 Task: Find connections with filter location Kotma with filter topic #property with filter profile language German with filter current company IFFCO Tokio General Insurance Co. Ltd. with filter school The National Institute Of Engineering, Mysore with filter industry Cosmetology and Barber Schools with filter service category Telecommunications with filter keywords title Risk Manager
Action: Mouse moved to (388, 279)
Screenshot: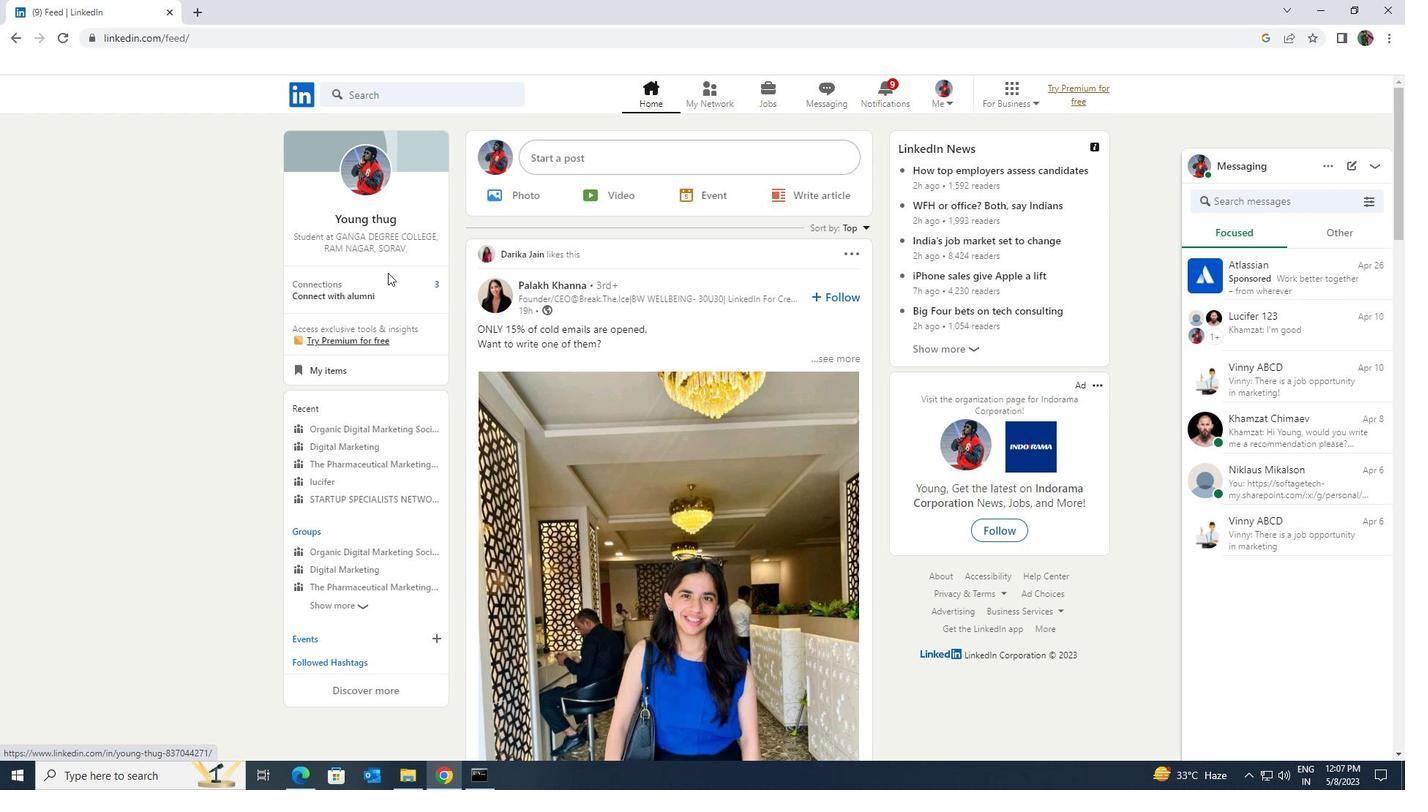 
Action: Mouse pressed left at (388, 279)
Screenshot: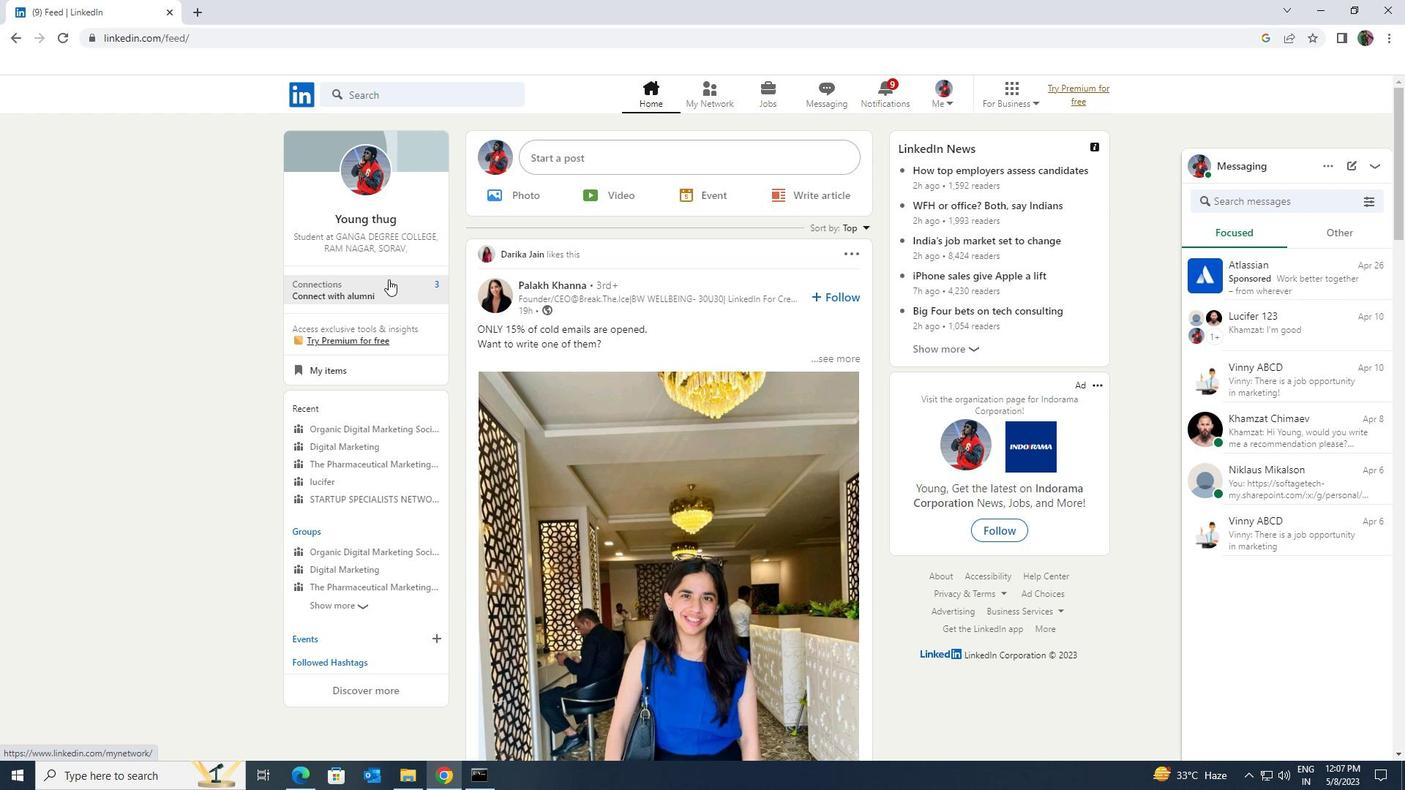 
Action: Mouse moved to (381, 184)
Screenshot: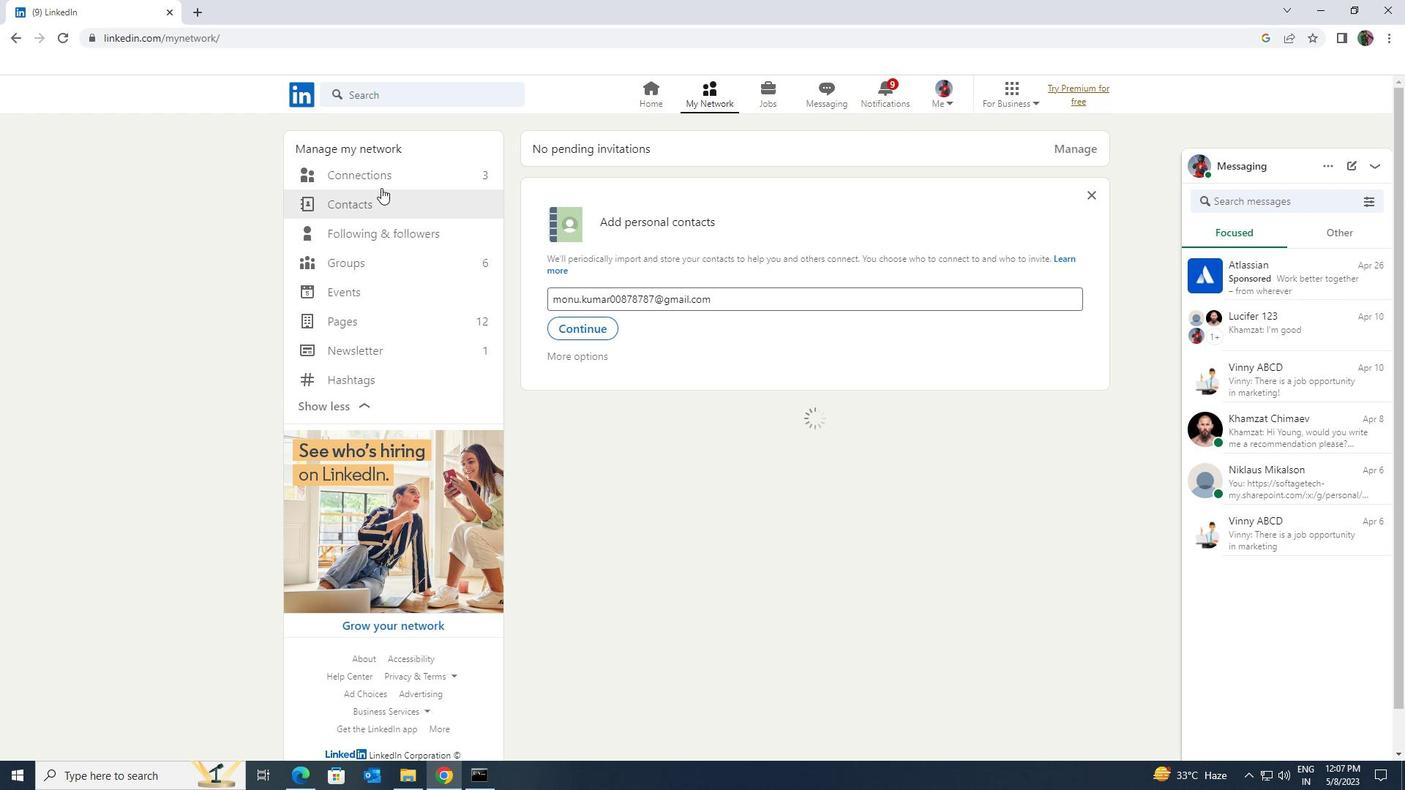 
Action: Mouse pressed left at (381, 184)
Screenshot: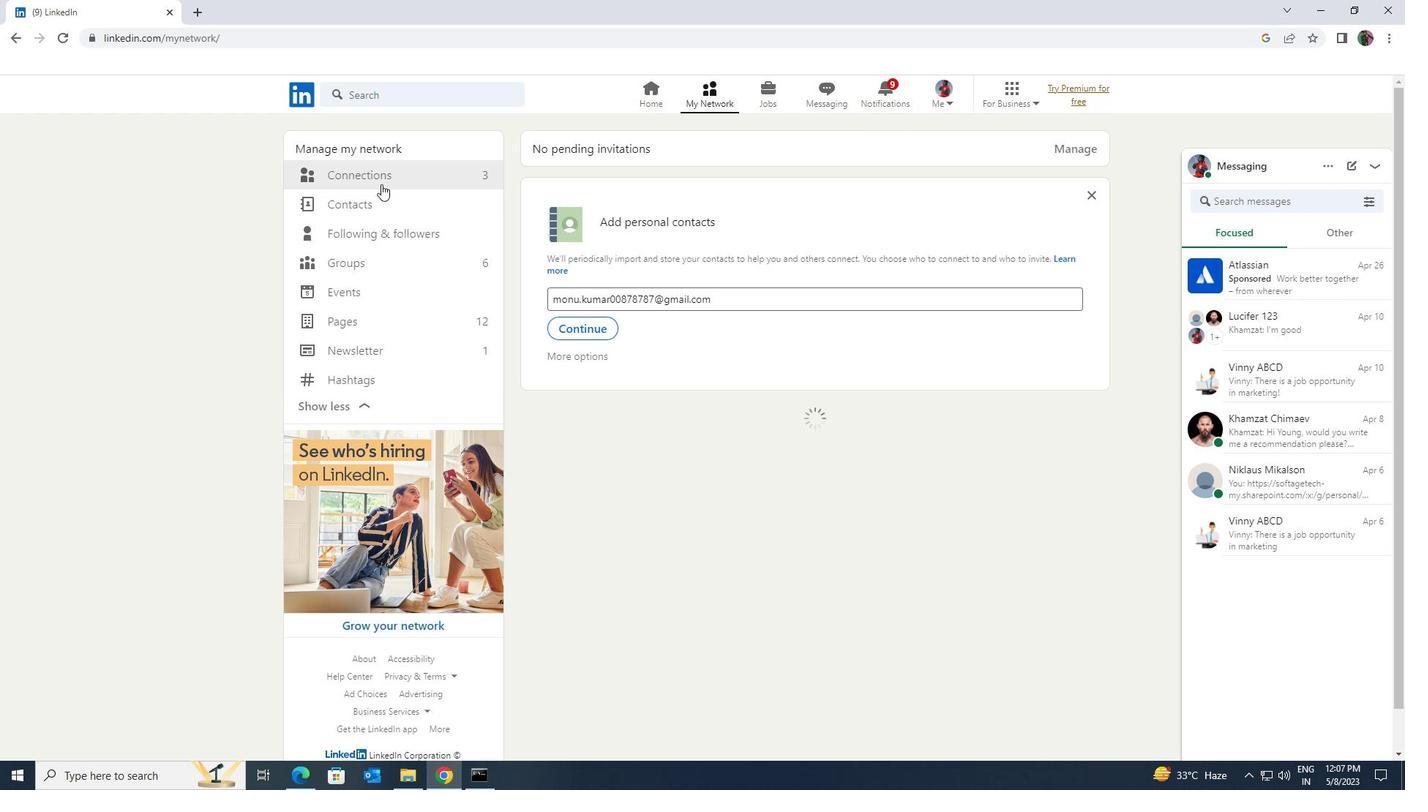 
Action: Mouse moved to (382, 176)
Screenshot: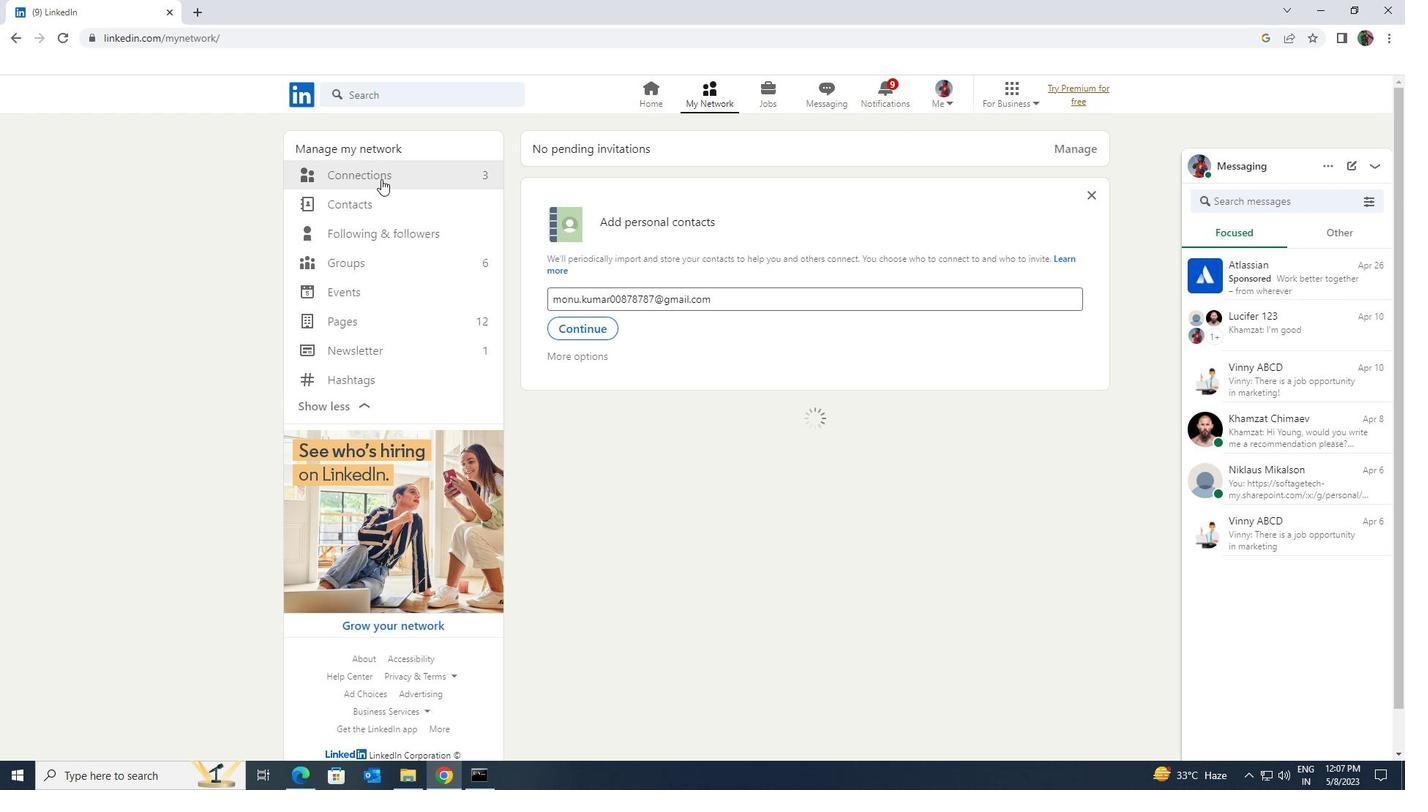 
Action: Mouse pressed left at (382, 176)
Screenshot: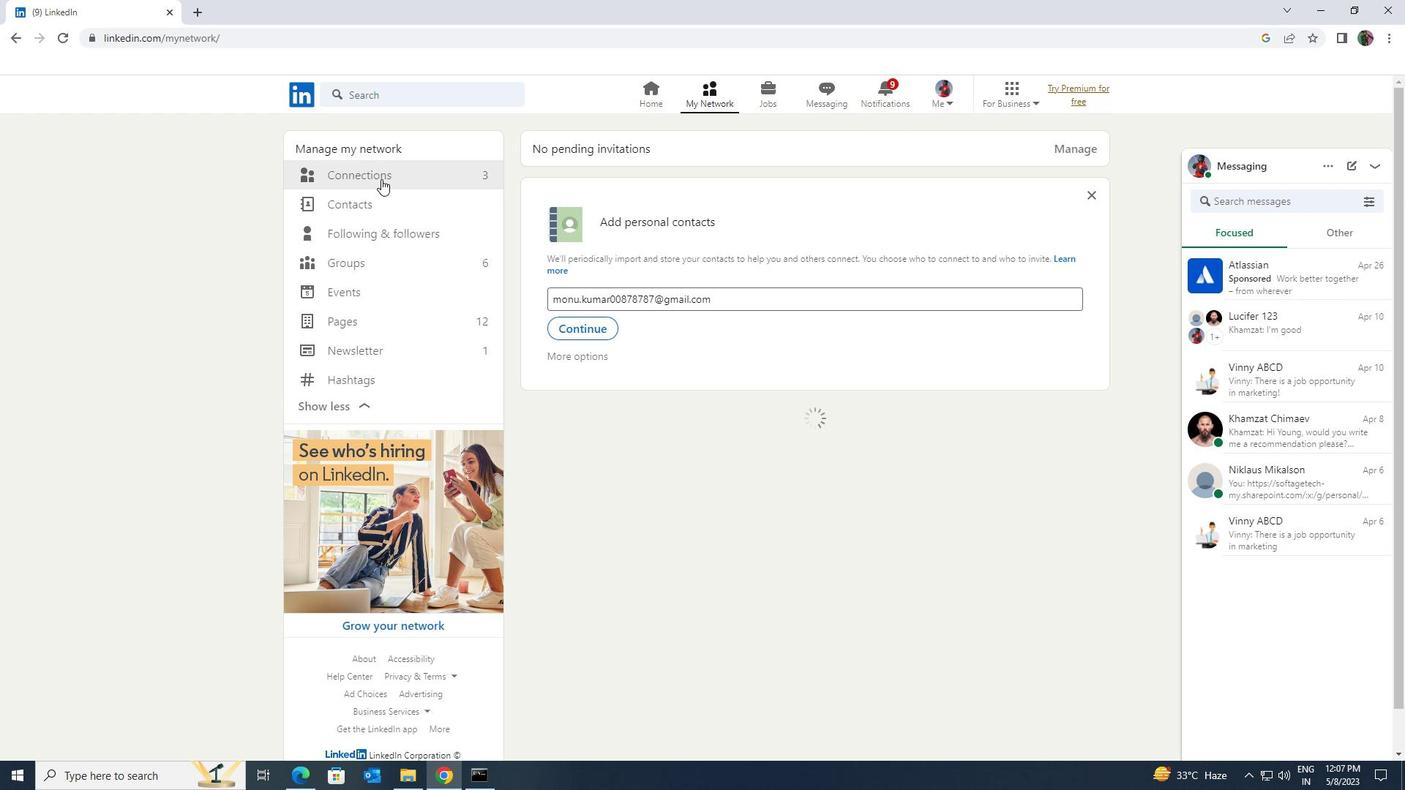 
Action: Mouse moved to (785, 174)
Screenshot: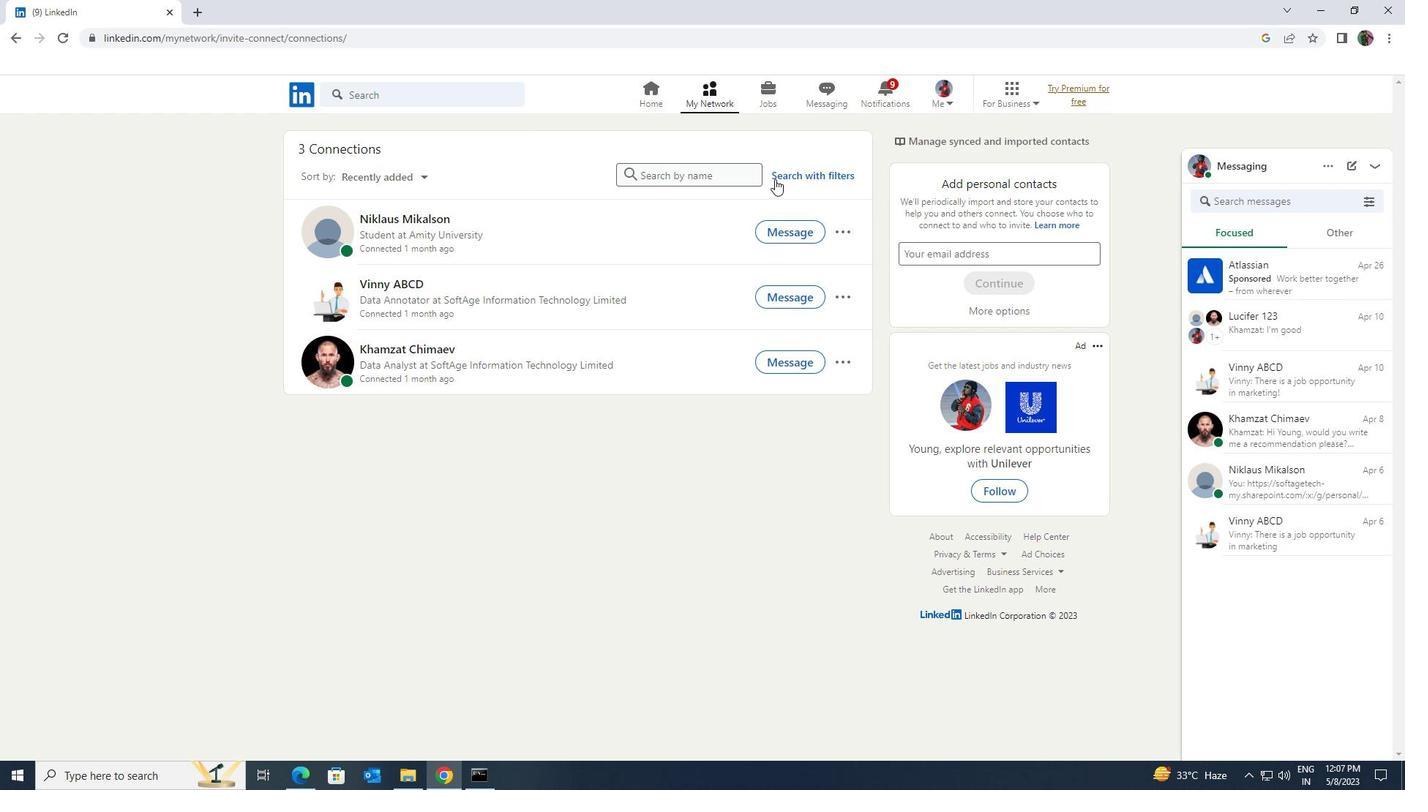 
Action: Mouse pressed left at (785, 174)
Screenshot: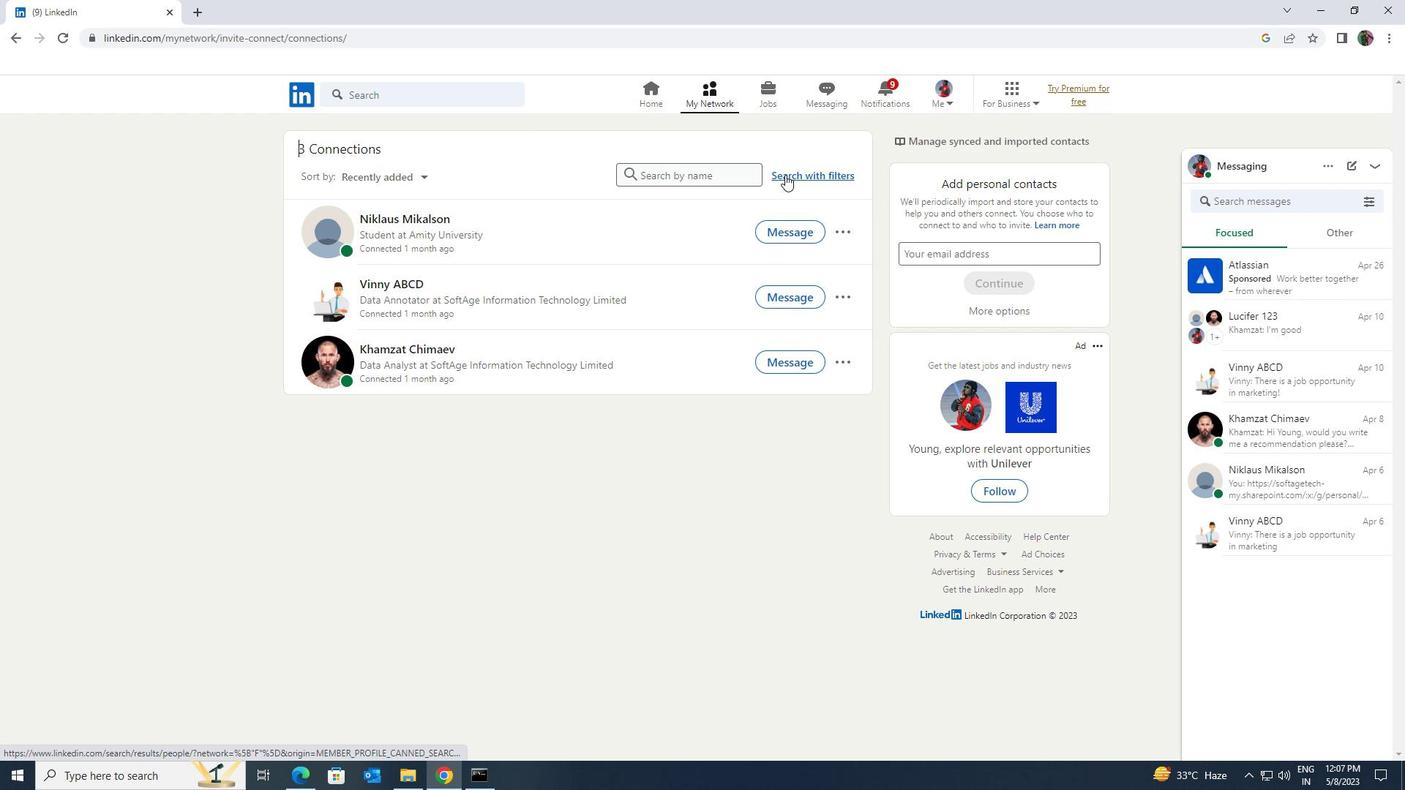
Action: Mouse moved to (756, 138)
Screenshot: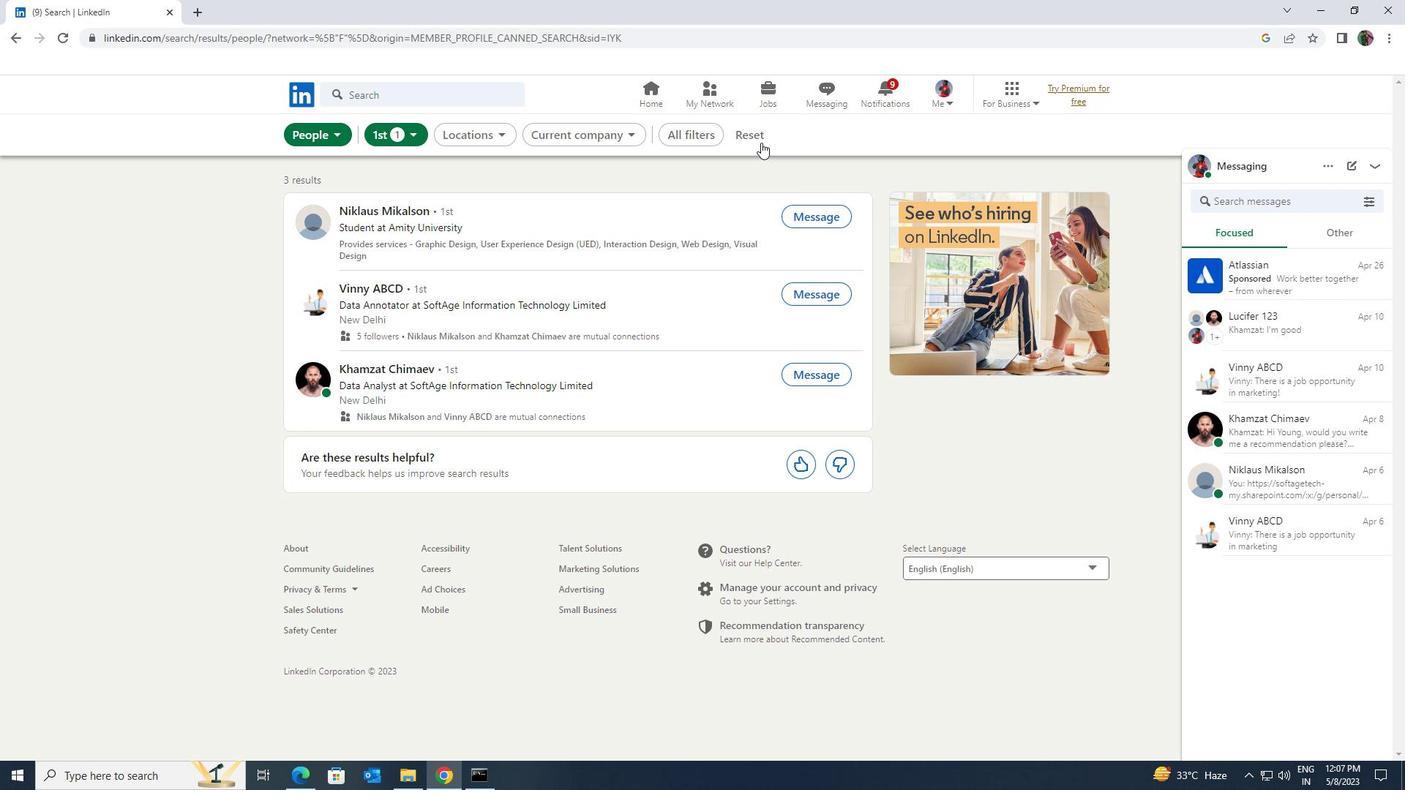 
Action: Mouse pressed left at (756, 138)
Screenshot: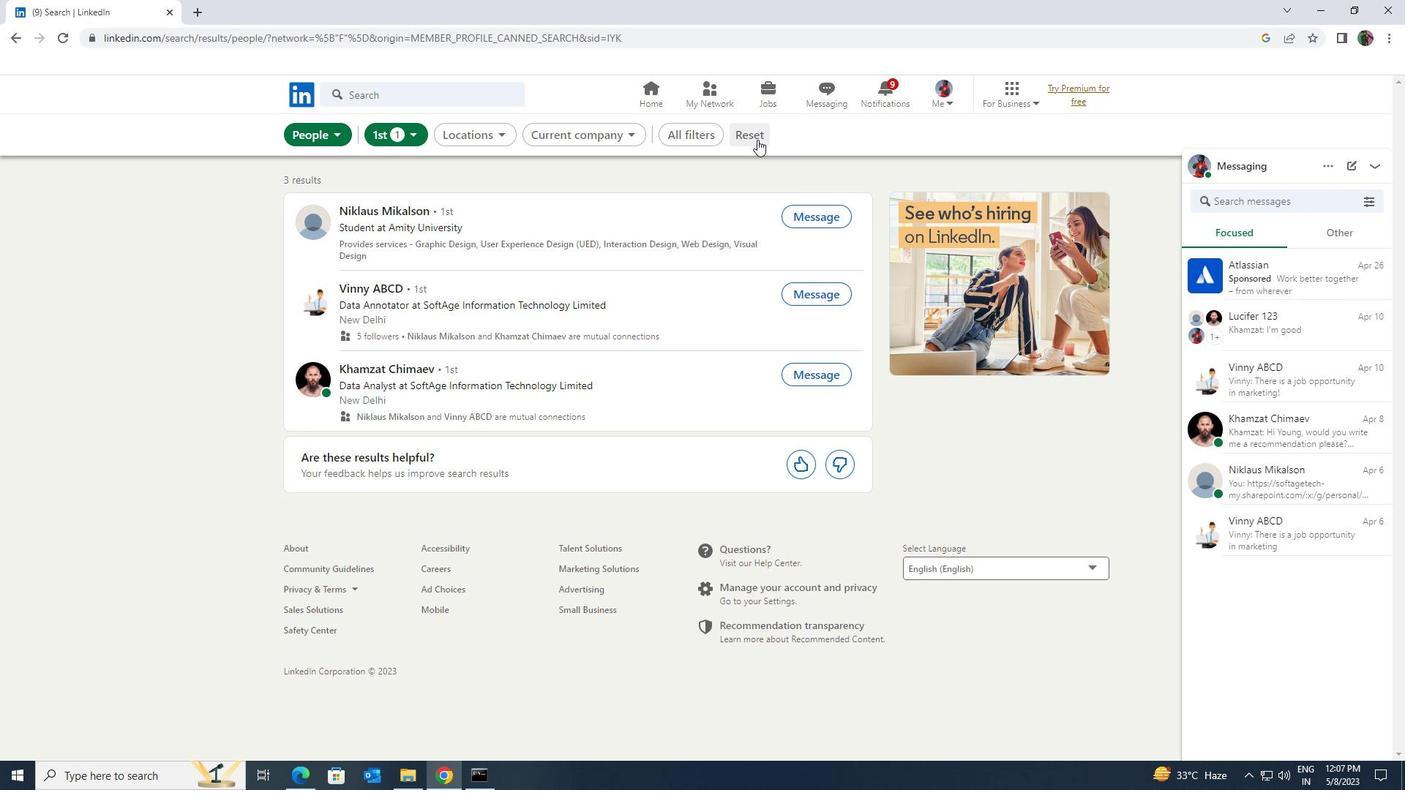 
Action: Mouse moved to (743, 136)
Screenshot: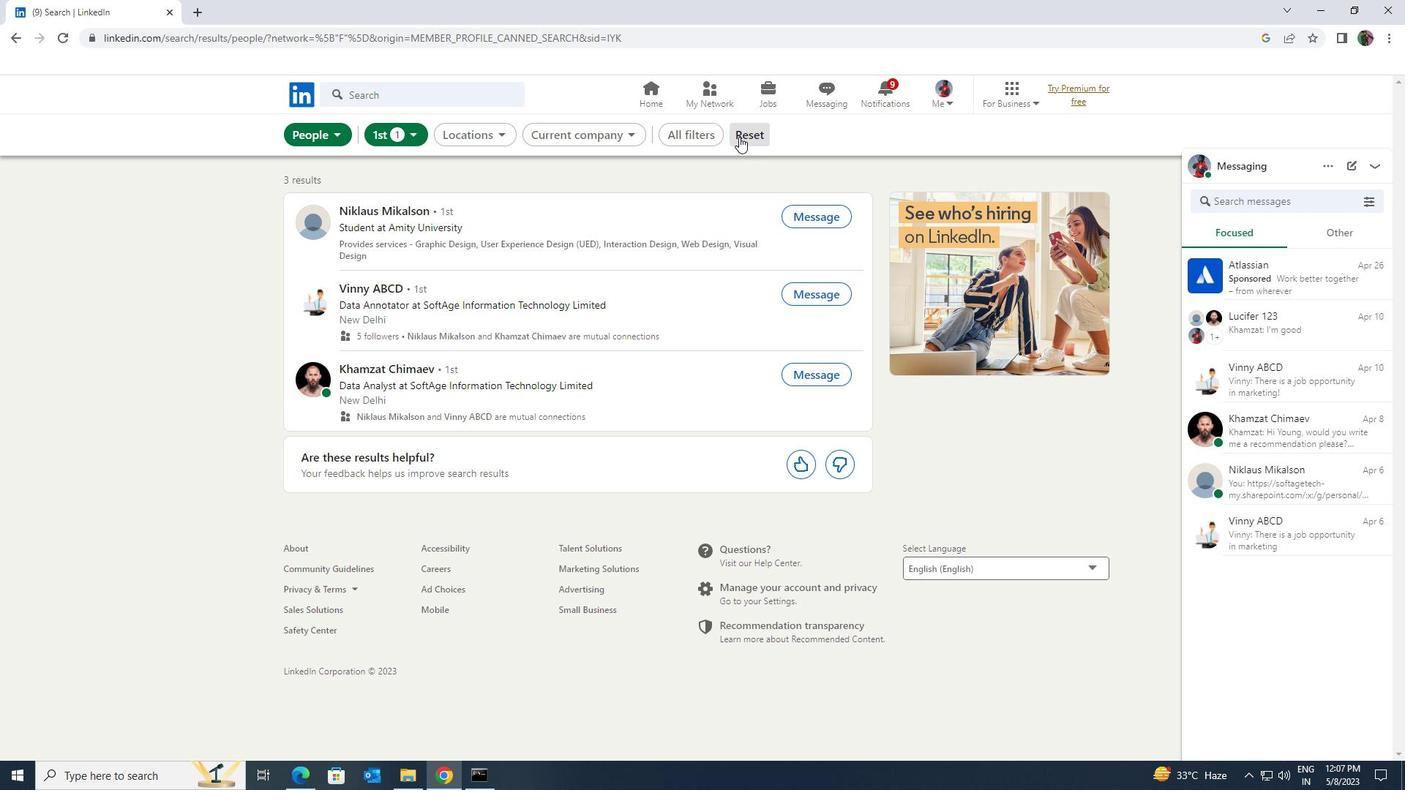 
Action: Mouse pressed left at (743, 136)
Screenshot: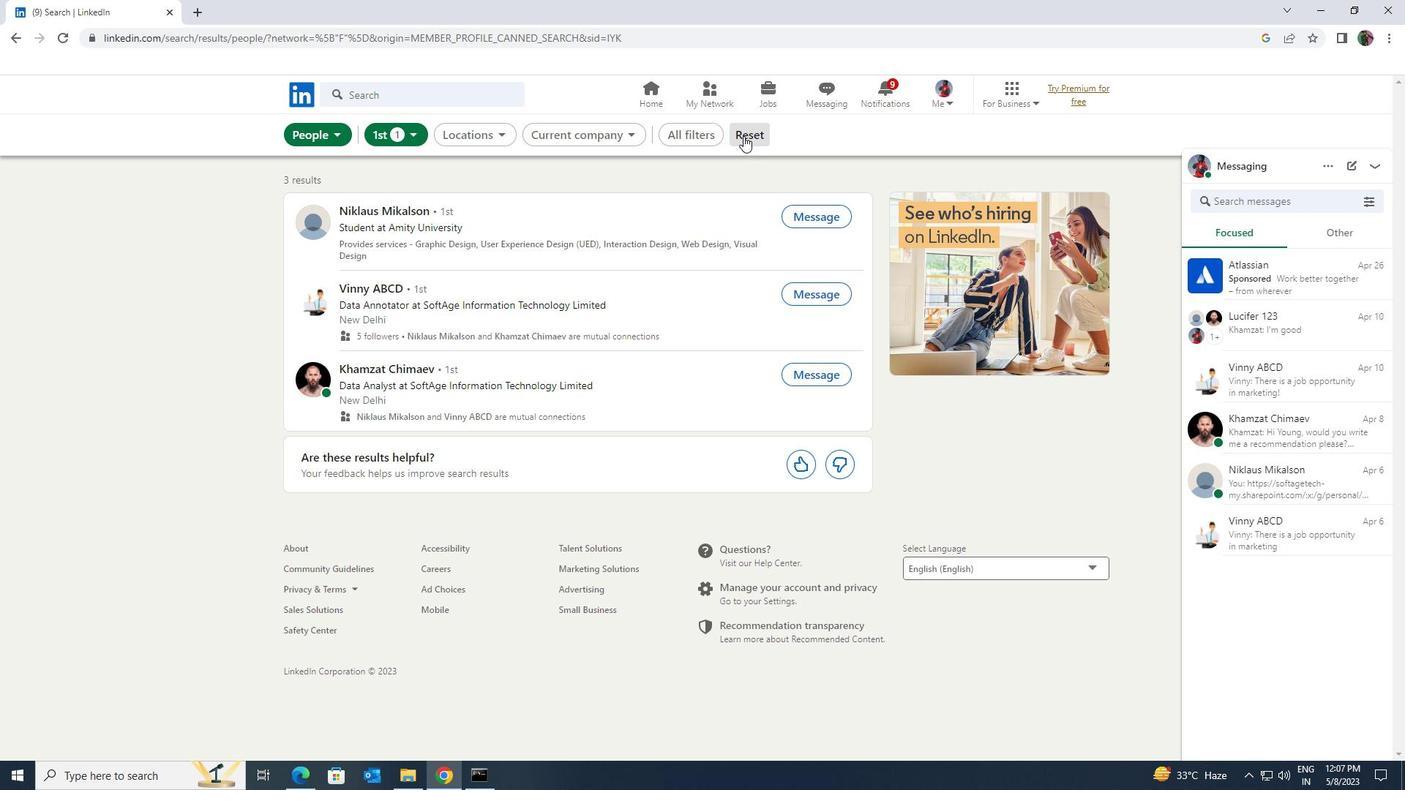 
Action: Mouse moved to (736, 136)
Screenshot: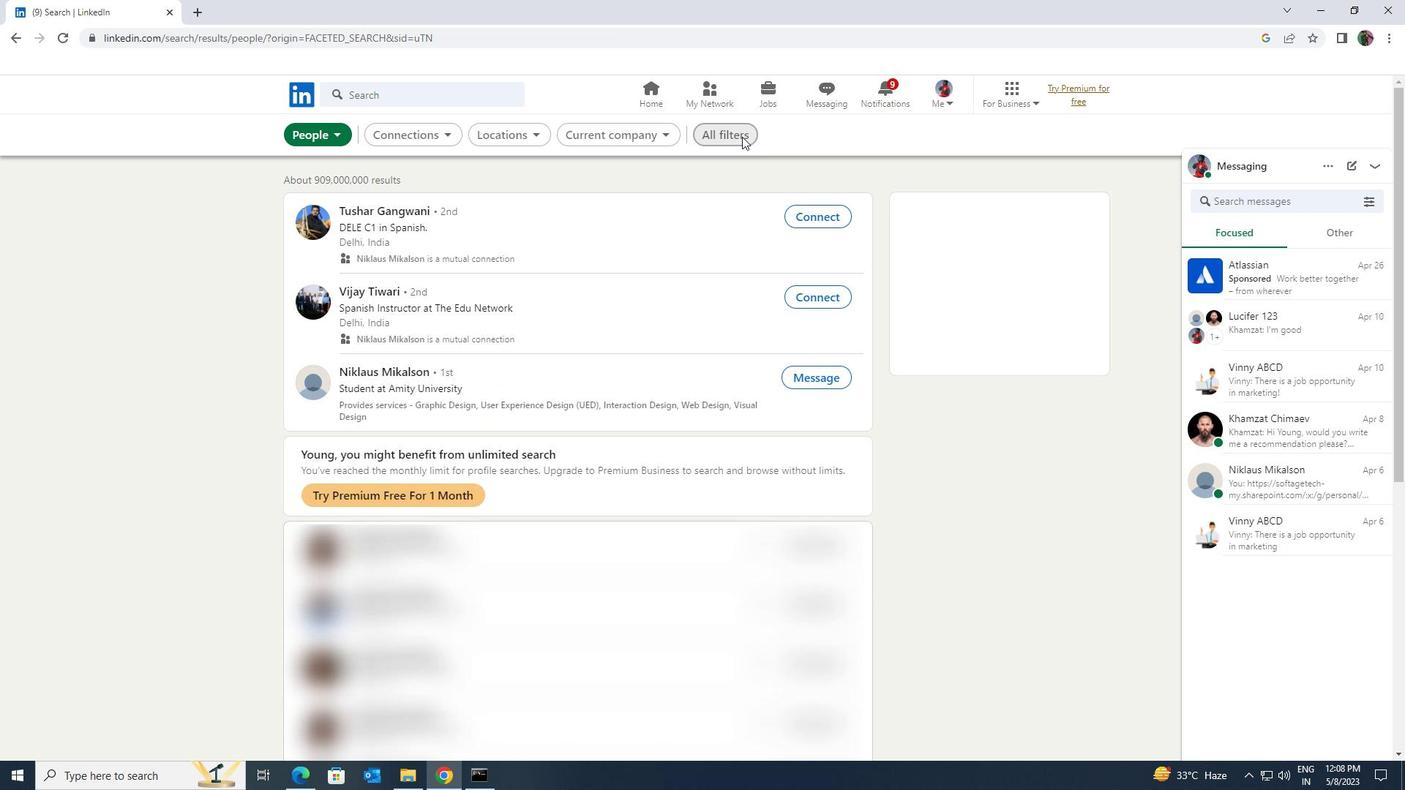
Action: Mouse pressed left at (736, 136)
Screenshot: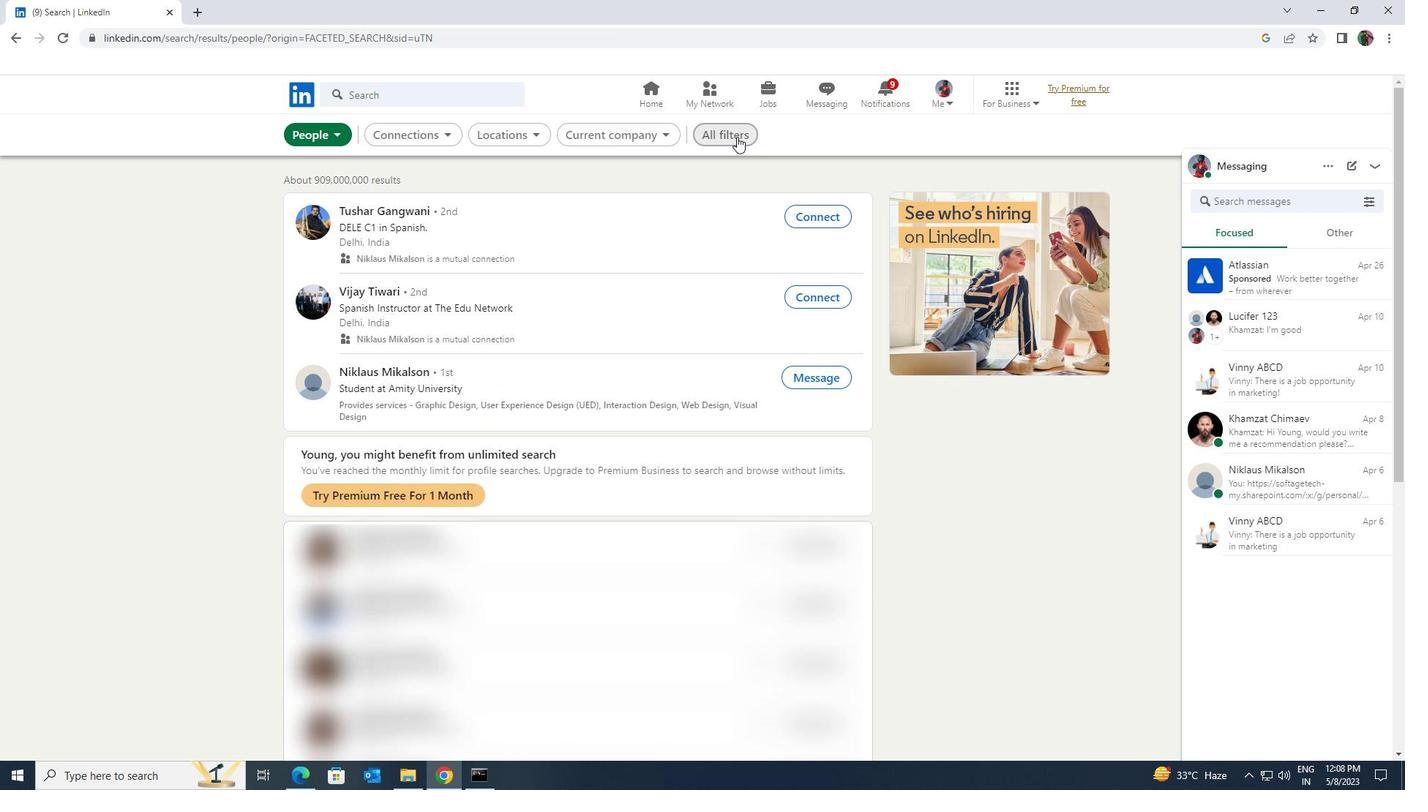 
Action: Mouse moved to (1220, 577)
Screenshot: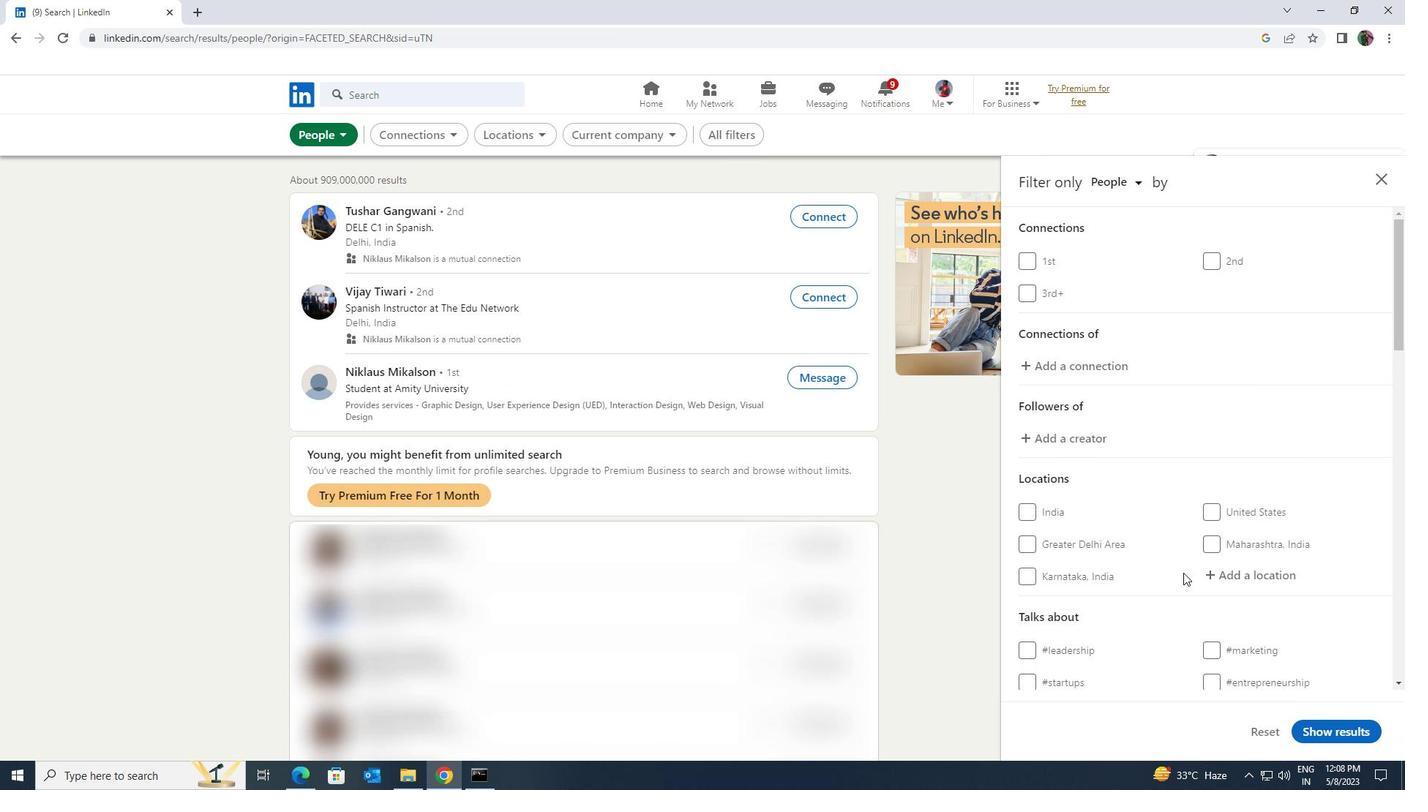 
Action: Mouse pressed left at (1220, 577)
Screenshot: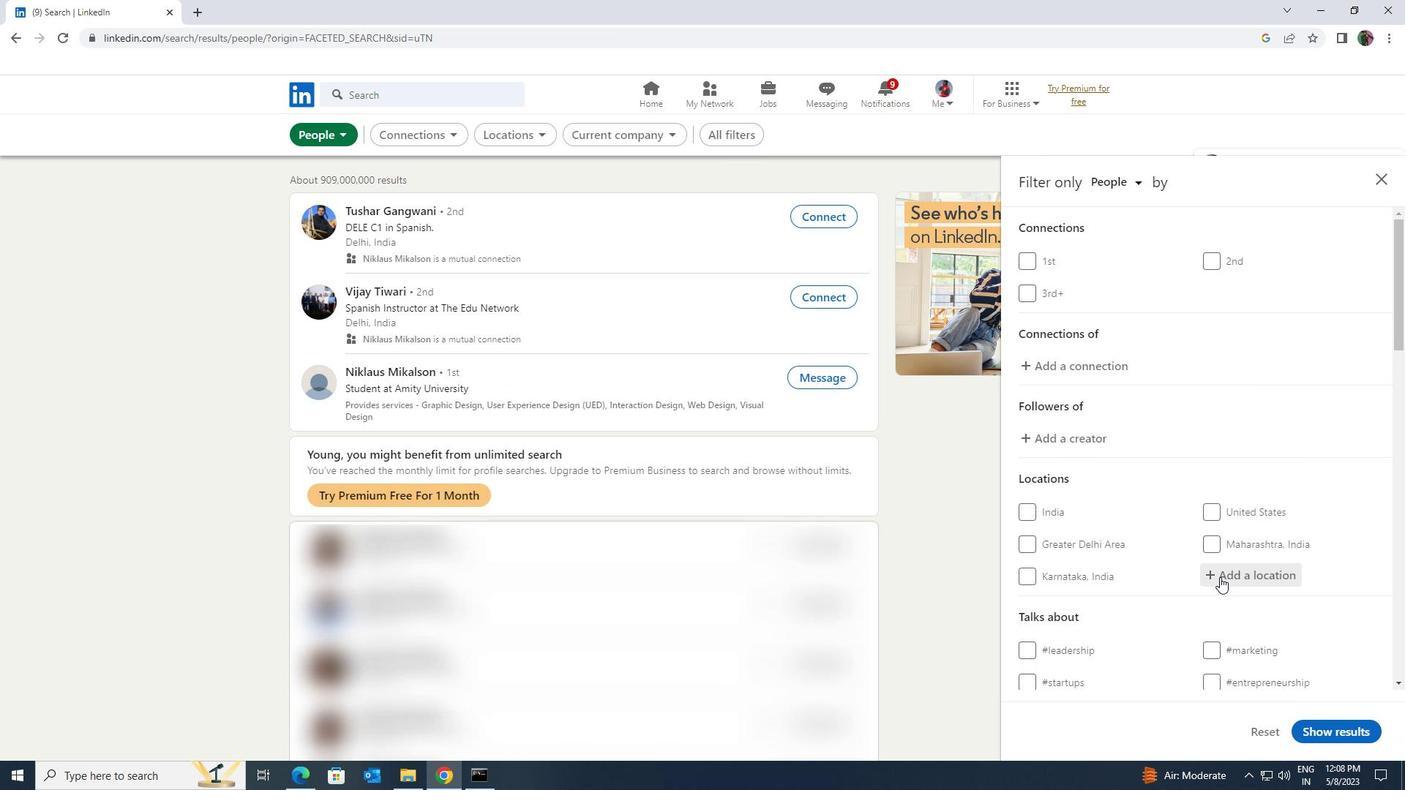 
Action: Key pressed <Key.shift><Key.shift><Key.shift><Key.shift><Key.shift><Key.shift><Key.shift><Key.shift>KOTMA
Screenshot: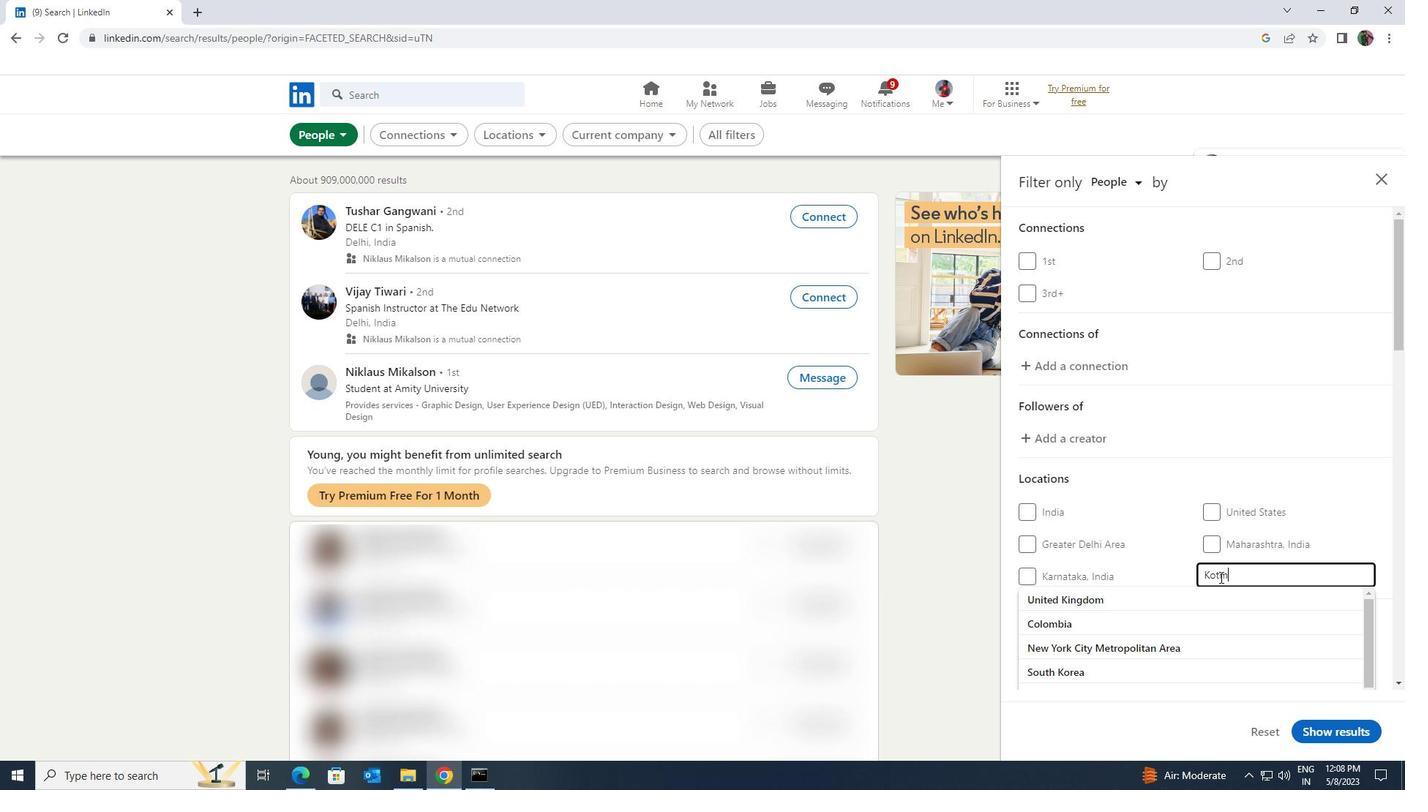 
Action: Mouse moved to (1221, 590)
Screenshot: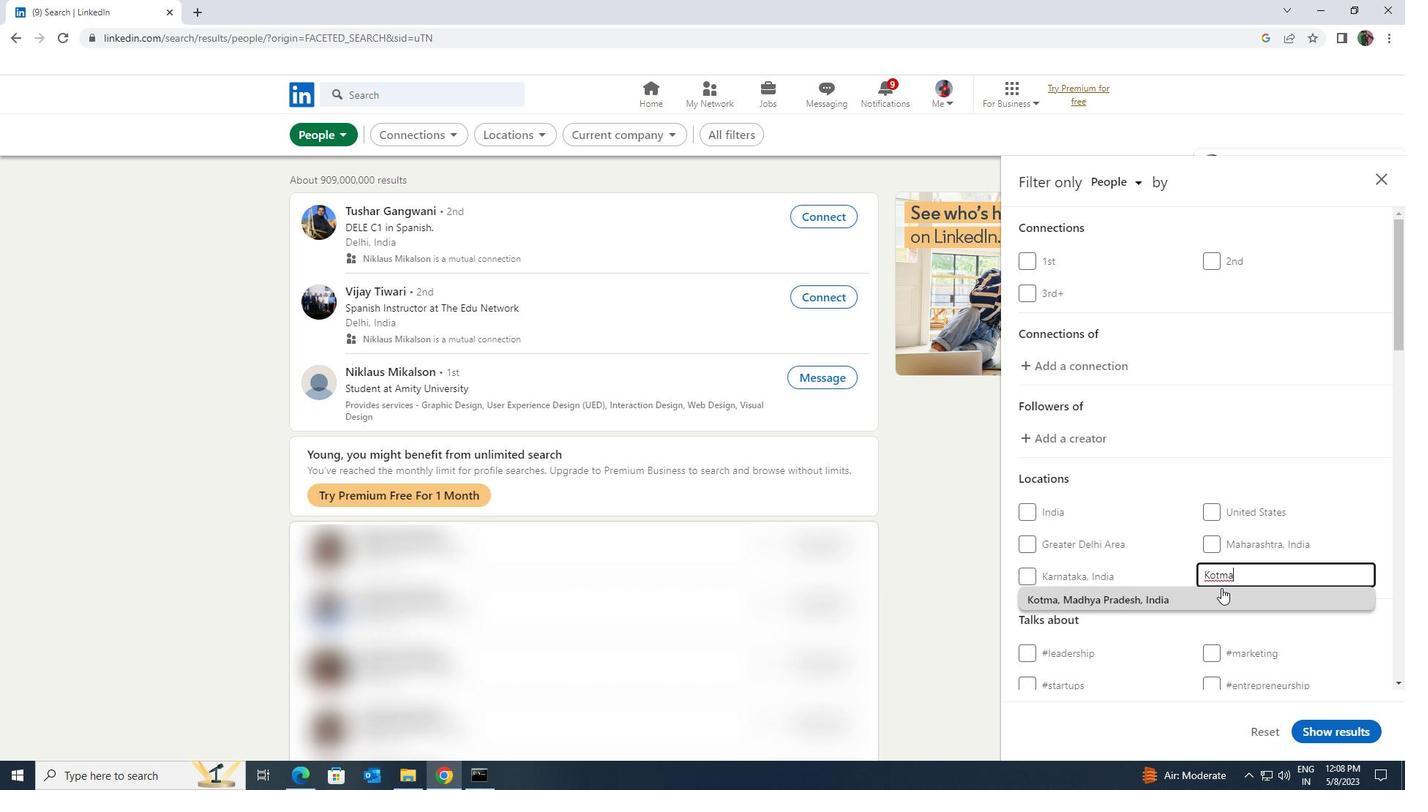 
Action: Mouse pressed left at (1221, 590)
Screenshot: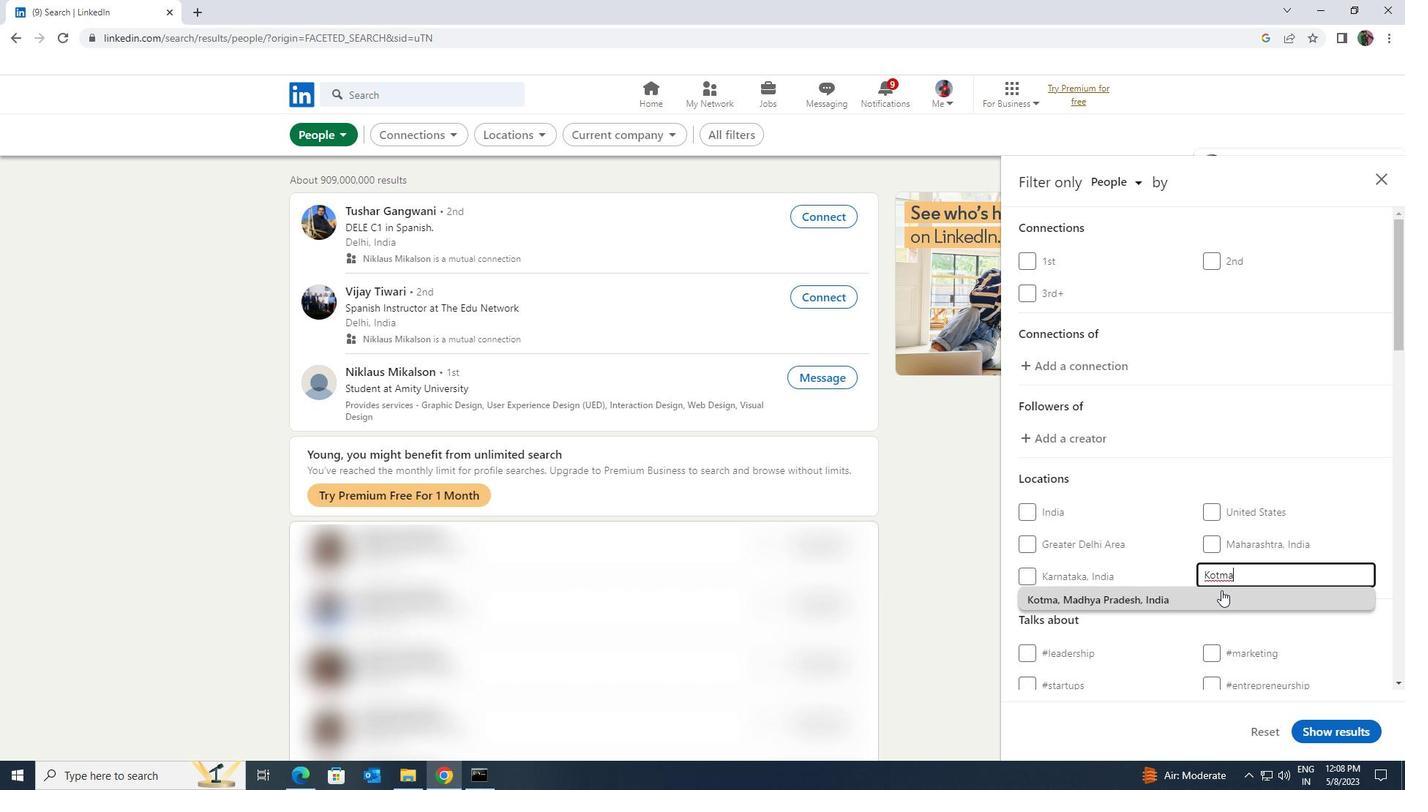 
Action: Mouse scrolled (1221, 590) with delta (0, 0)
Screenshot: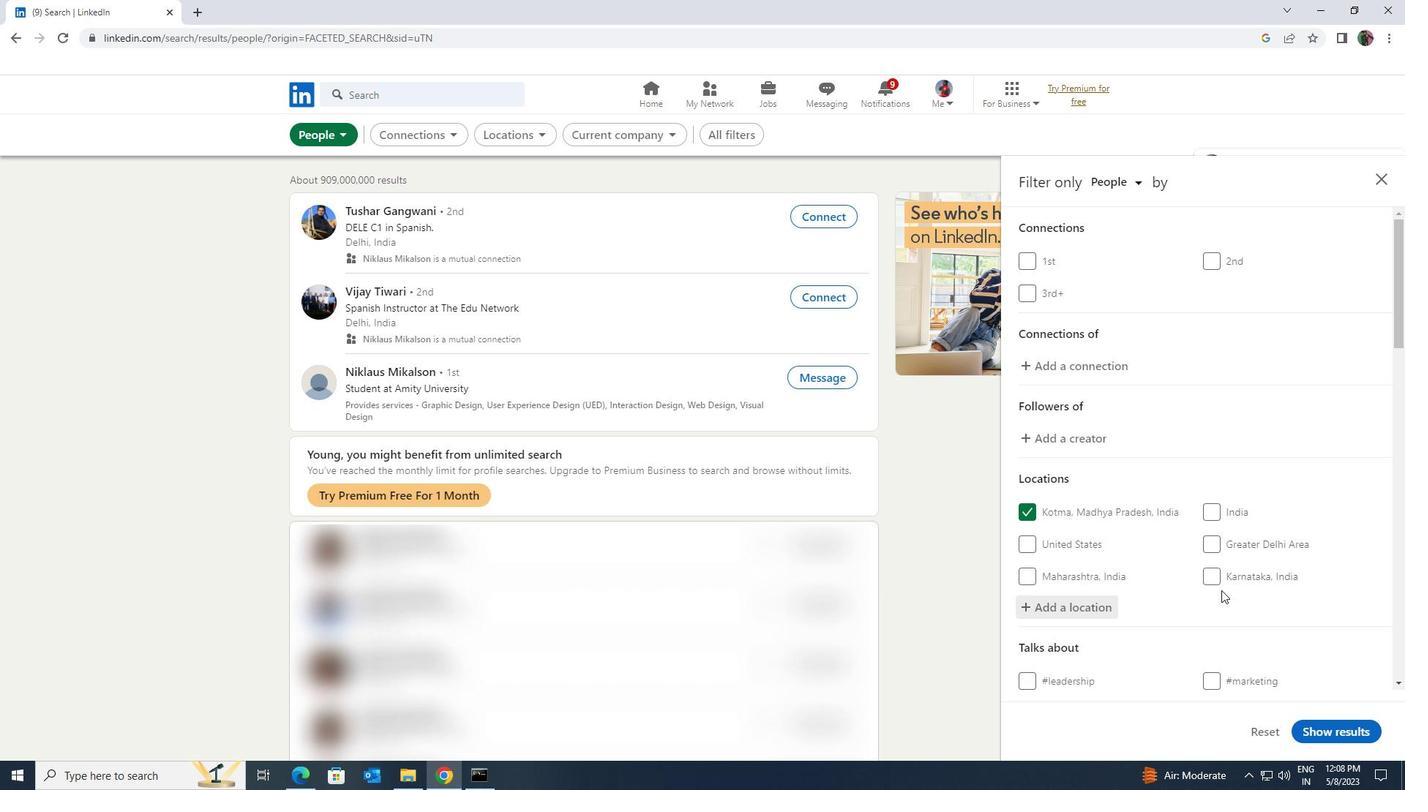 
Action: Mouse scrolled (1221, 590) with delta (0, 0)
Screenshot: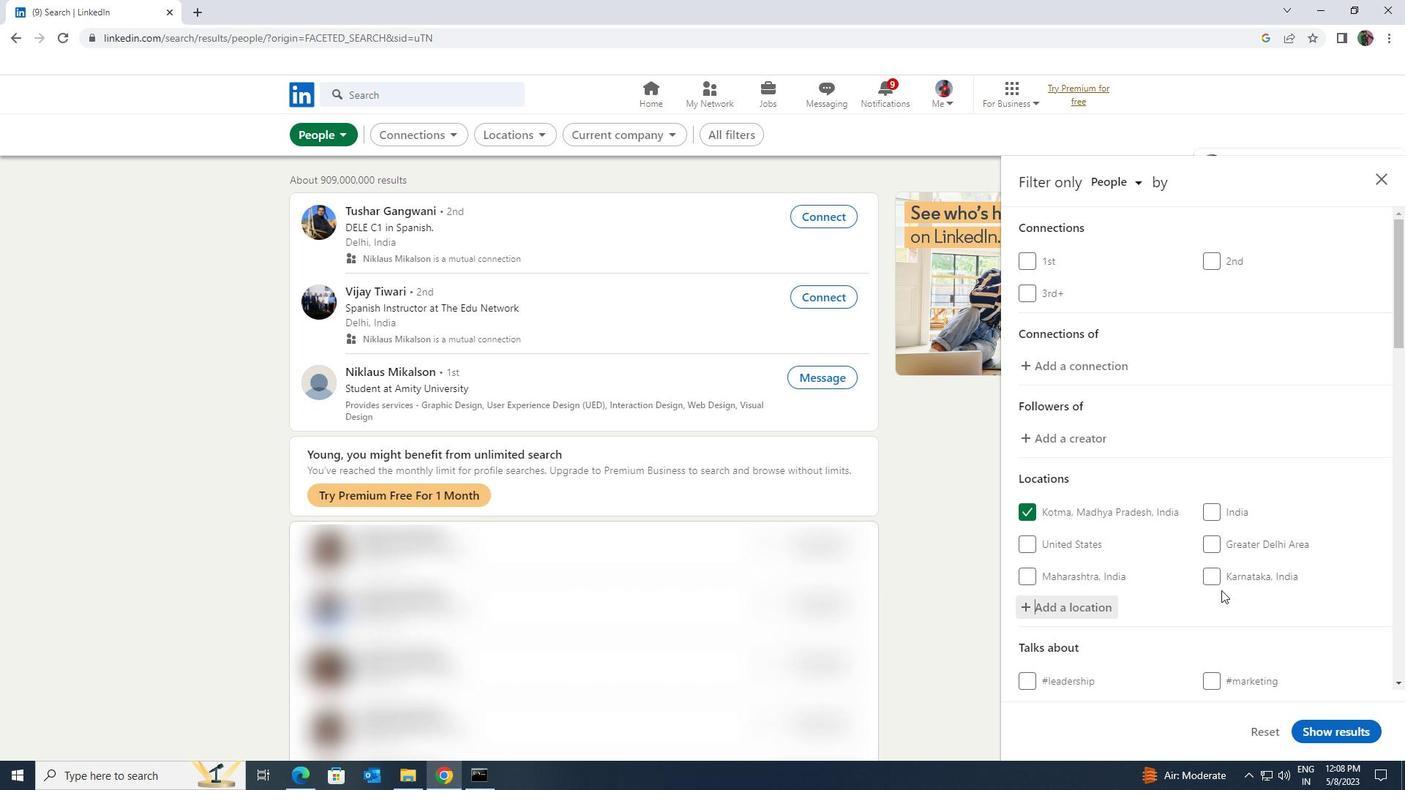 
Action: Mouse moved to (1223, 592)
Screenshot: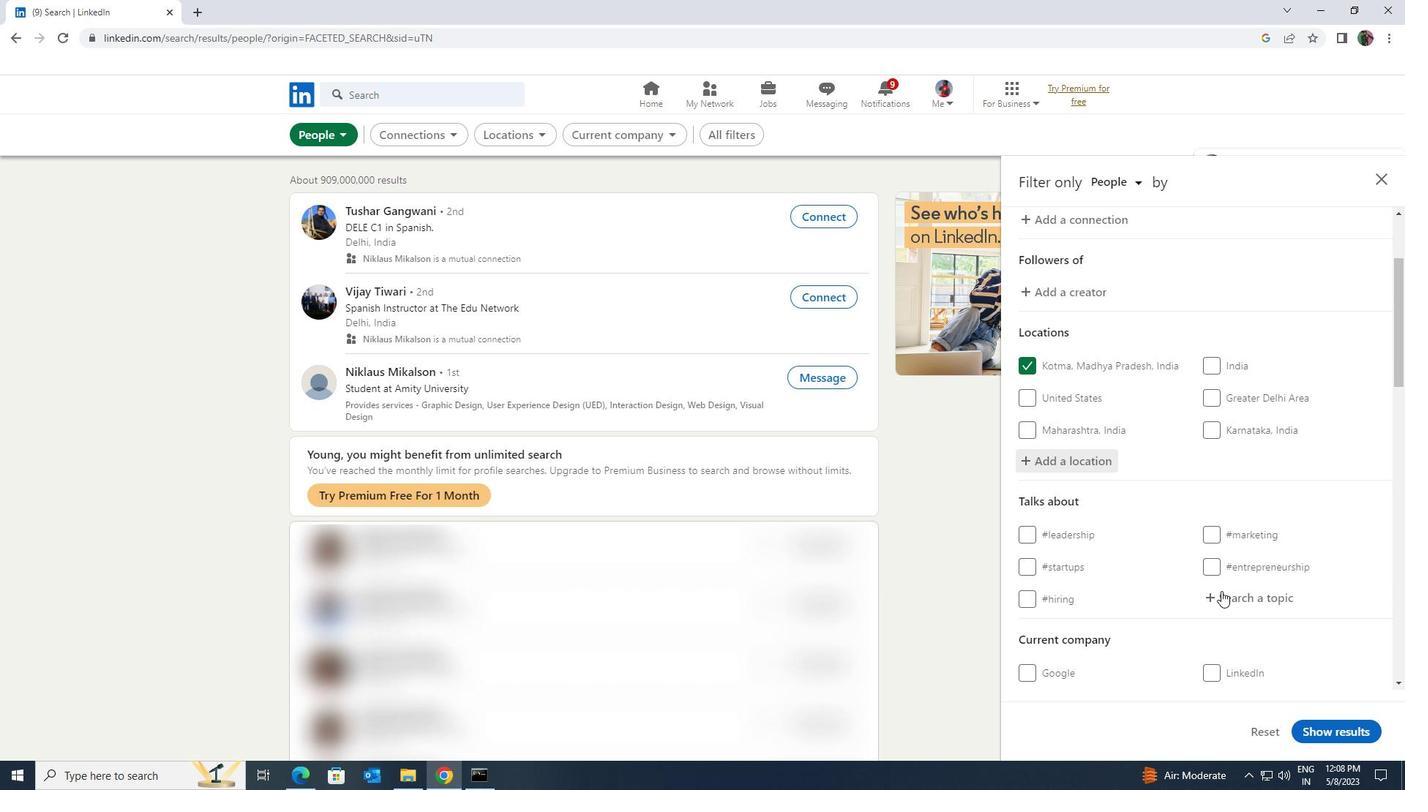 
Action: Mouse pressed left at (1223, 592)
Screenshot: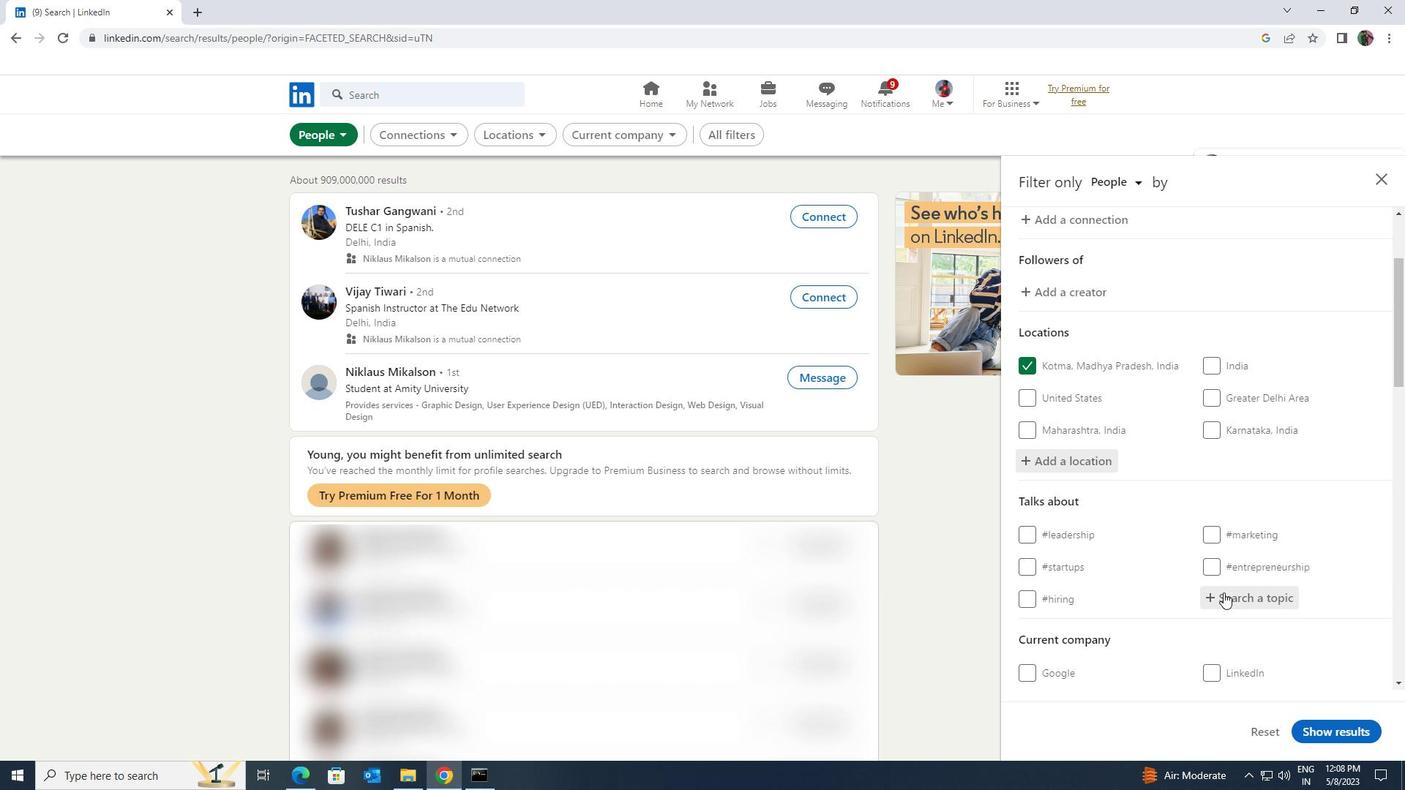 
Action: Key pressed <Key.shift><Key.shift><Key.shift><Key.shift><Key.shift><Key.shift><Key.shift><Key.shift>PROPERTY
Screenshot: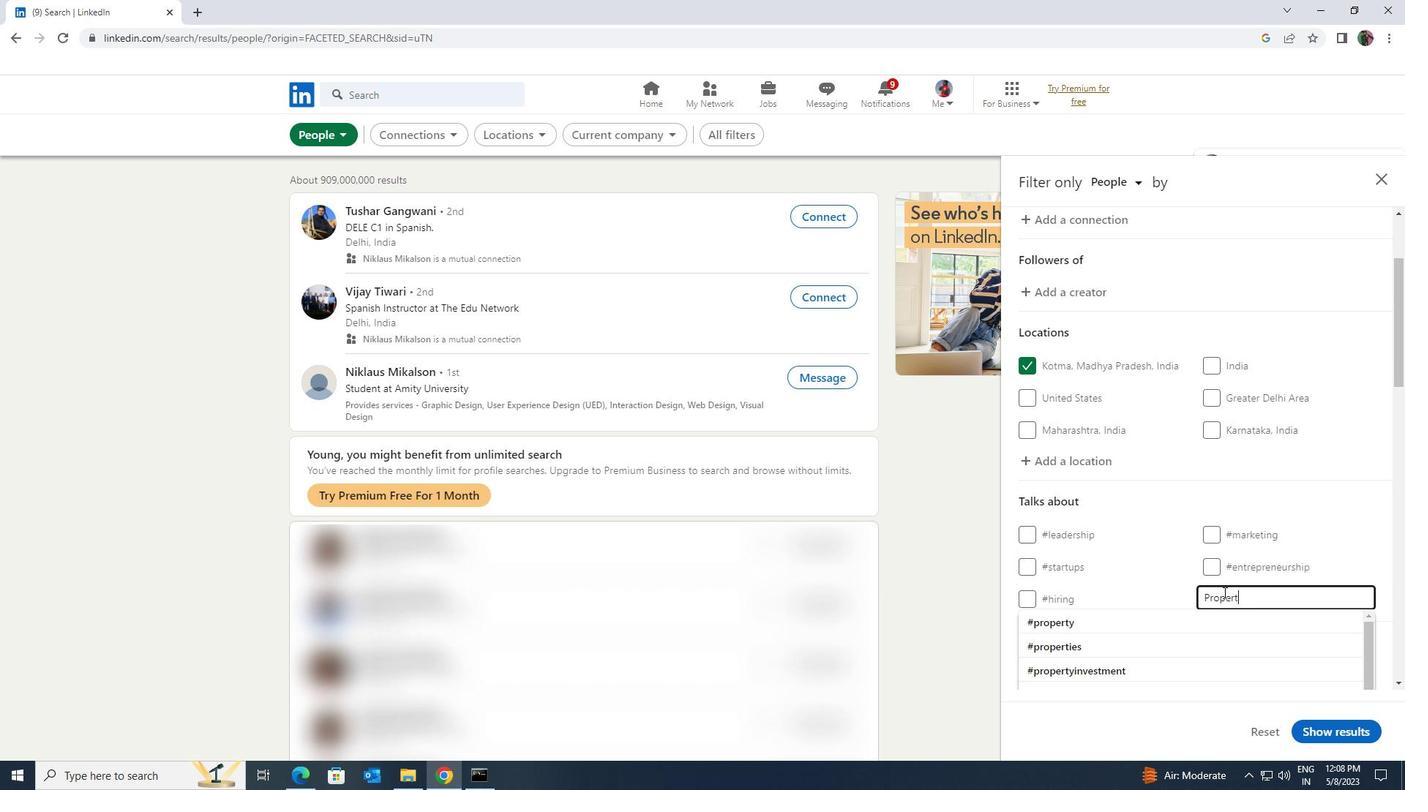 
Action: Mouse moved to (1199, 646)
Screenshot: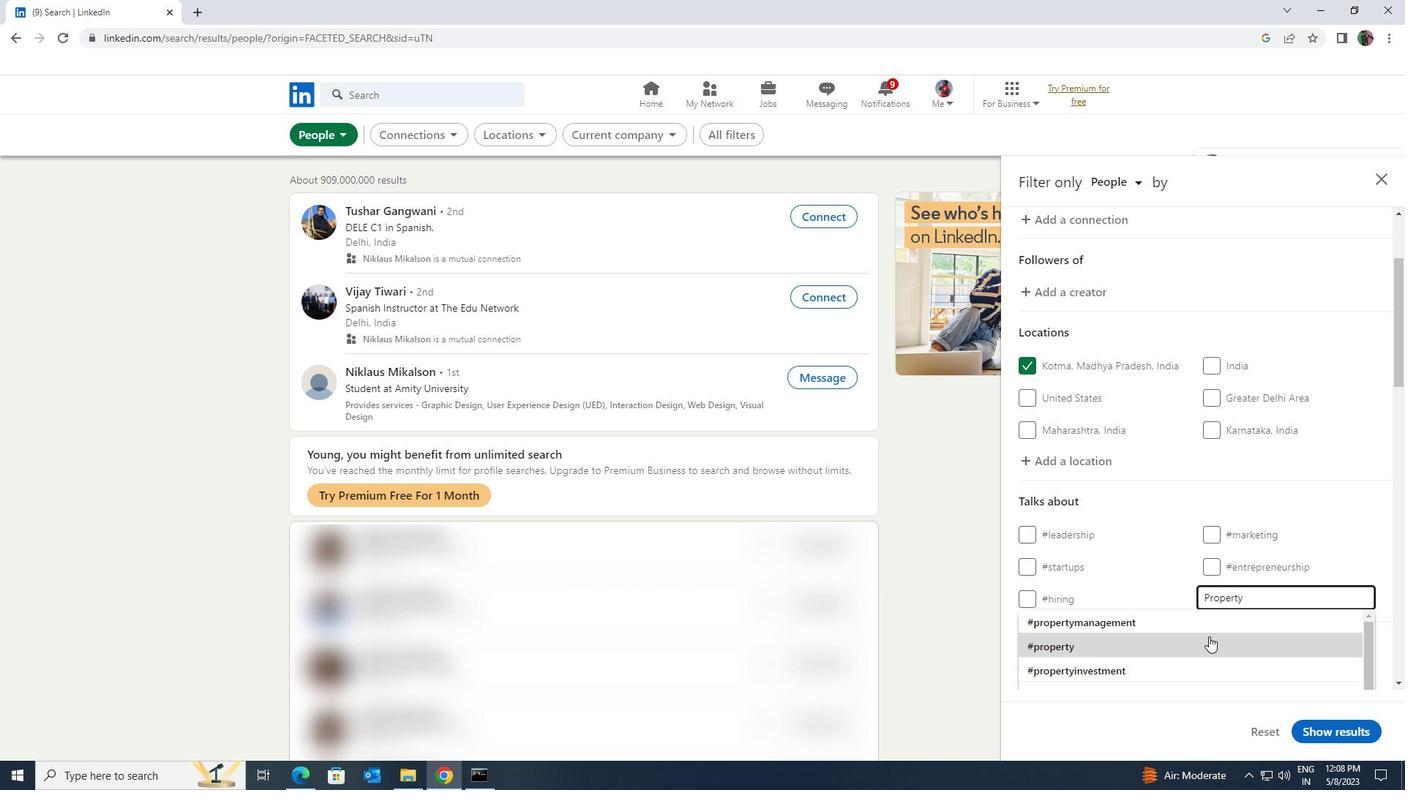 
Action: Mouse pressed left at (1199, 646)
Screenshot: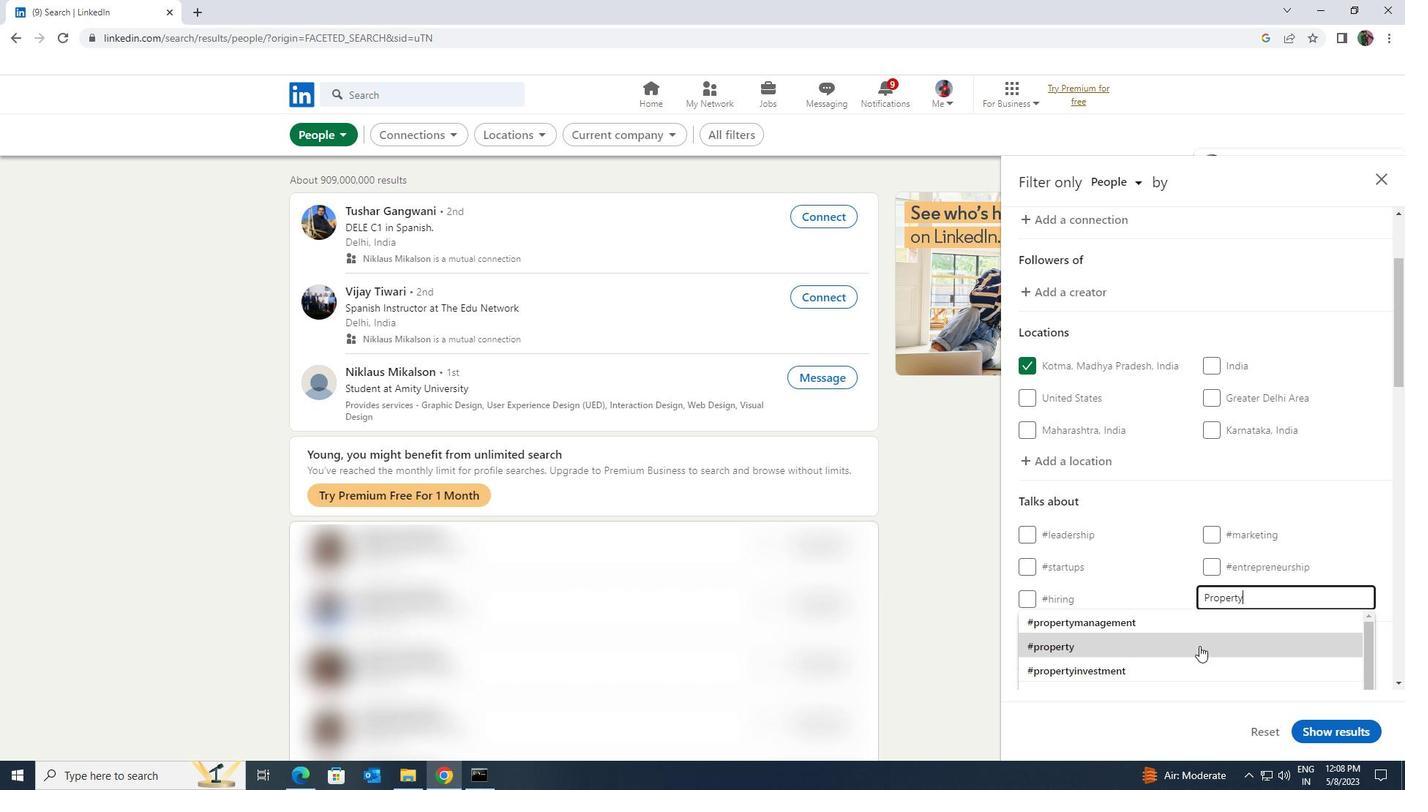 
Action: Mouse scrolled (1199, 645) with delta (0, 0)
Screenshot: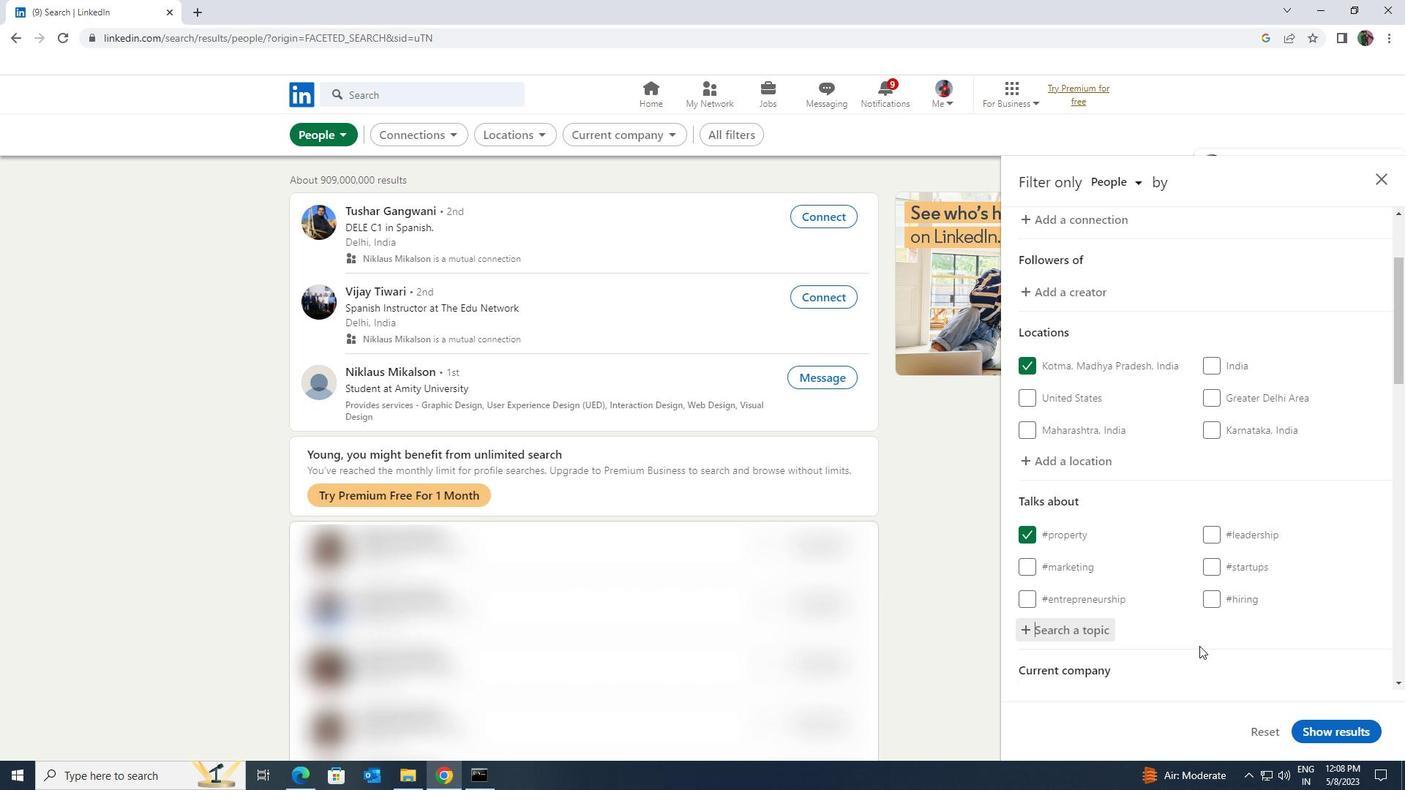 
Action: Mouse scrolled (1199, 645) with delta (0, 0)
Screenshot: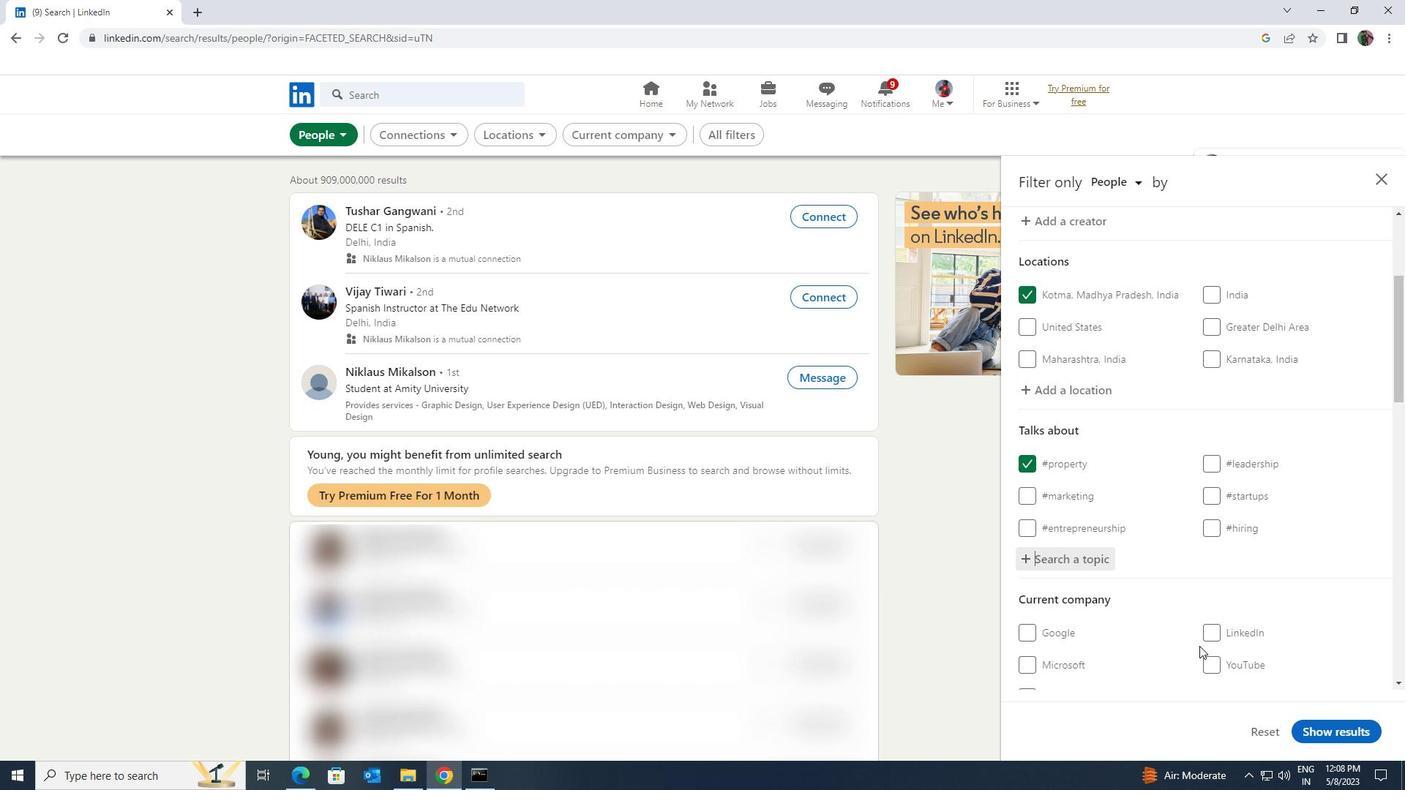 
Action: Mouse scrolled (1199, 645) with delta (0, 0)
Screenshot: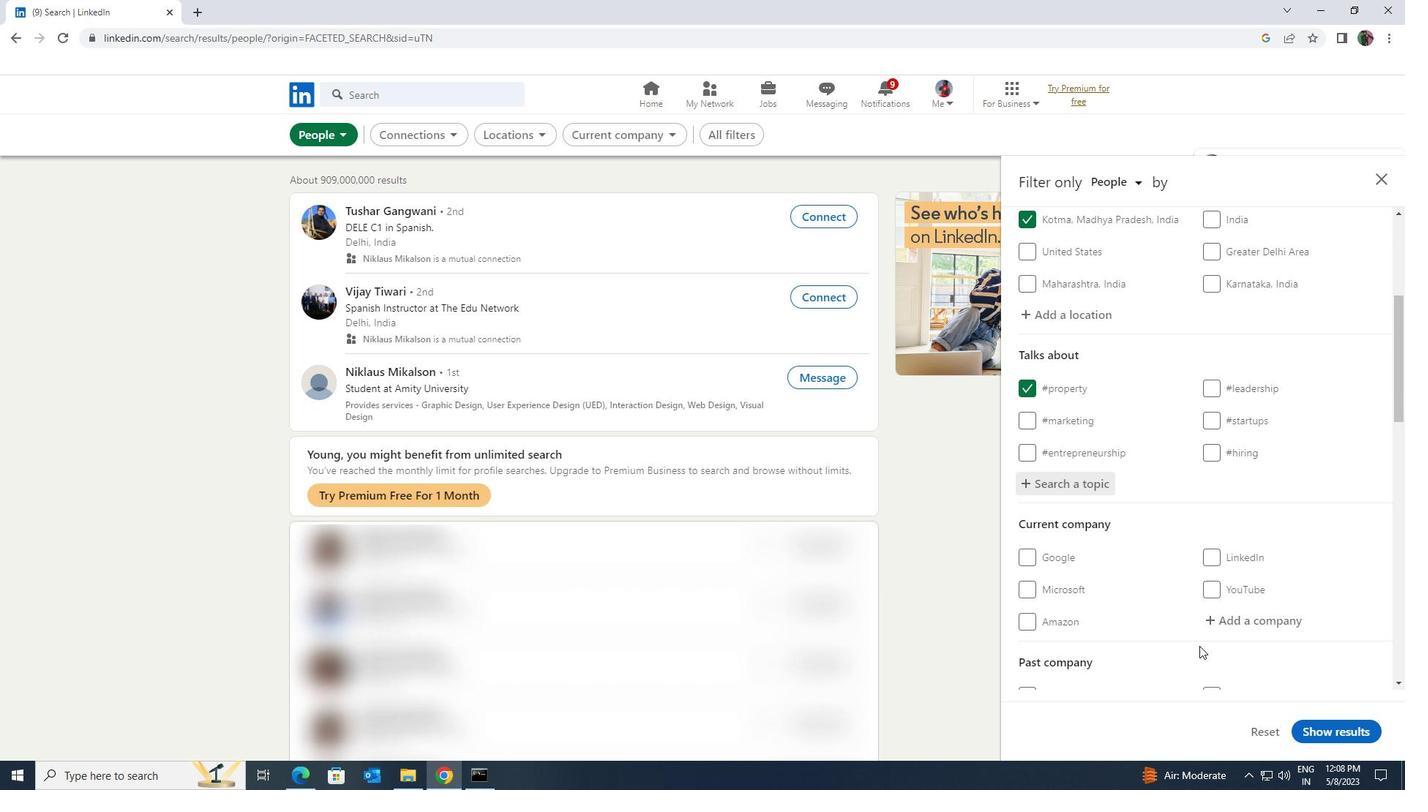
Action: Mouse scrolled (1199, 645) with delta (0, 0)
Screenshot: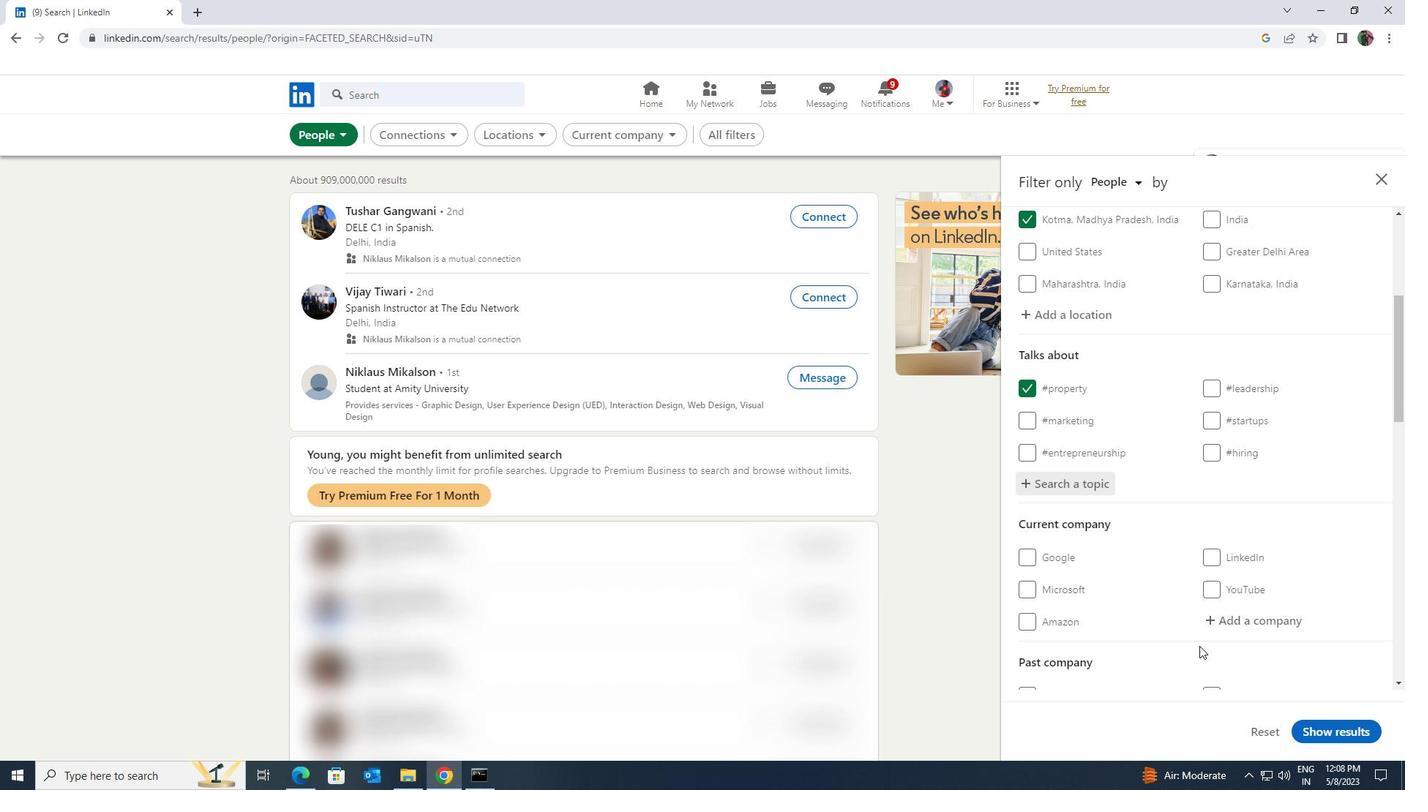 
Action: Mouse scrolled (1199, 645) with delta (0, 0)
Screenshot: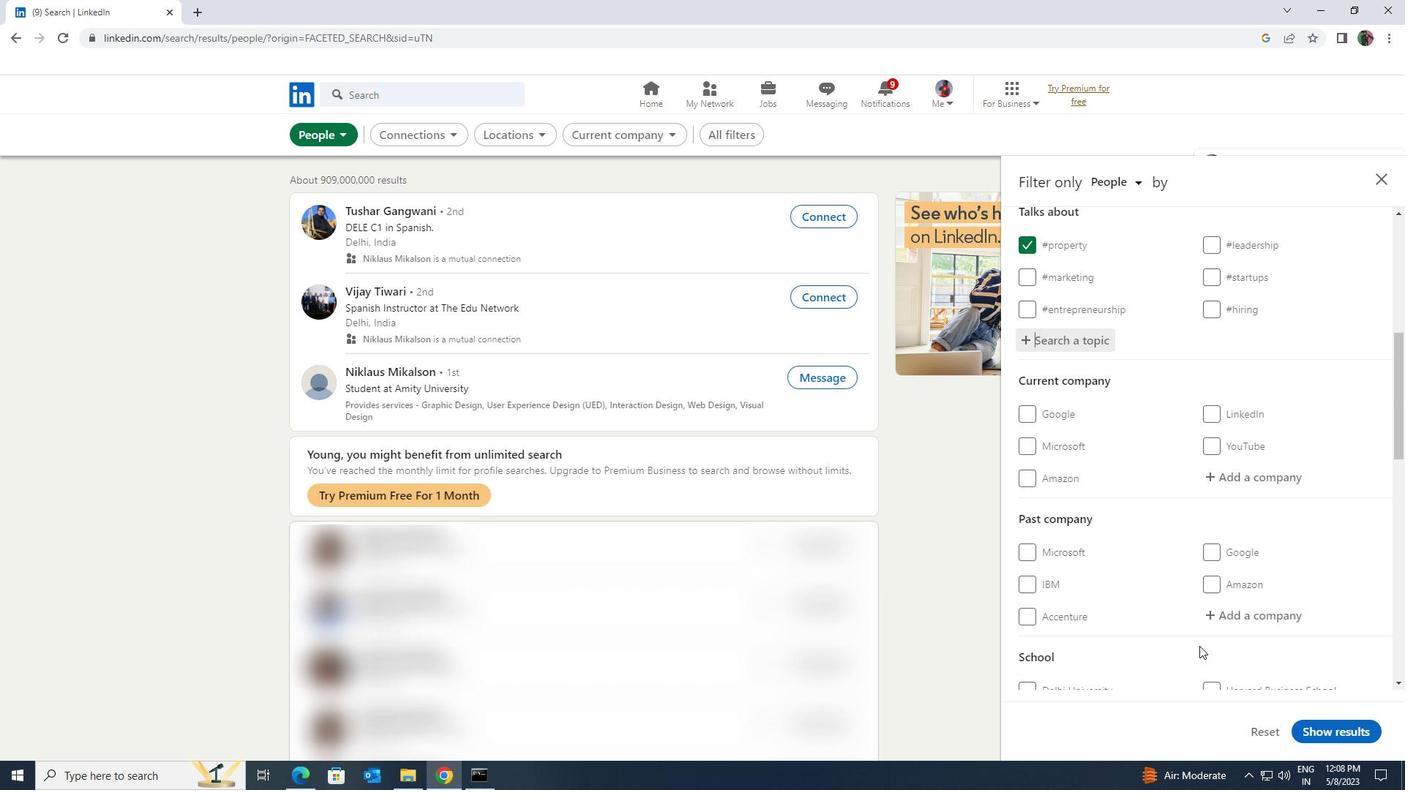 
Action: Mouse scrolled (1199, 645) with delta (0, 0)
Screenshot: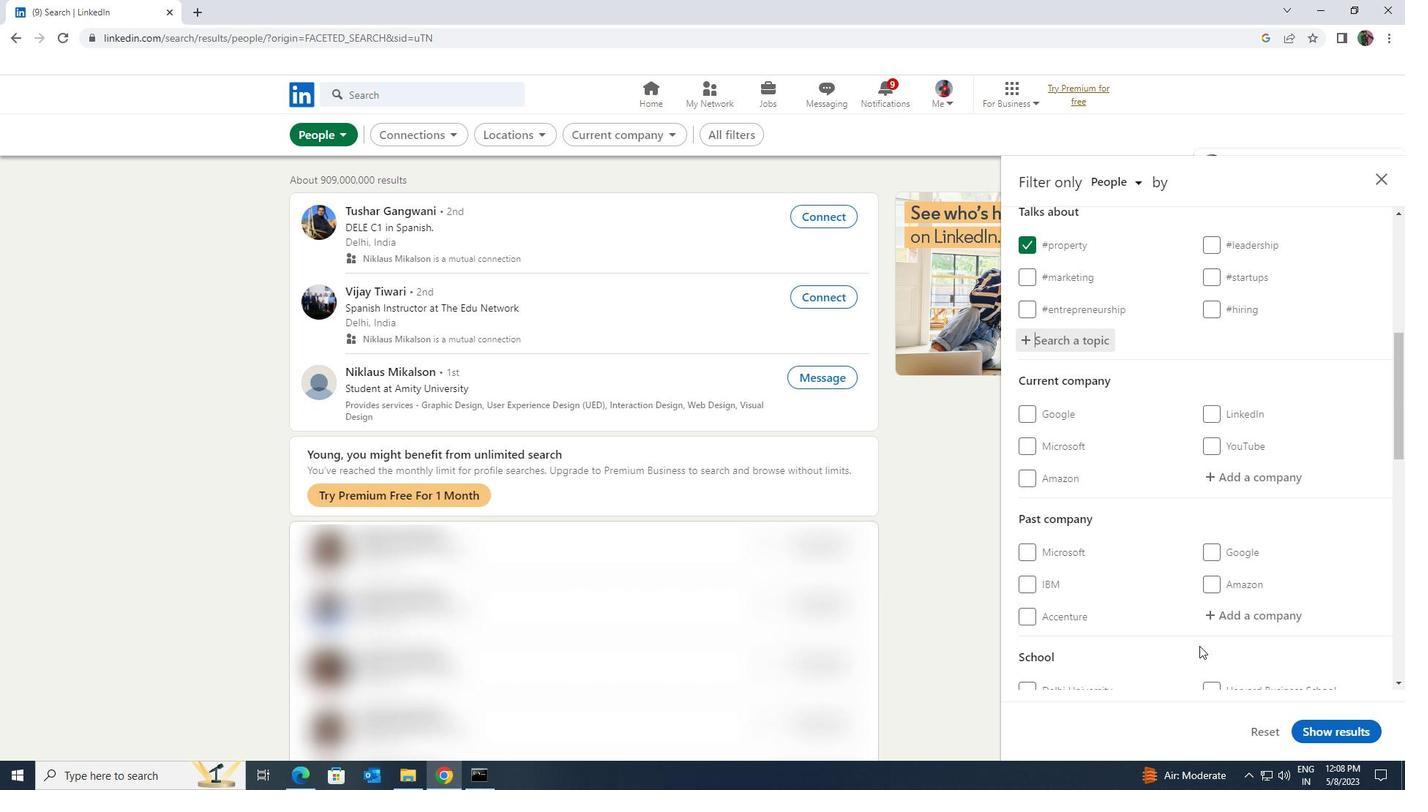 
Action: Mouse moved to (1199, 646)
Screenshot: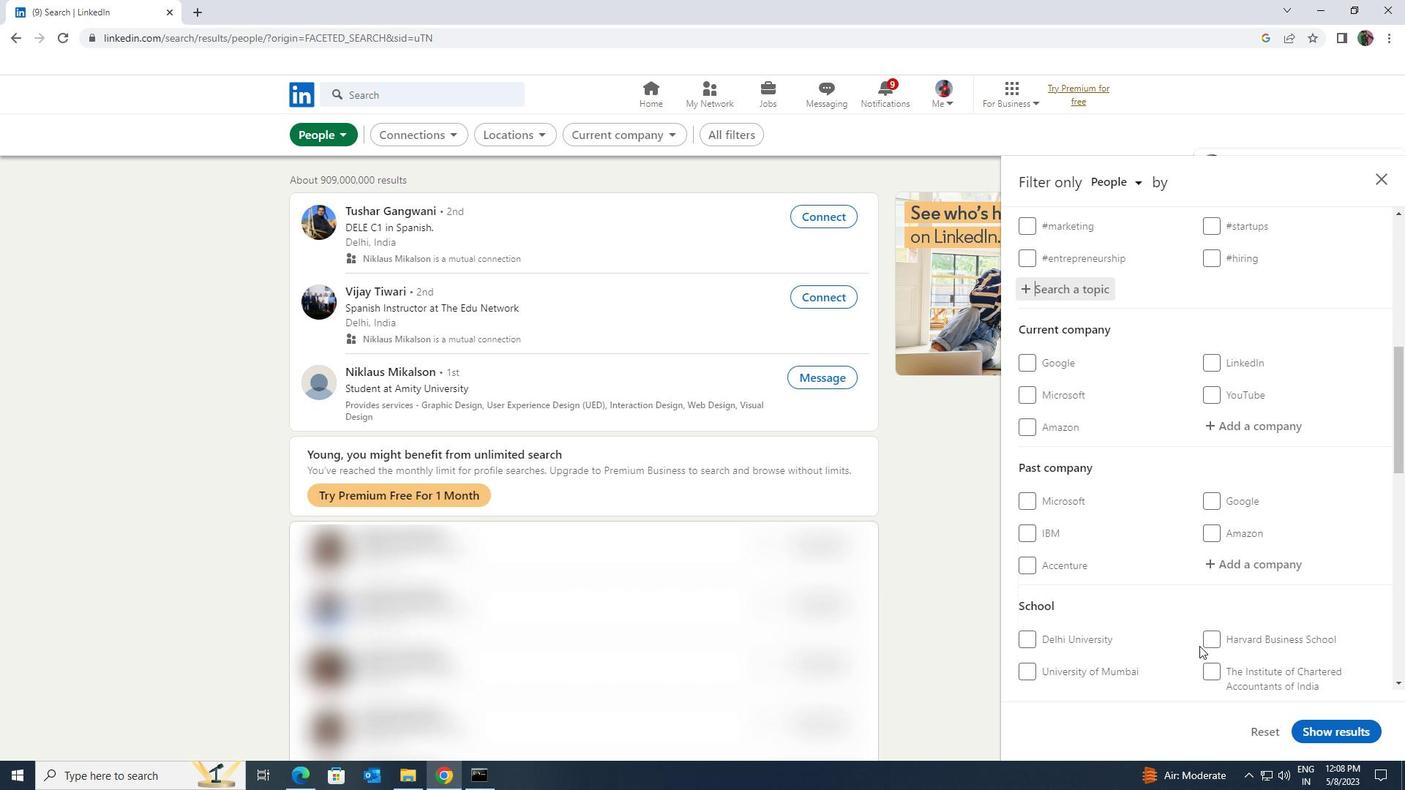 
Action: Mouse scrolled (1199, 645) with delta (0, 0)
Screenshot: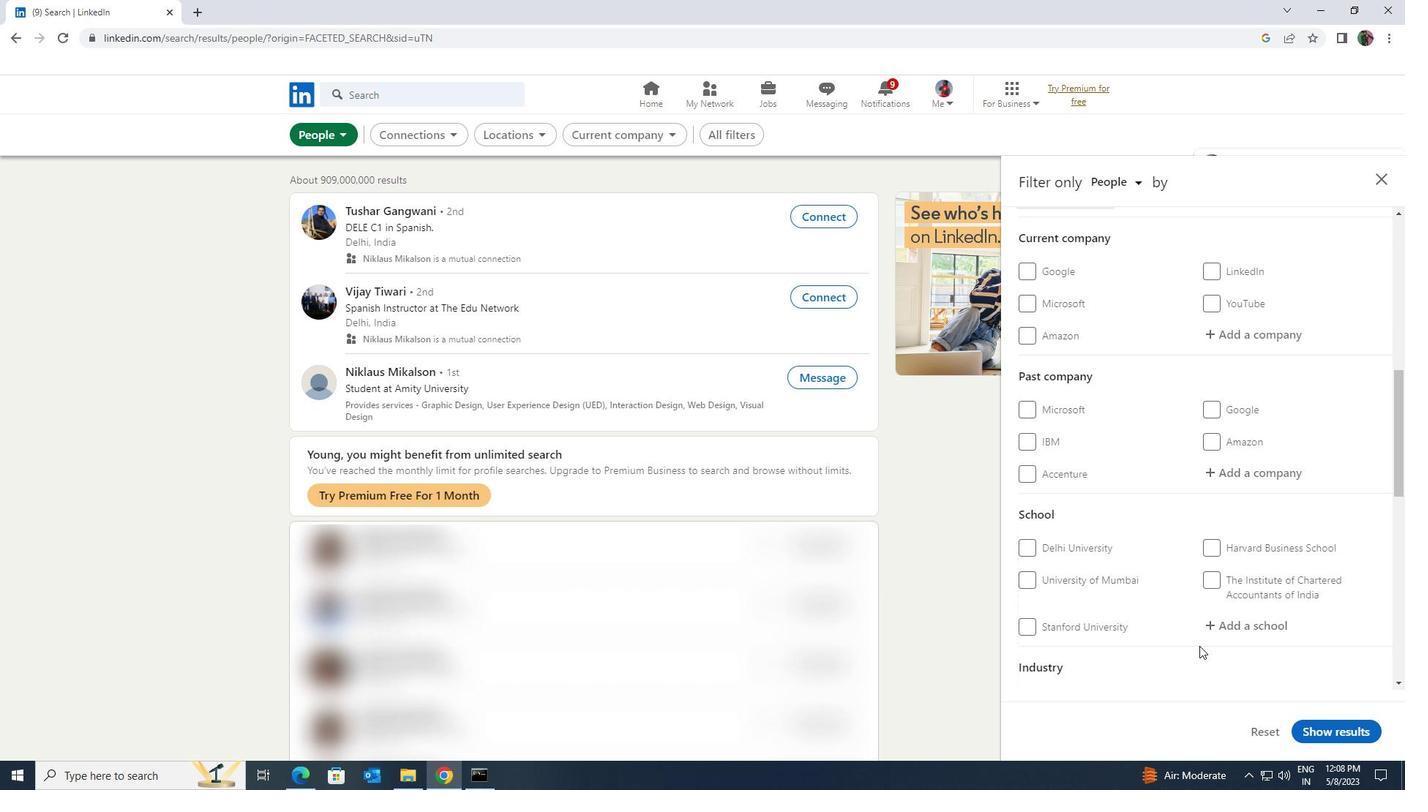 
Action: Mouse scrolled (1199, 645) with delta (0, 0)
Screenshot: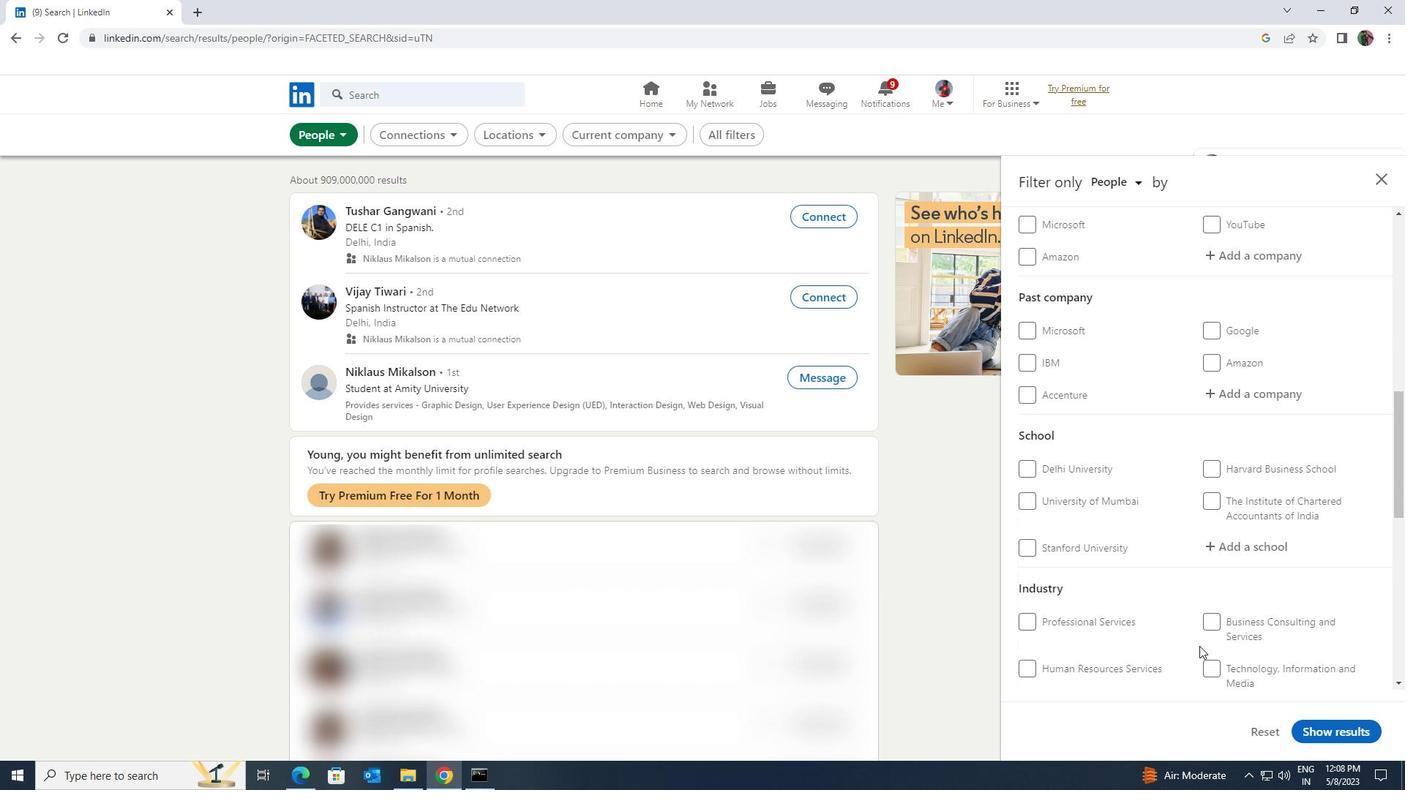 
Action: Mouse scrolled (1199, 645) with delta (0, 0)
Screenshot: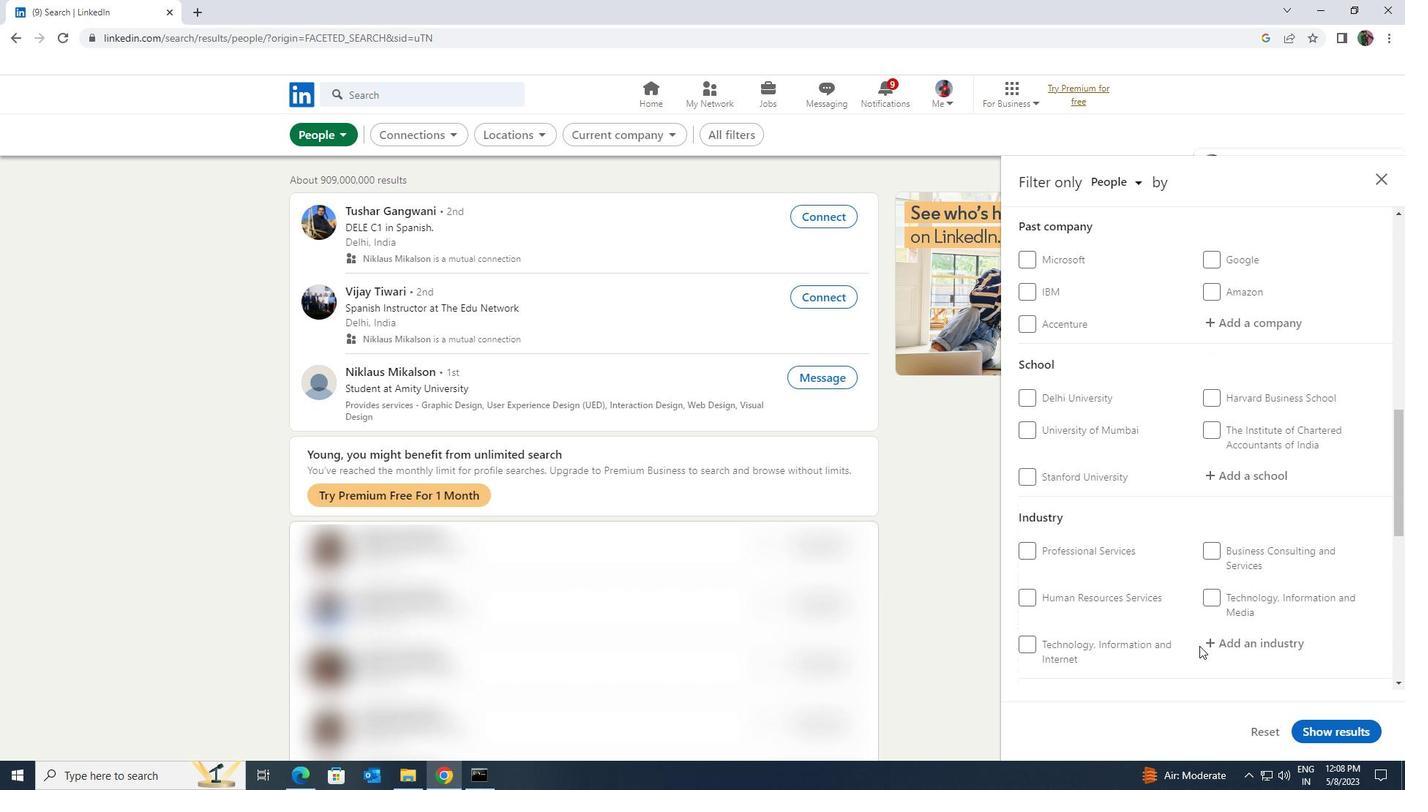 
Action: Mouse scrolled (1199, 645) with delta (0, 0)
Screenshot: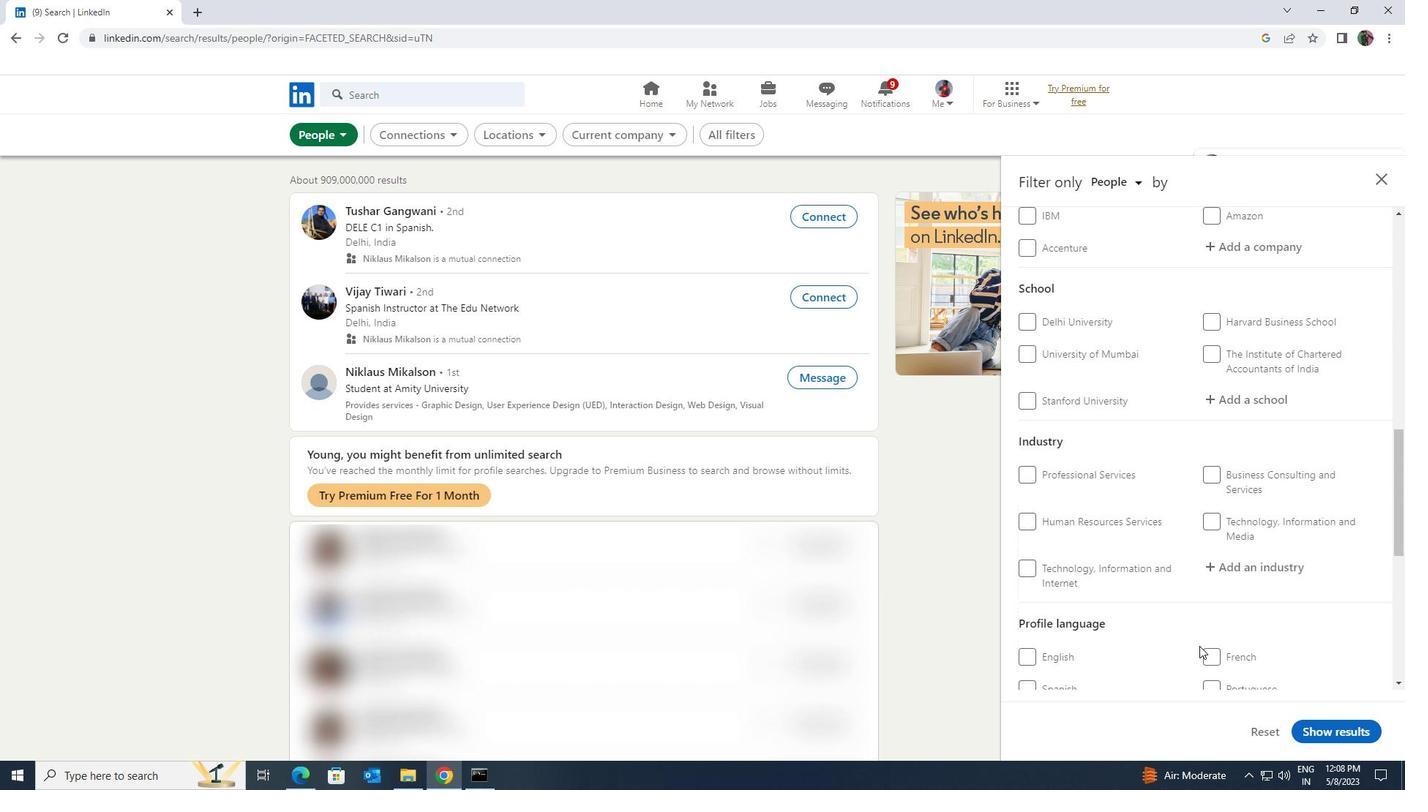 
Action: Mouse scrolled (1199, 645) with delta (0, 0)
Screenshot: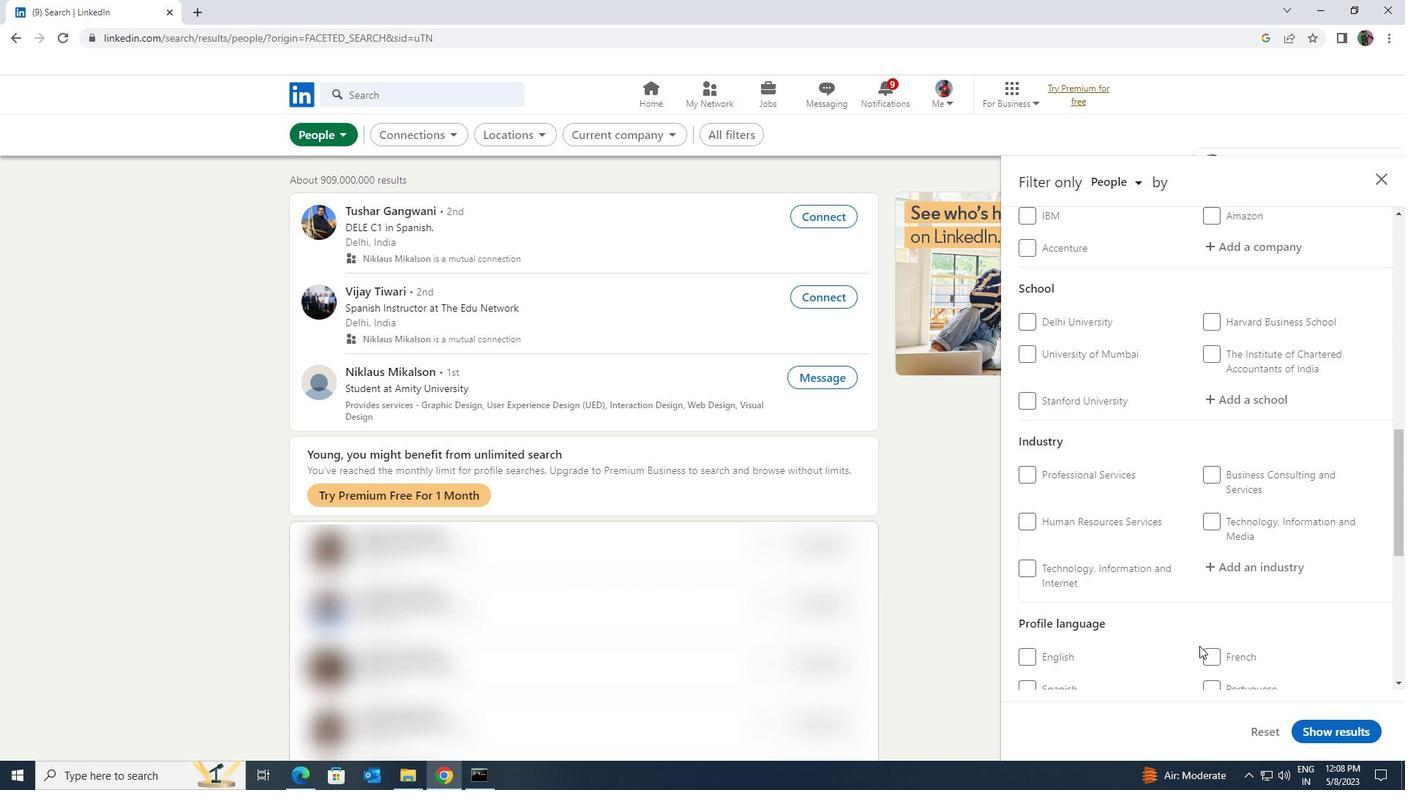 
Action: Mouse moved to (1047, 579)
Screenshot: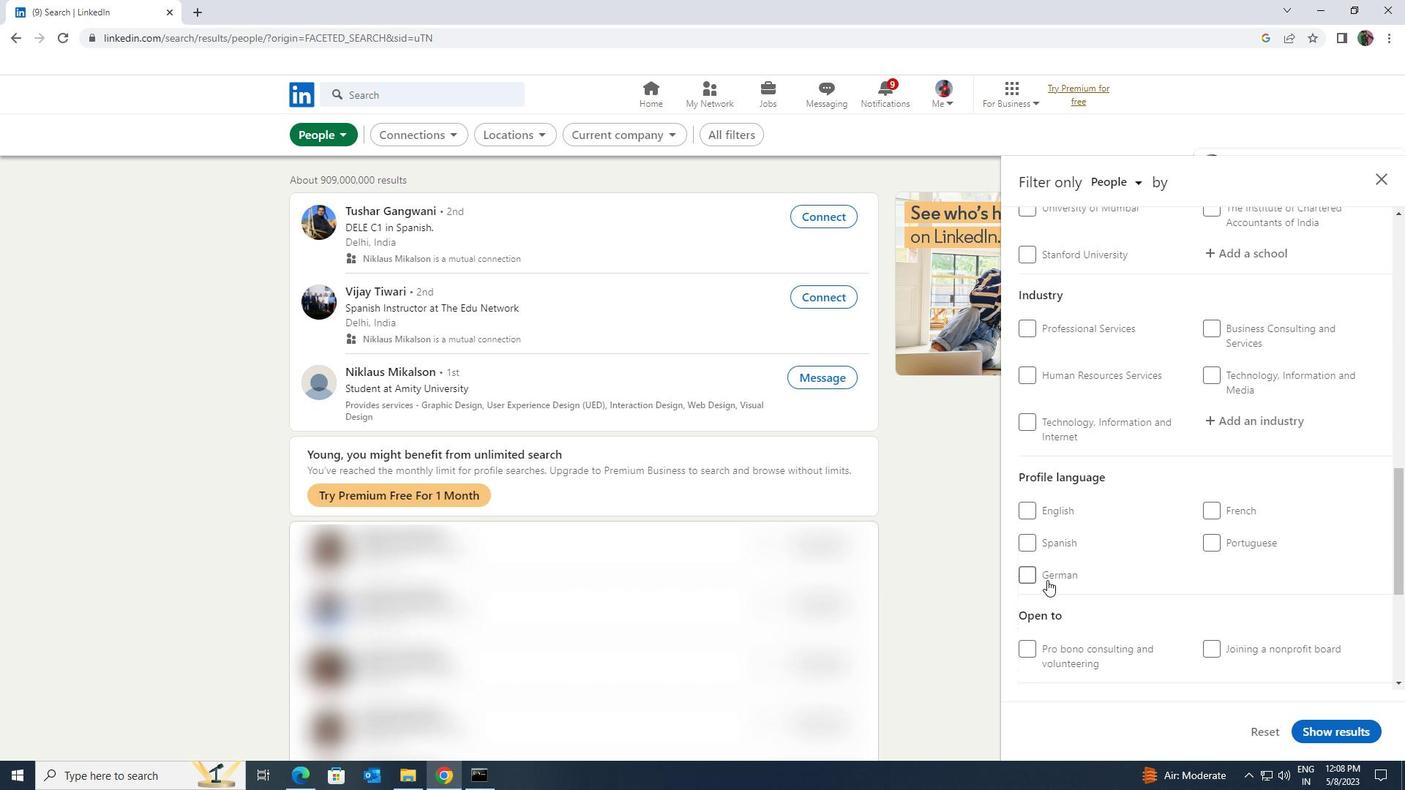 
Action: Mouse pressed left at (1047, 579)
Screenshot: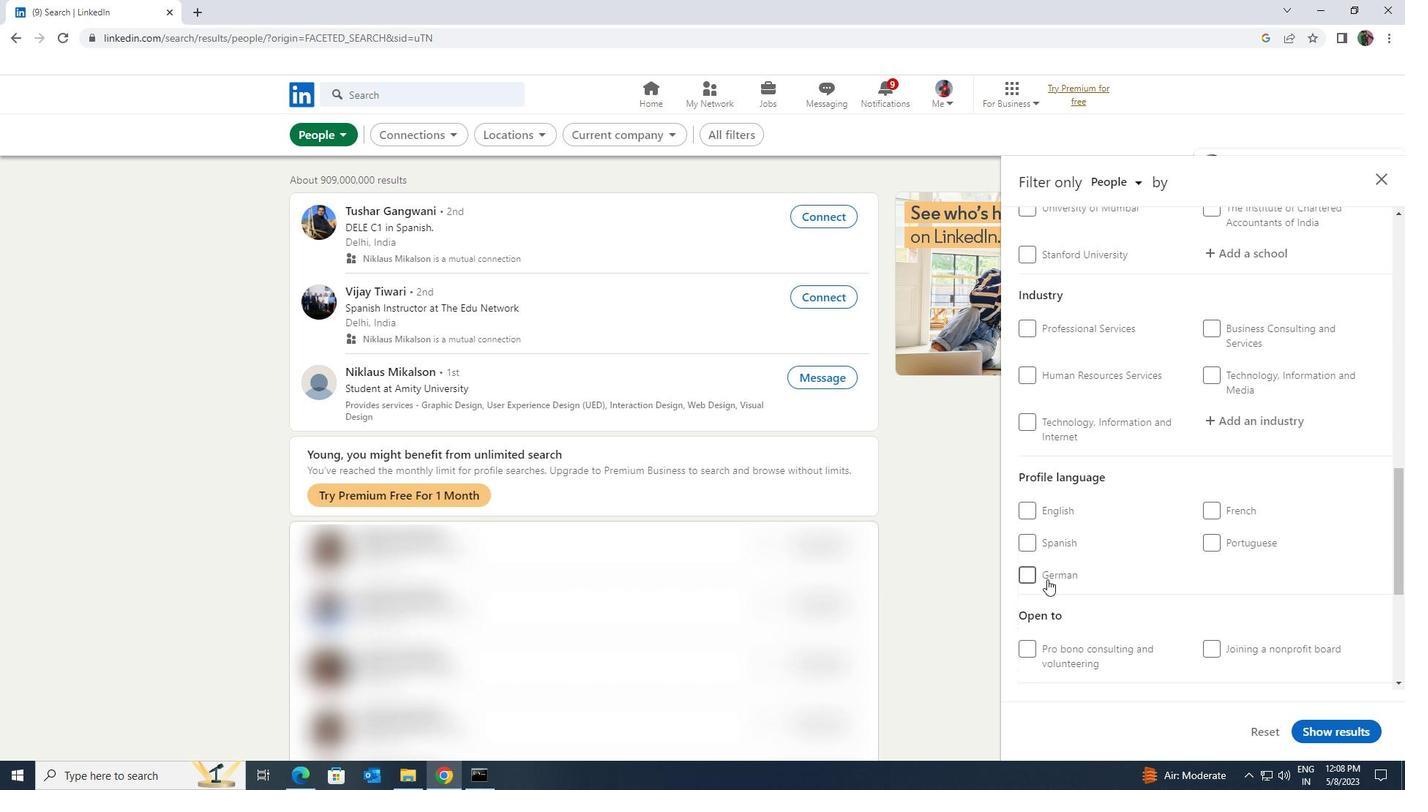 
Action: Mouse moved to (1155, 565)
Screenshot: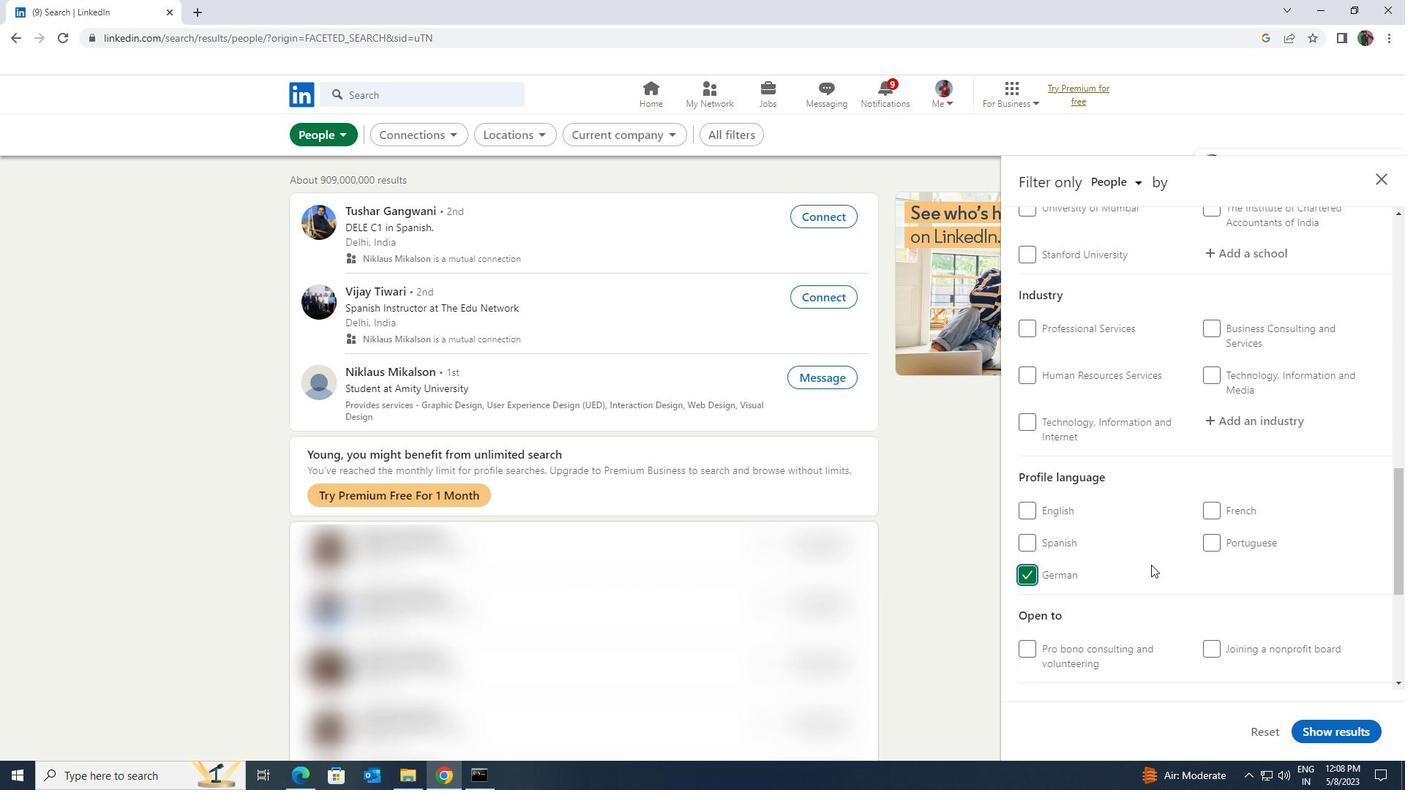 
Action: Mouse scrolled (1155, 565) with delta (0, 0)
Screenshot: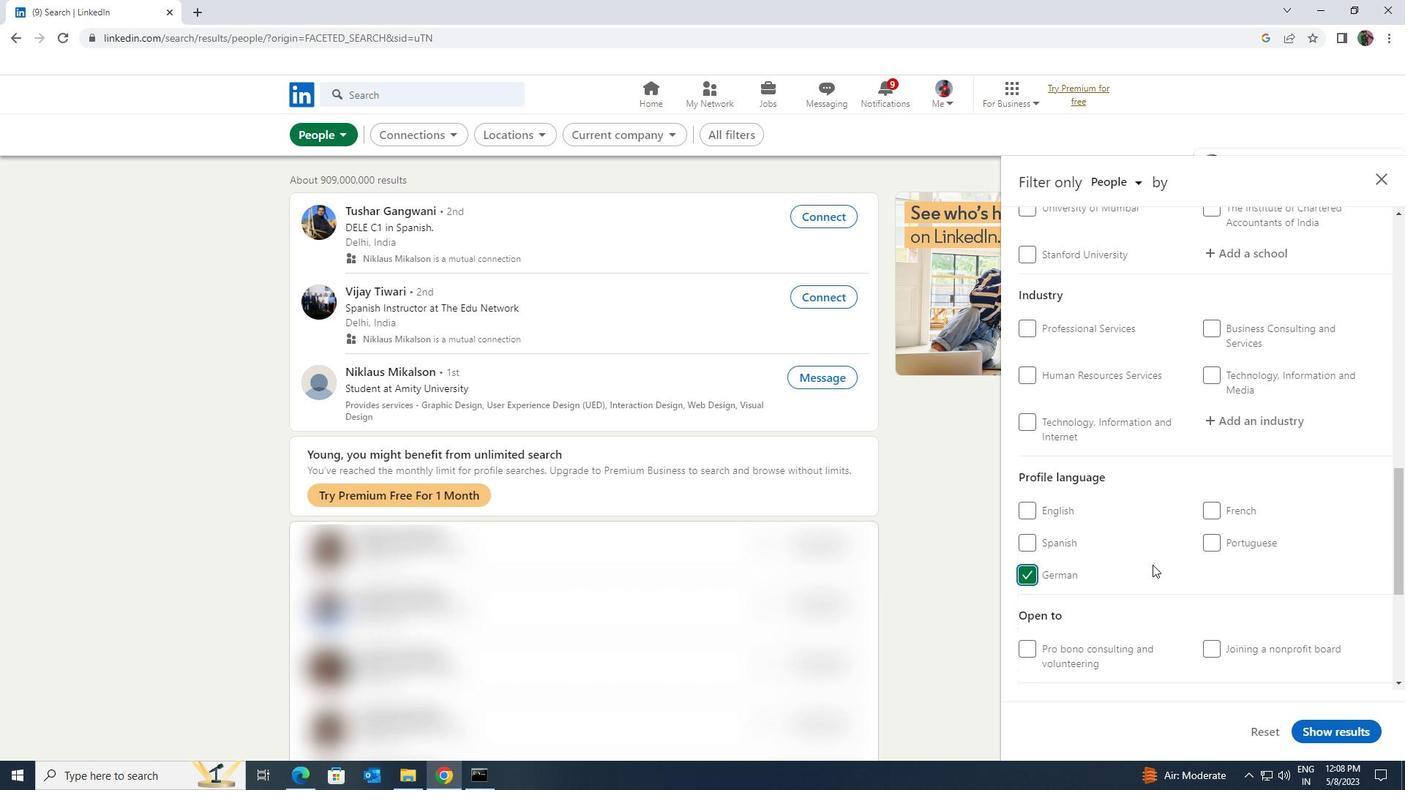 
Action: Mouse scrolled (1155, 565) with delta (0, 0)
Screenshot: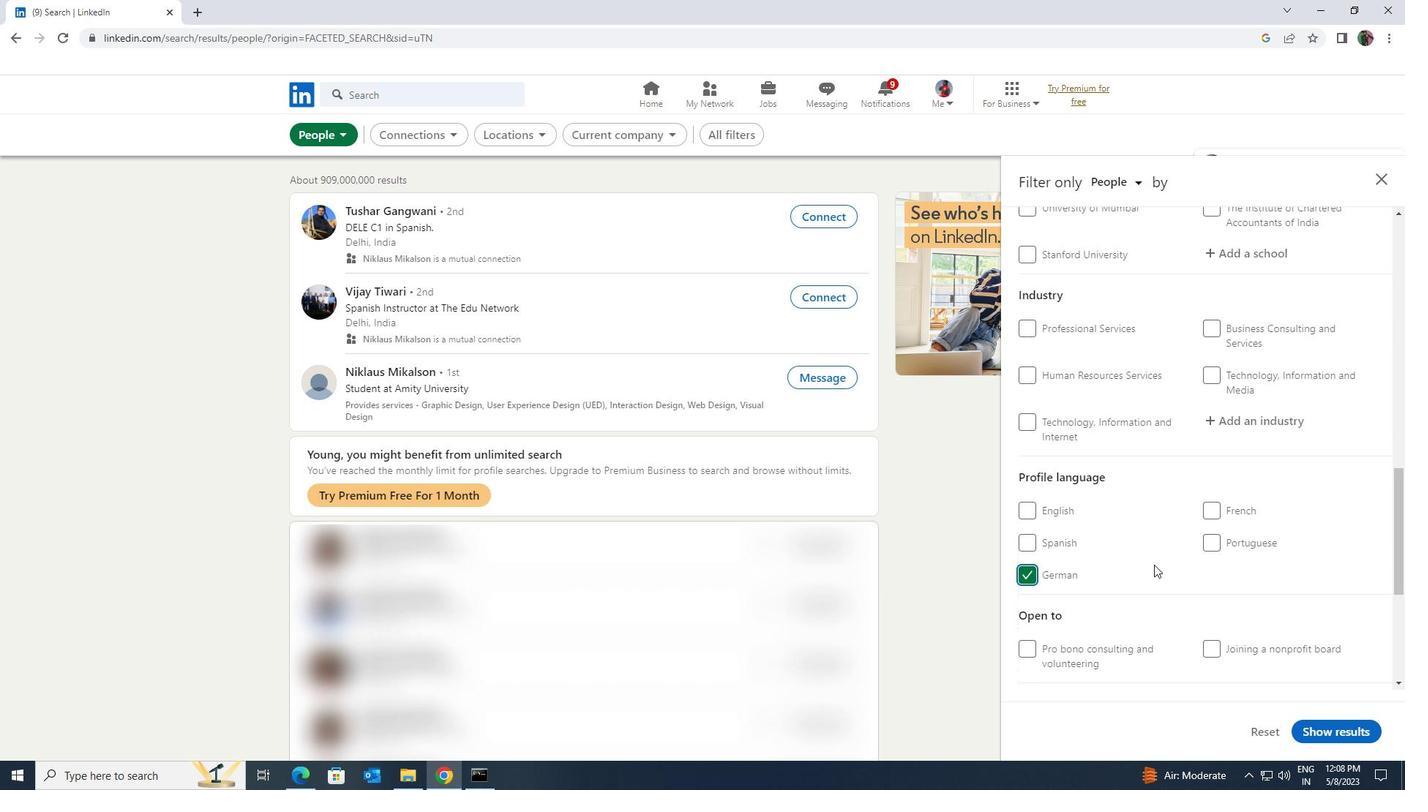 
Action: Mouse scrolled (1155, 565) with delta (0, 0)
Screenshot: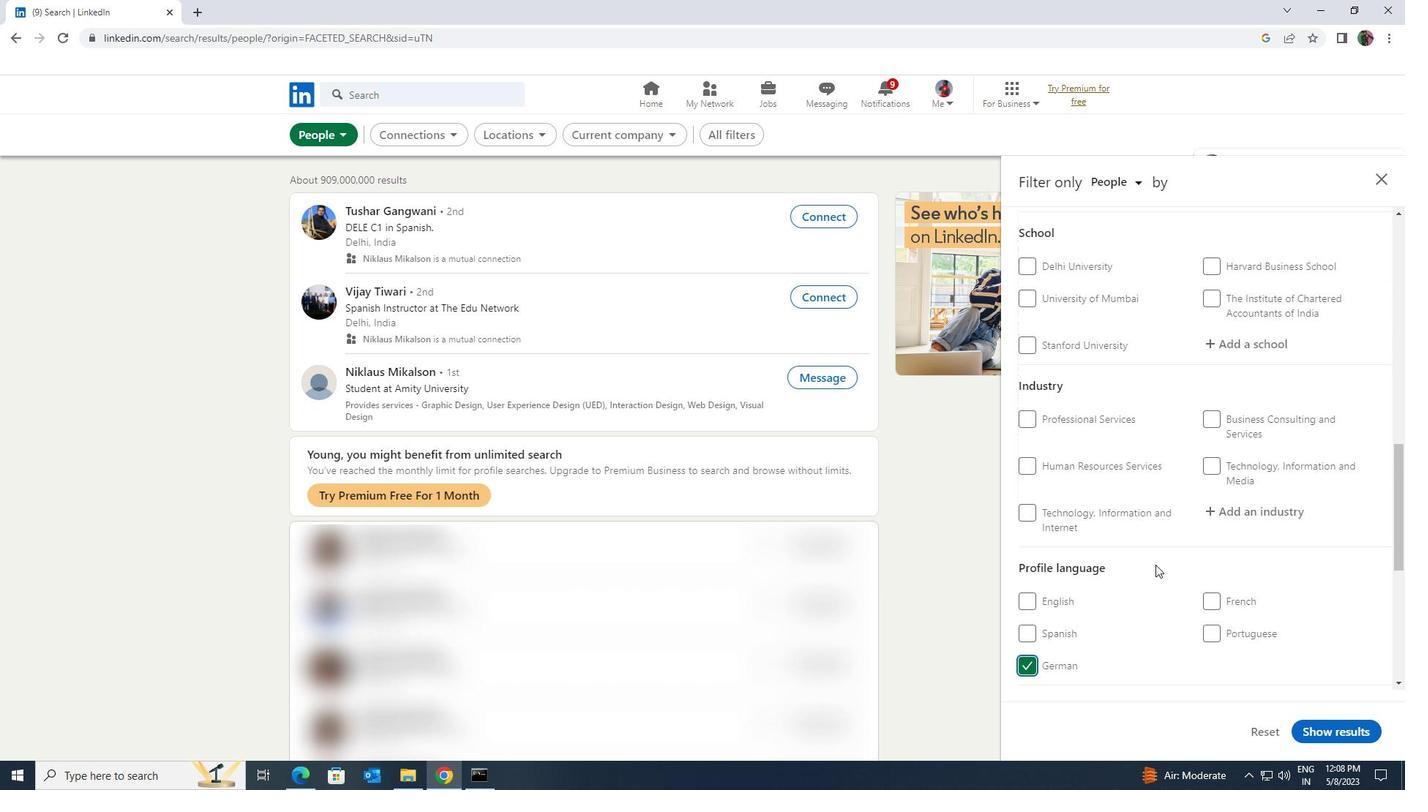 
Action: Mouse scrolled (1155, 565) with delta (0, 0)
Screenshot: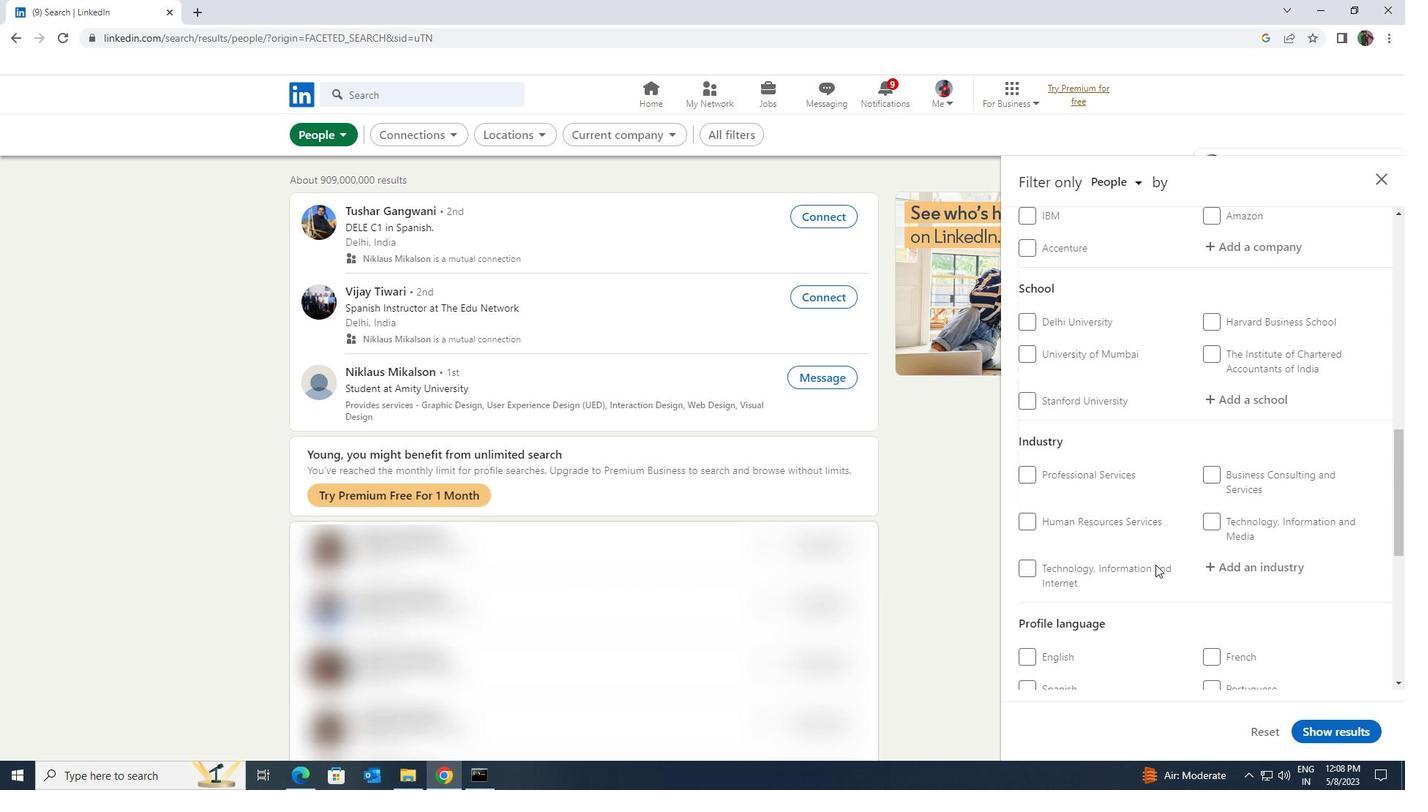 
Action: Mouse scrolled (1155, 565) with delta (0, 0)
Screenshot: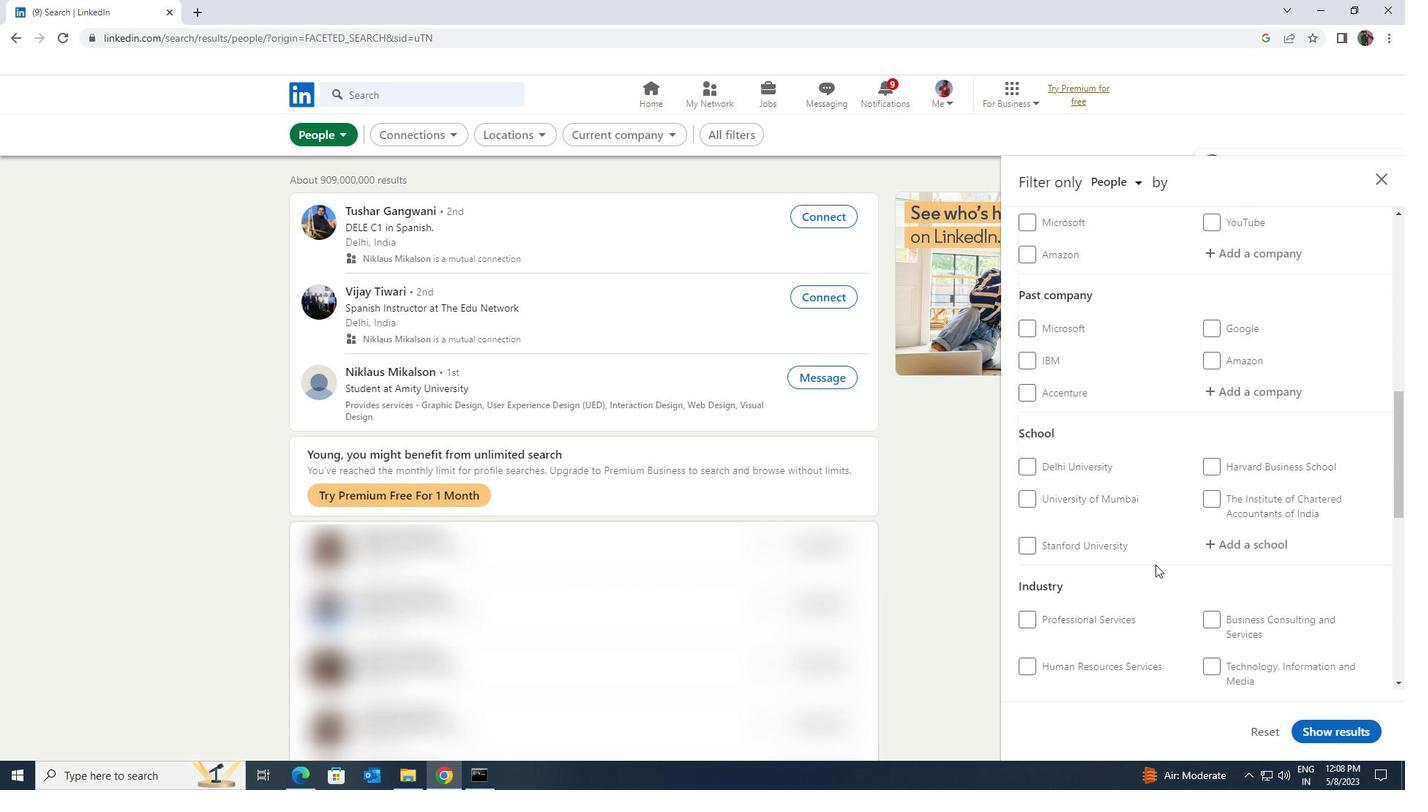 
Action: Mouse scrolled (1155, 565) with delta (0, 0)
Screenshot: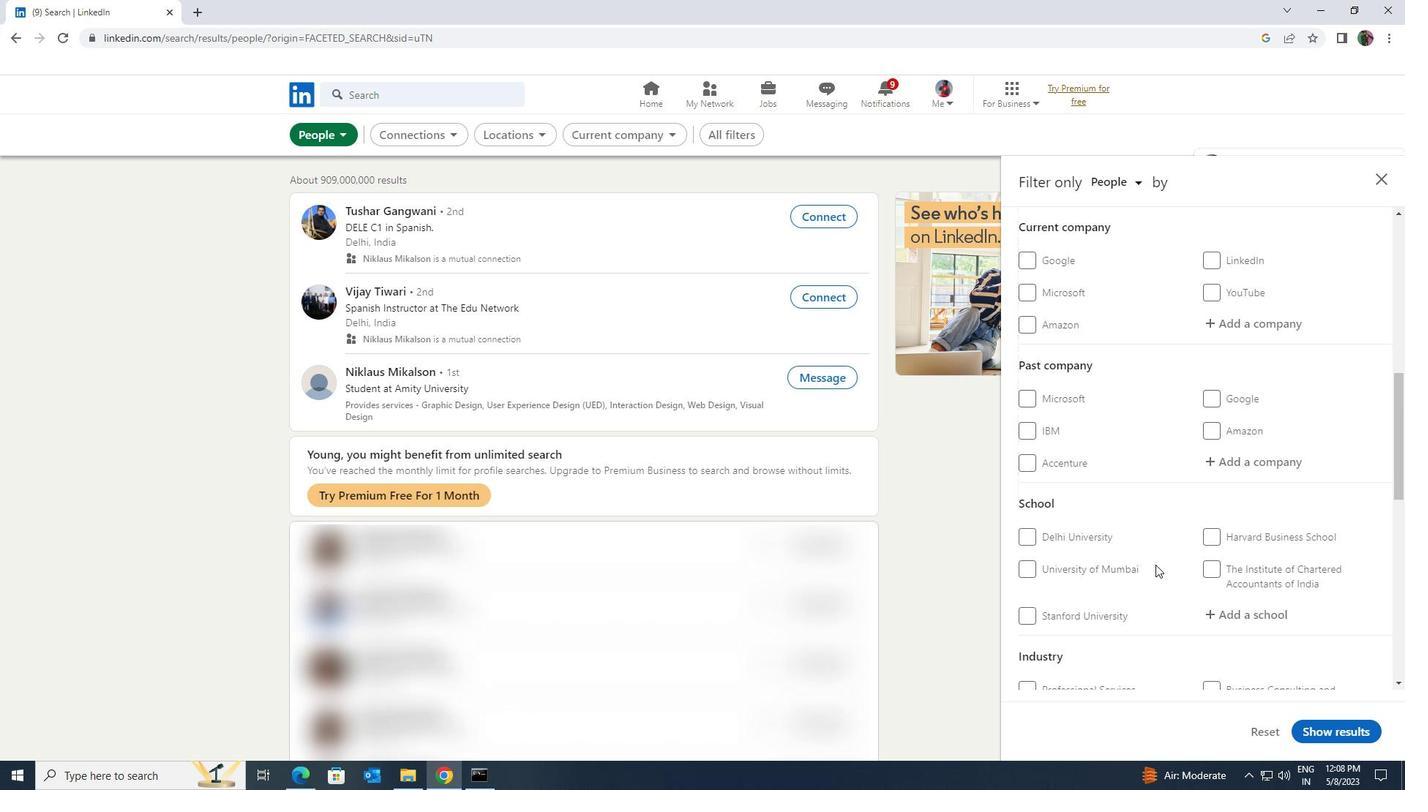 
Action: Mouse scrolled (1155, 565) with delta (0, 0)
Screenshot: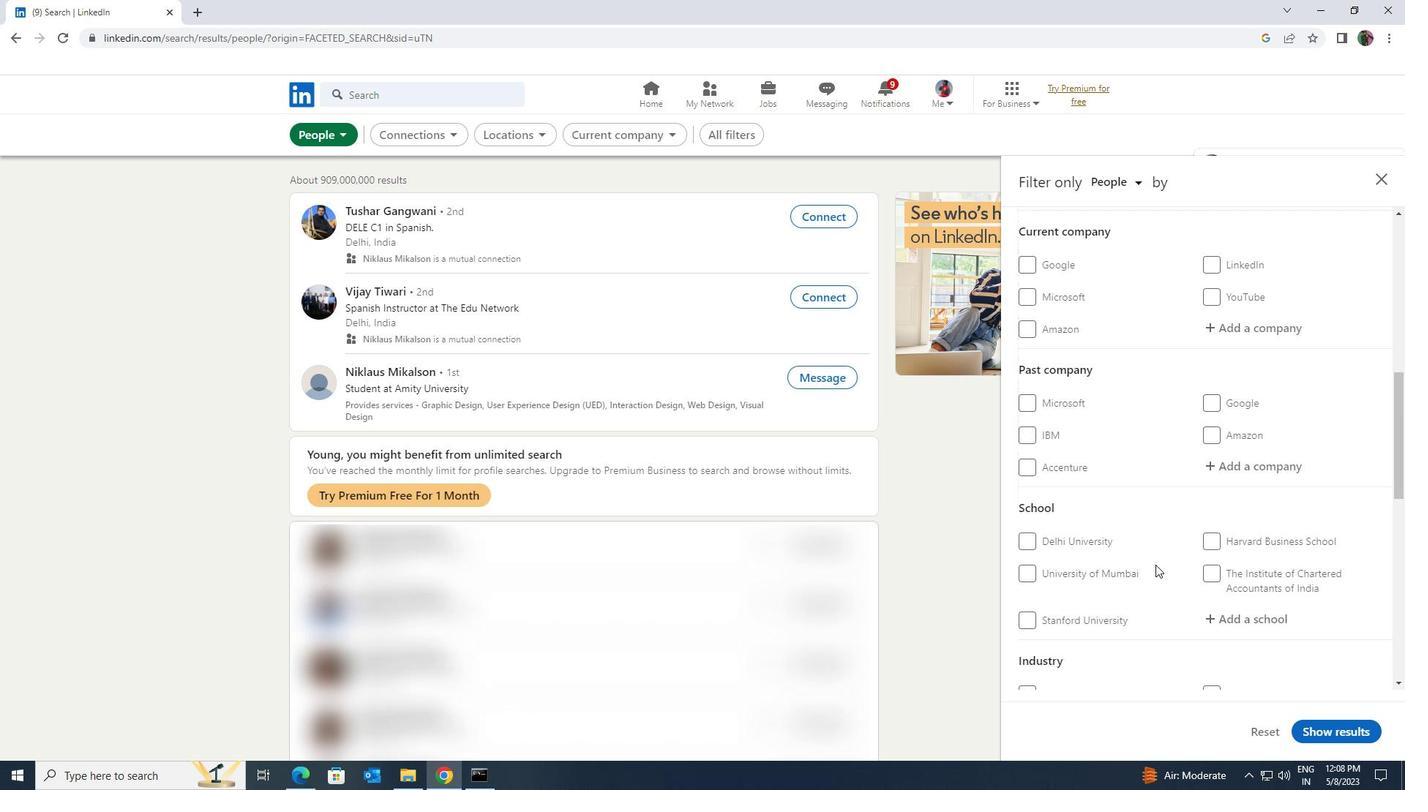 
Action: Mouse scrolled (1155, 565) with delta (0, 0)
Screenshot: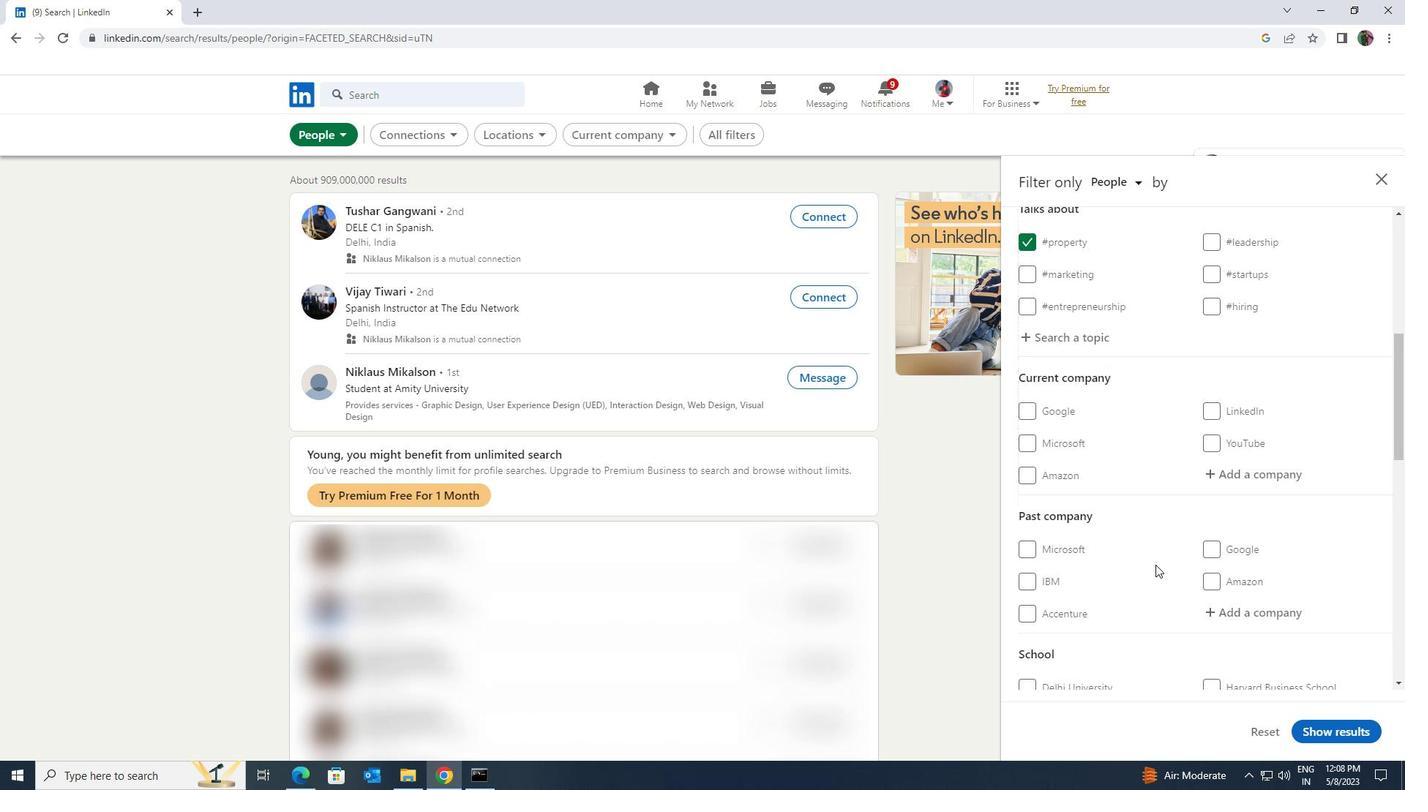 
Action: Mouse moved to (1239, 551)
Screenshot: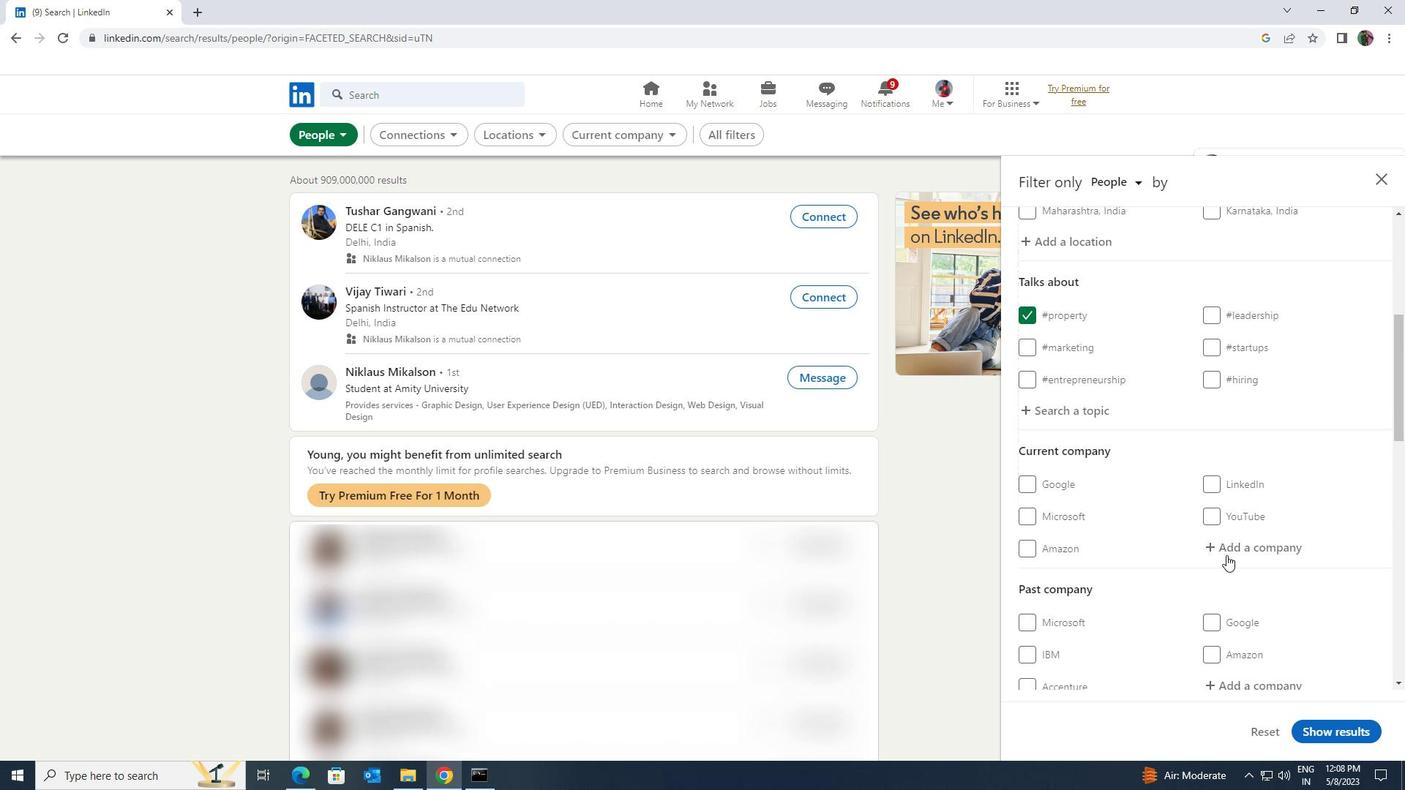 
Action: Mouse pressed left at (1239, 551)
Screenshot: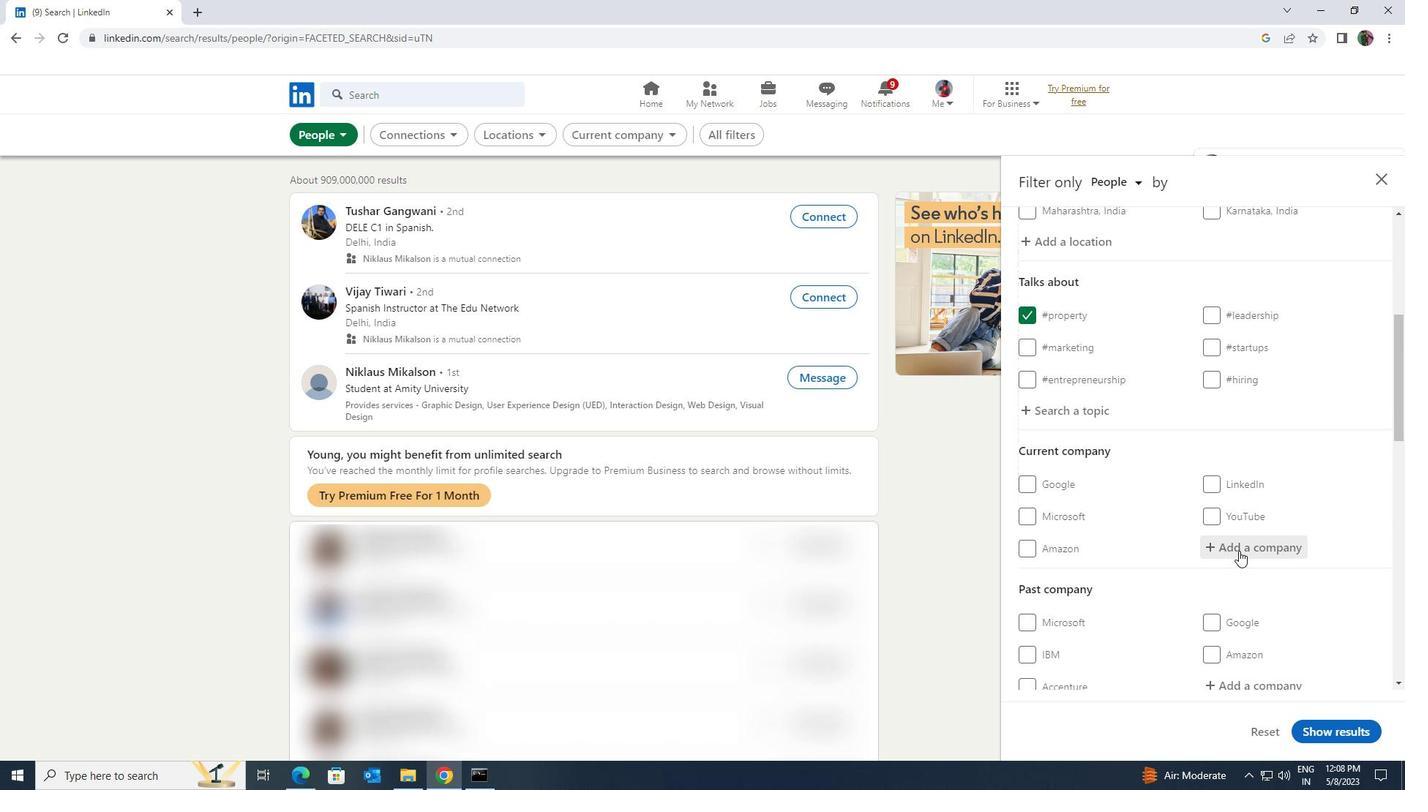 
Action: Key pressed <Key.shift><Key.shift><Key.shift><Key.shift><Key.shift><Key.shift><Key.shift><Key.shift><Key.shift><Key.shift>IFFCO<Key.space>TOKI
Screenshot: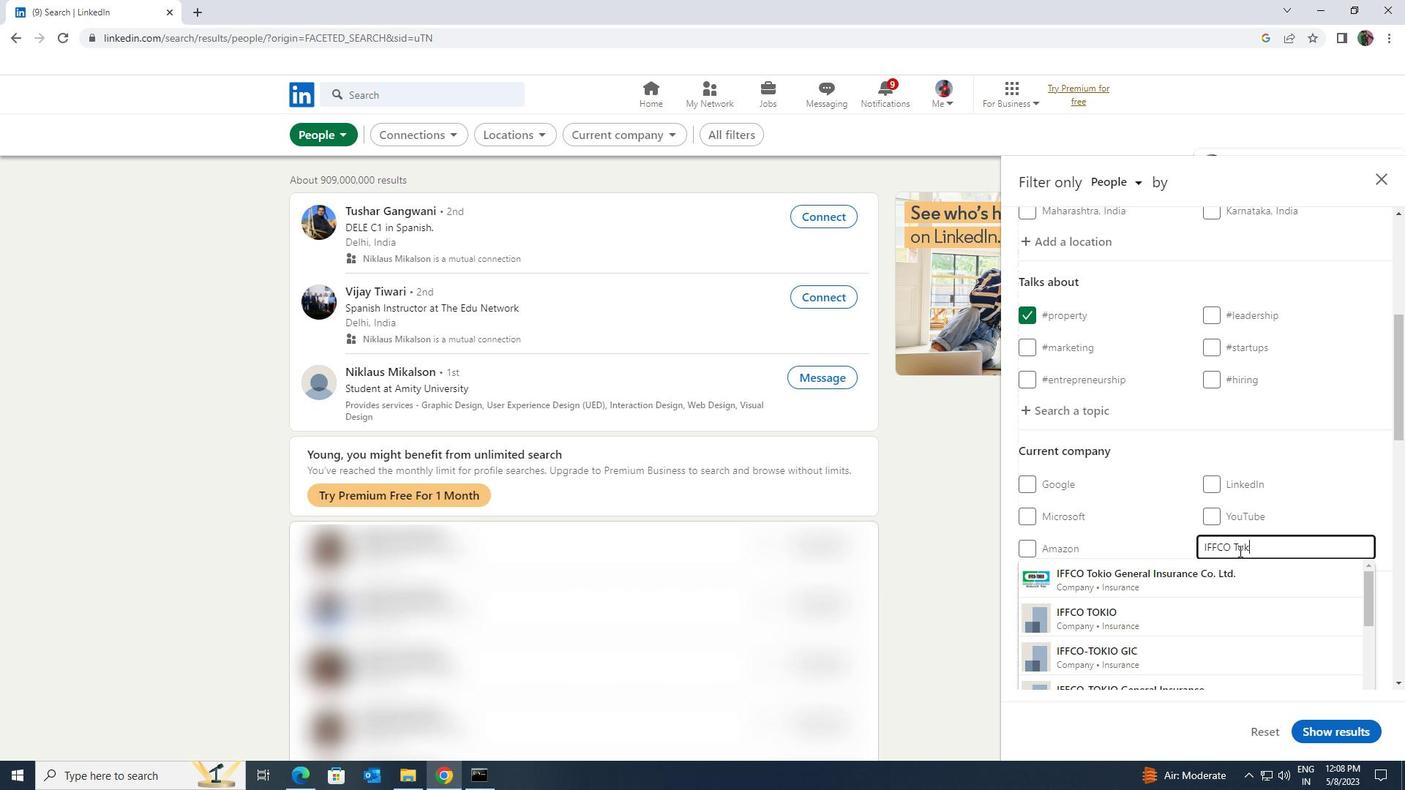 
Action: Mouse moved to (1238, 564)
Screenshot: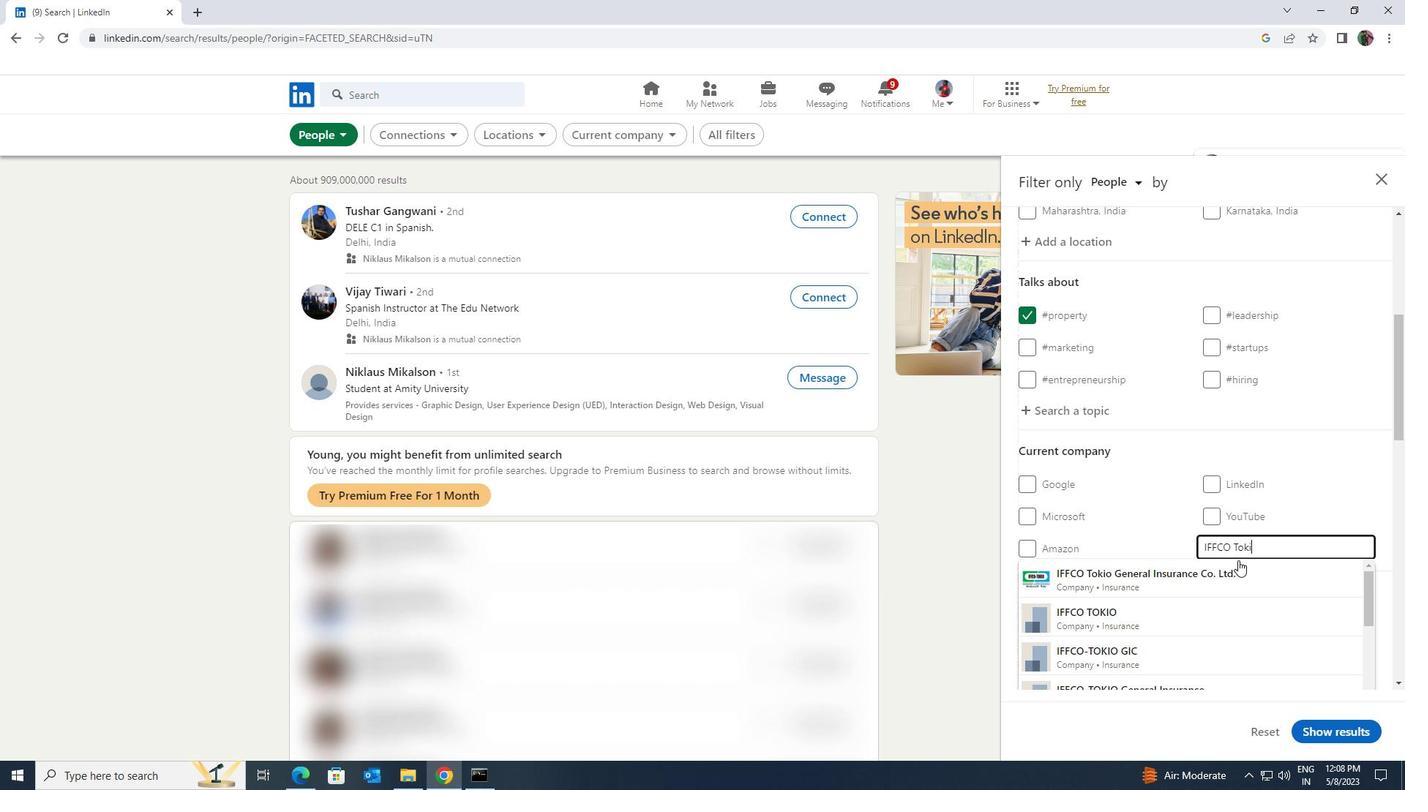 
Action: Mouse pressed left at (1238, 564)
Screenshot: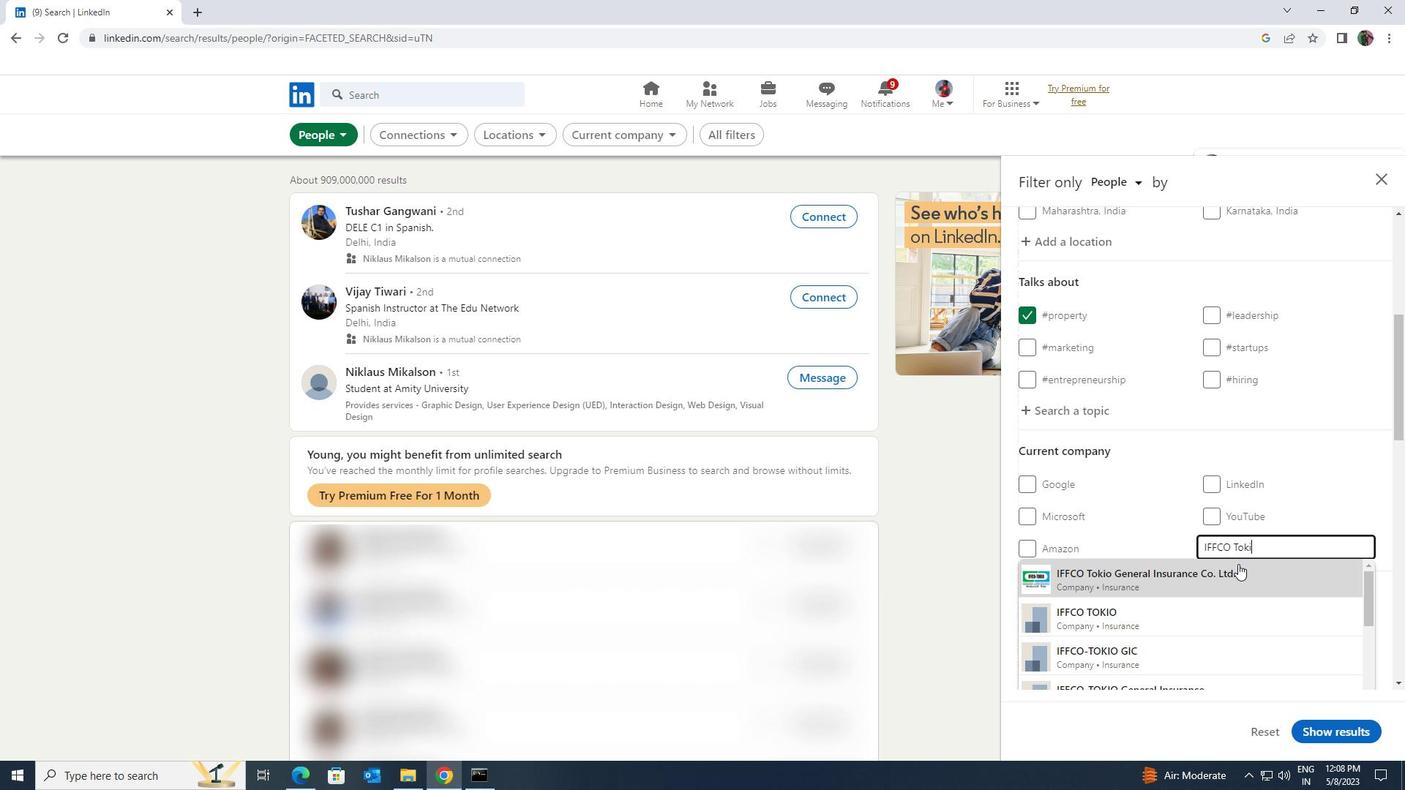 
Action: Mouse scrolled (1238, 563) with delta (0, 0)
Screenshot: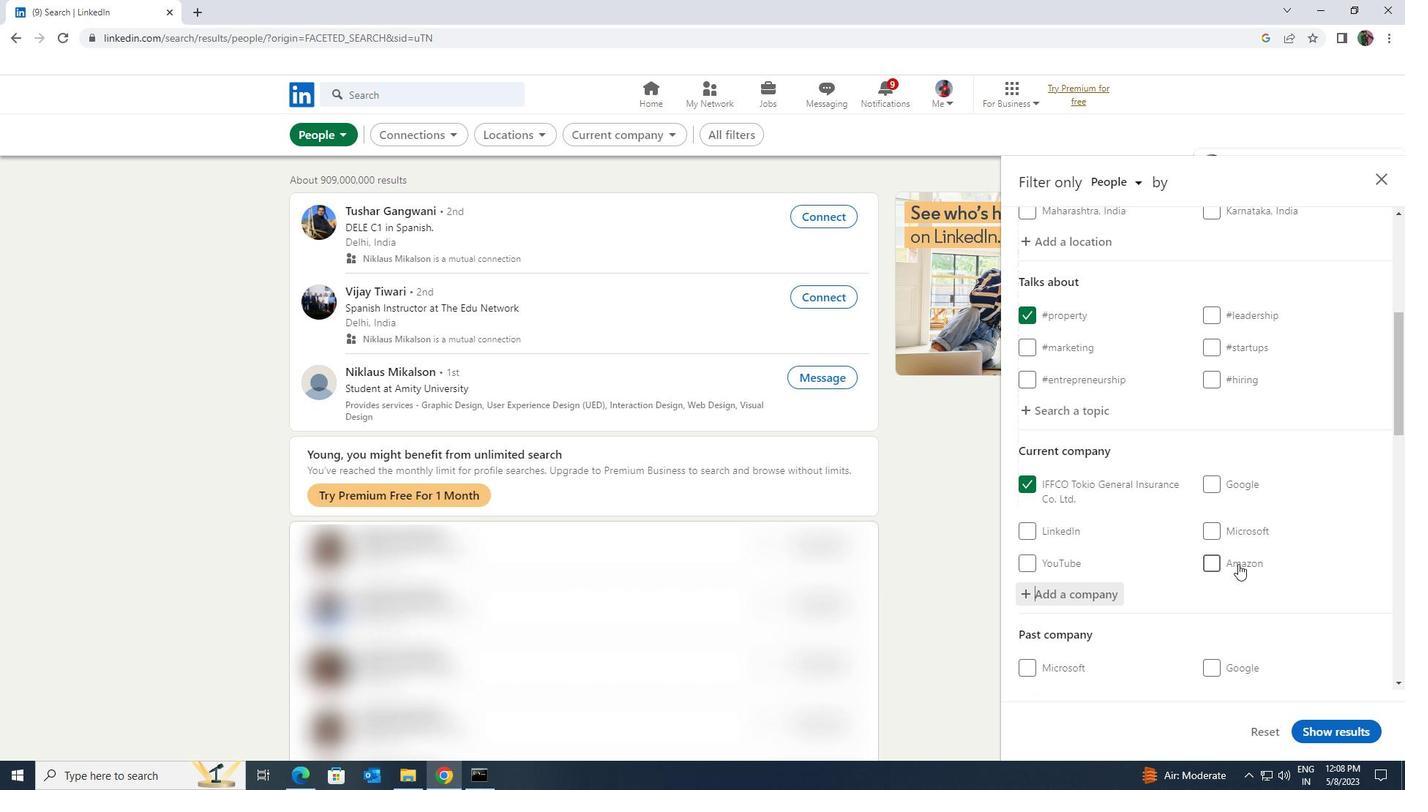 
Action: Mouse scrolled (1238, 563) with delta (0, 0)
Screenshot: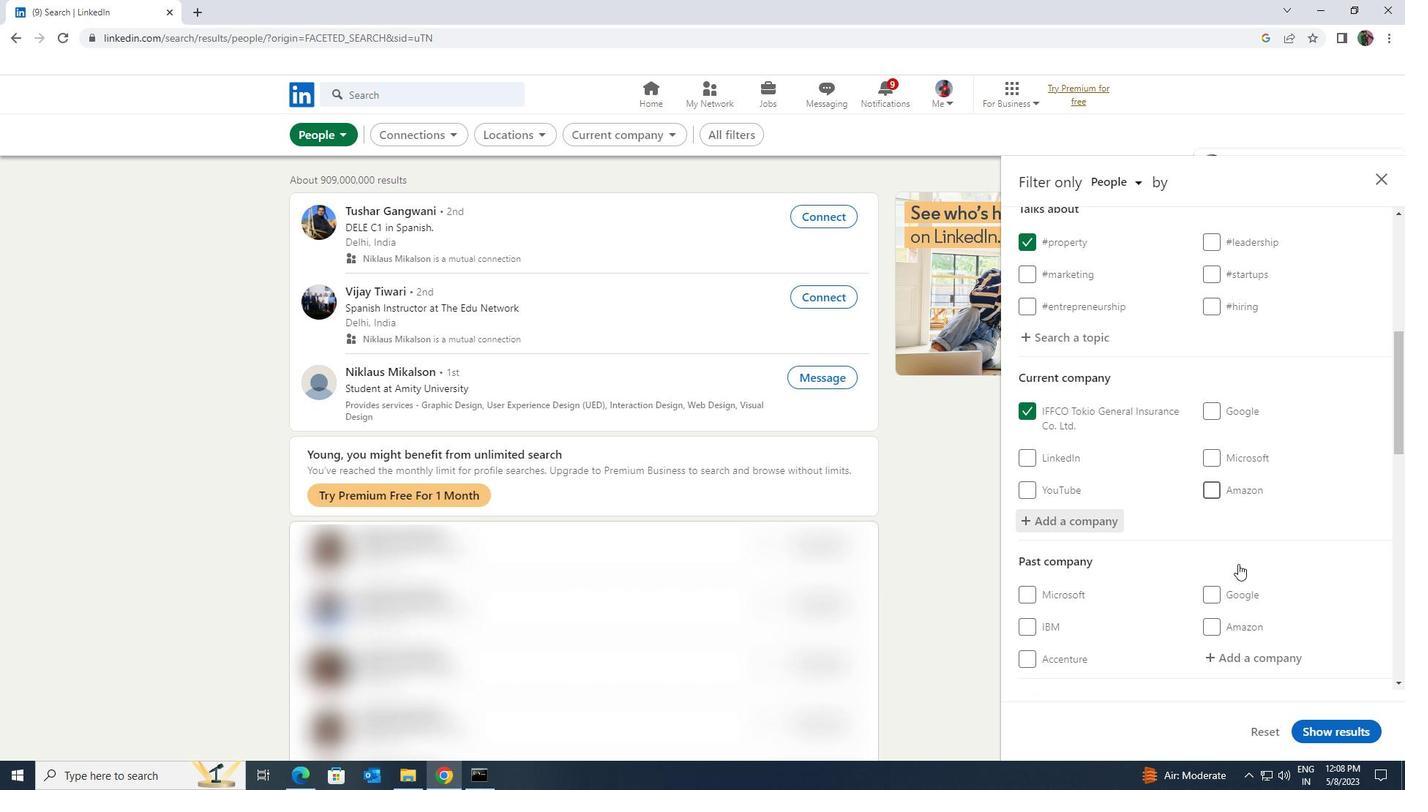 
Action: Mouse scrolled (1238, 563) with delta (0, 0)
Screenshot: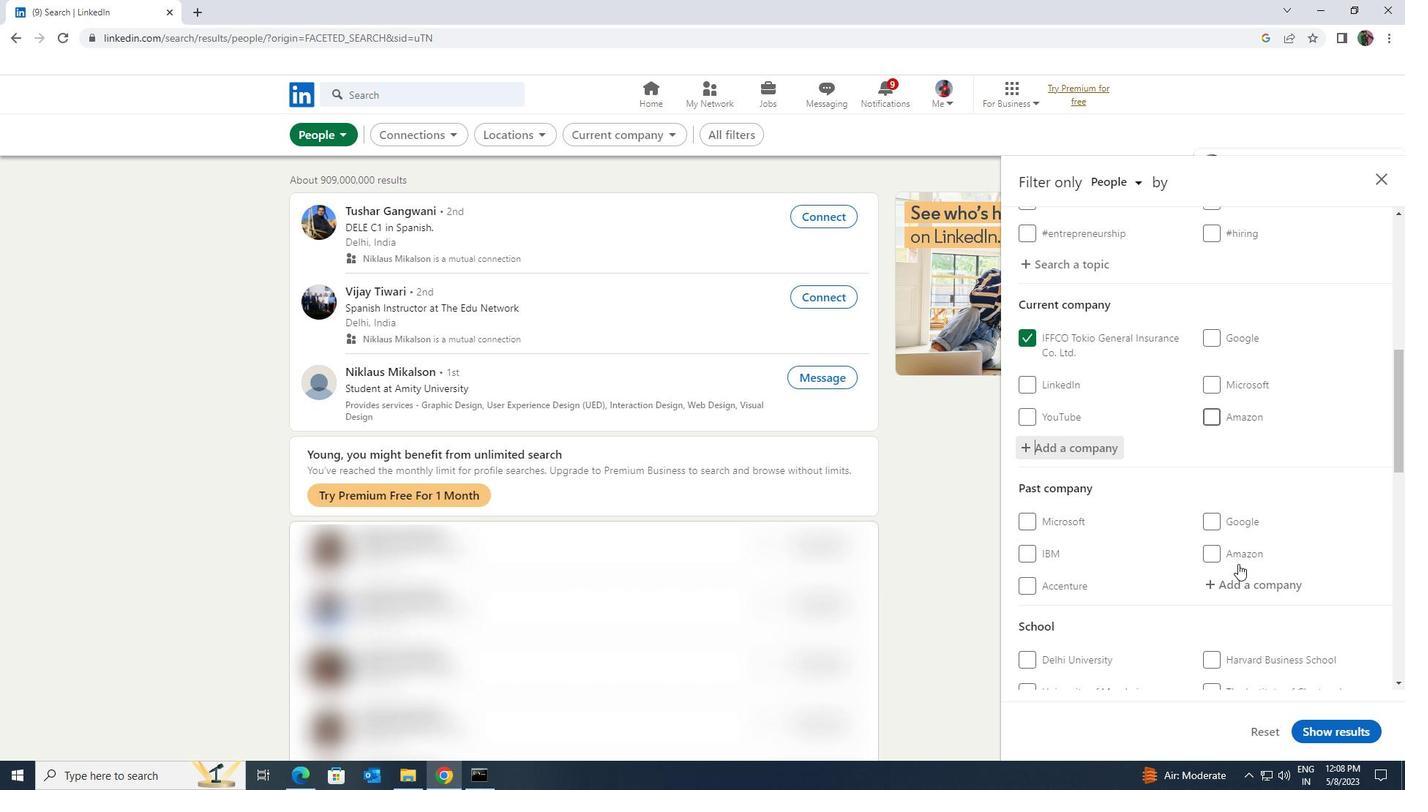 
Action: Mouse scrolled (1238, 563) with delta (0, 0)
Screenshot: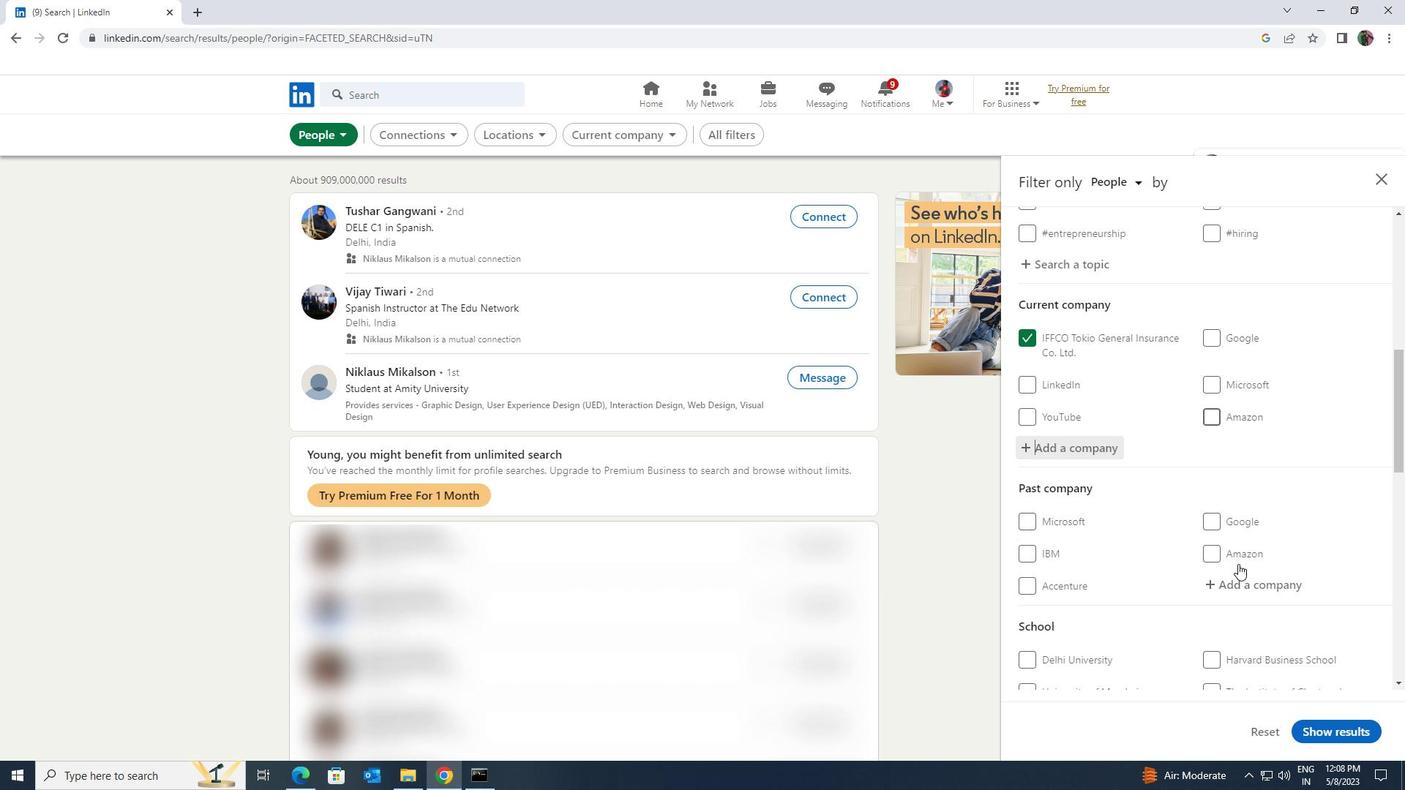 
Action: Mouse scrolled (1238, 563) with delta (0, 0)
Screenshot: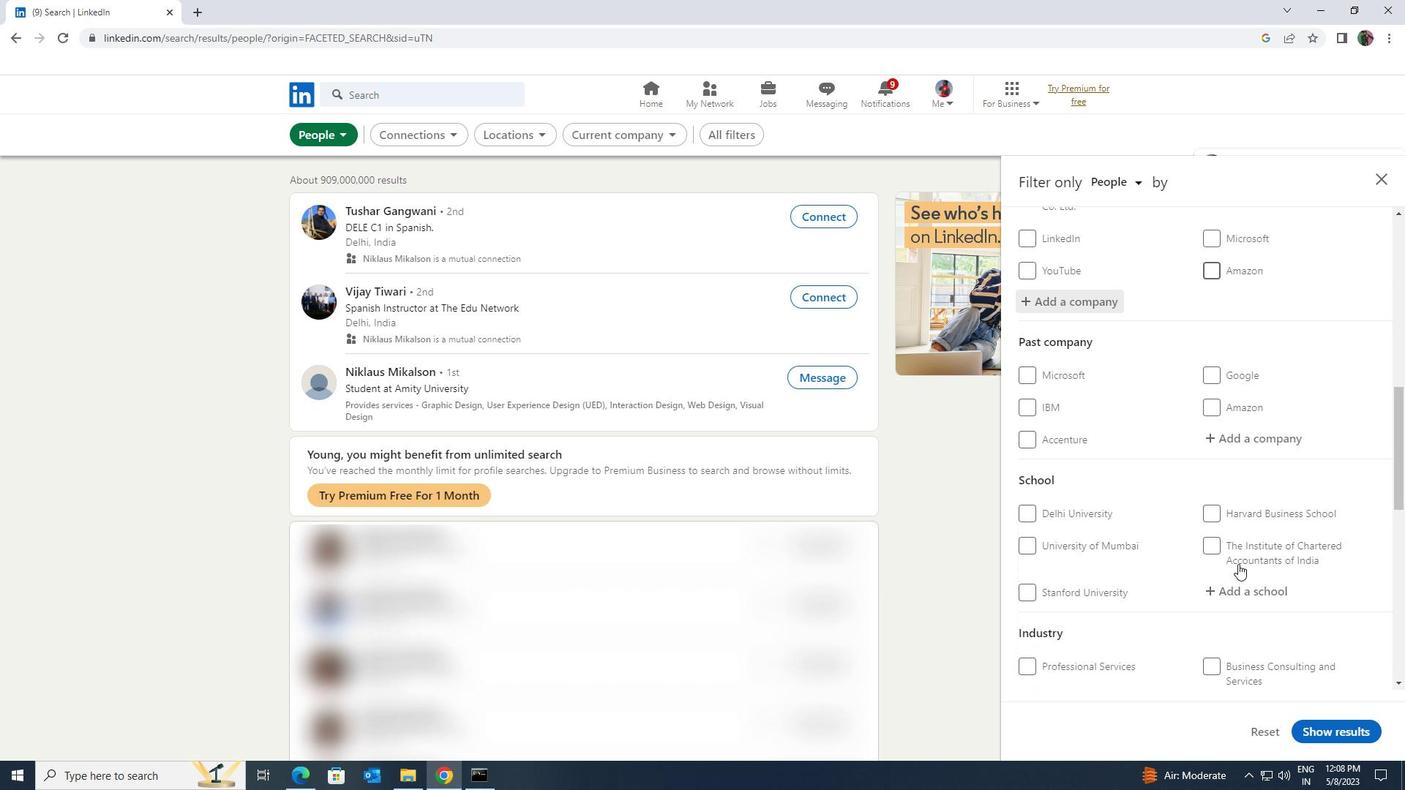 
Action: Mouse moved to (1232, 525)
Screenshot: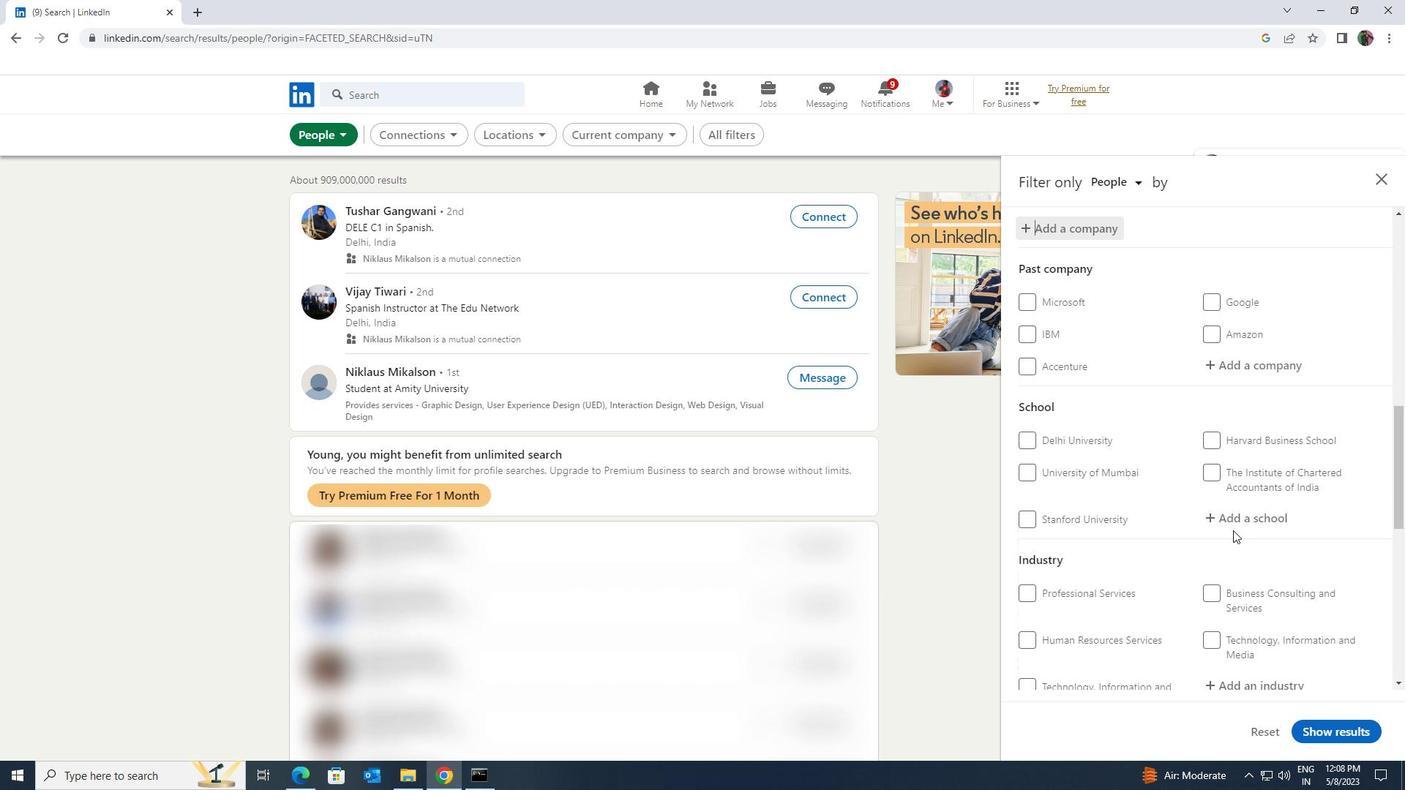
Action: Mouse pressed left at (1232, 525)
Screenshot: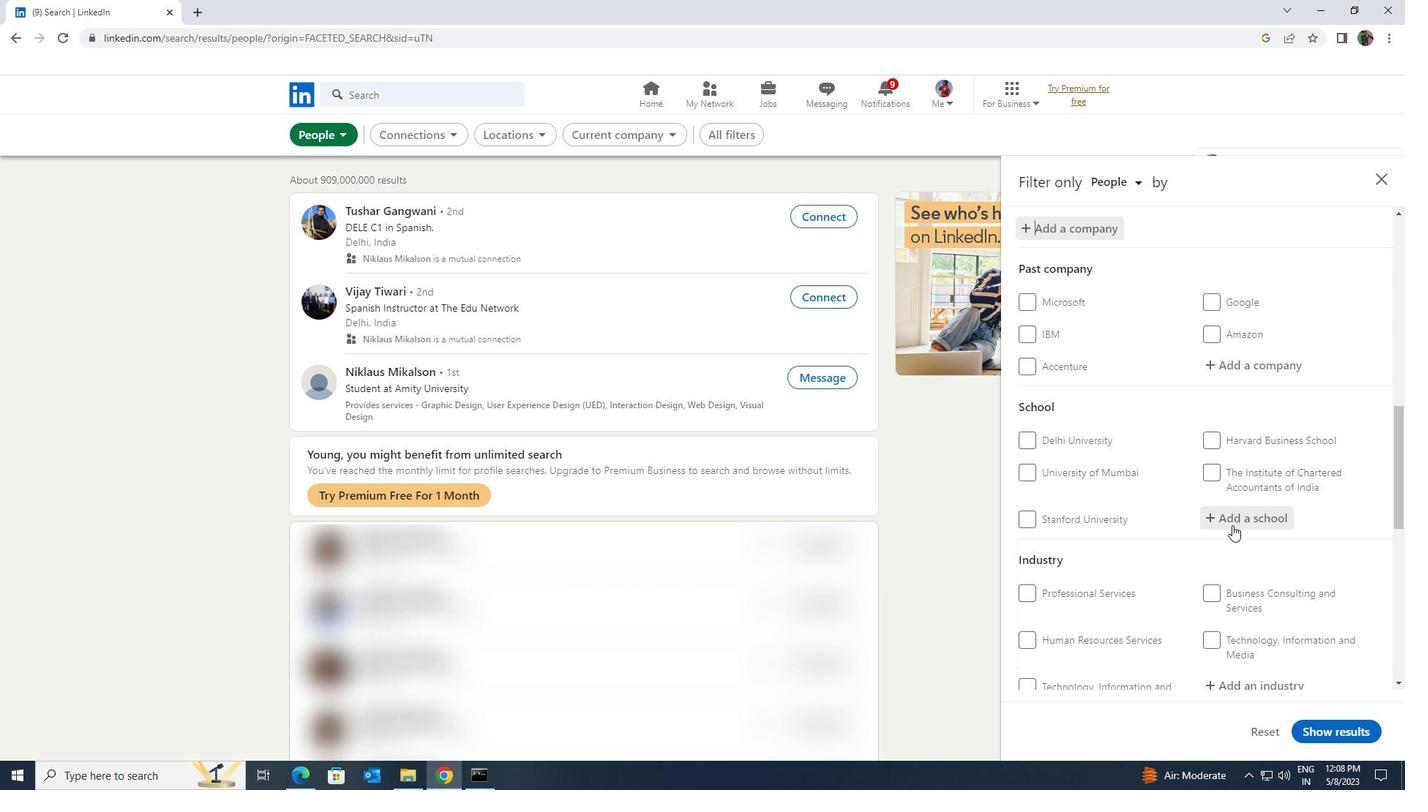 
Action: Key pressed <Key.shift><Key.shift><Key.shift><Key.shift><Key.shift>THE<Key.backspace><Key.backspace>HE<Key.space><Key.shift>NATIONAL<Key.space><Key.shift>INSTITUTE<Key.space>
Screenshot: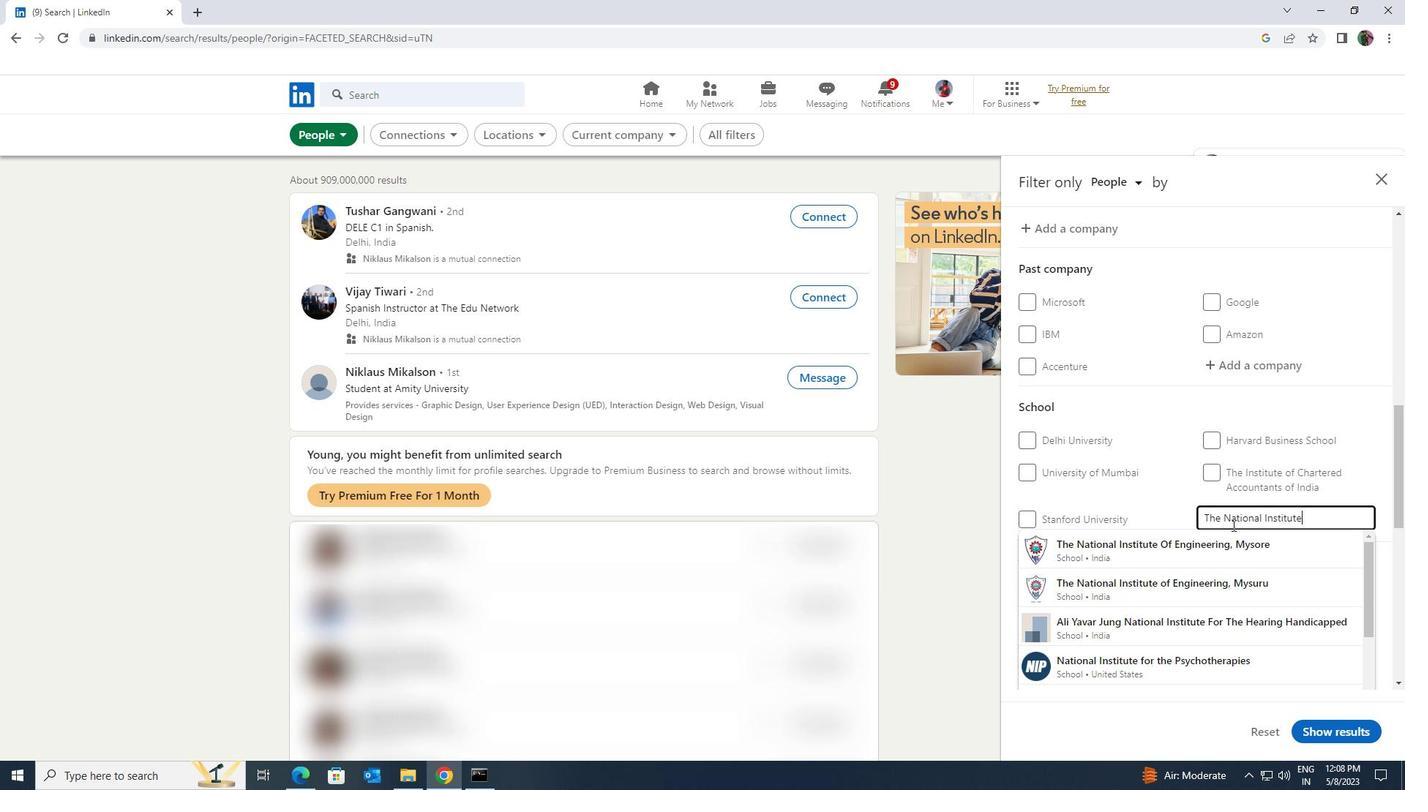 
Action: Mouse moved to (1227, 559)
Screenshot: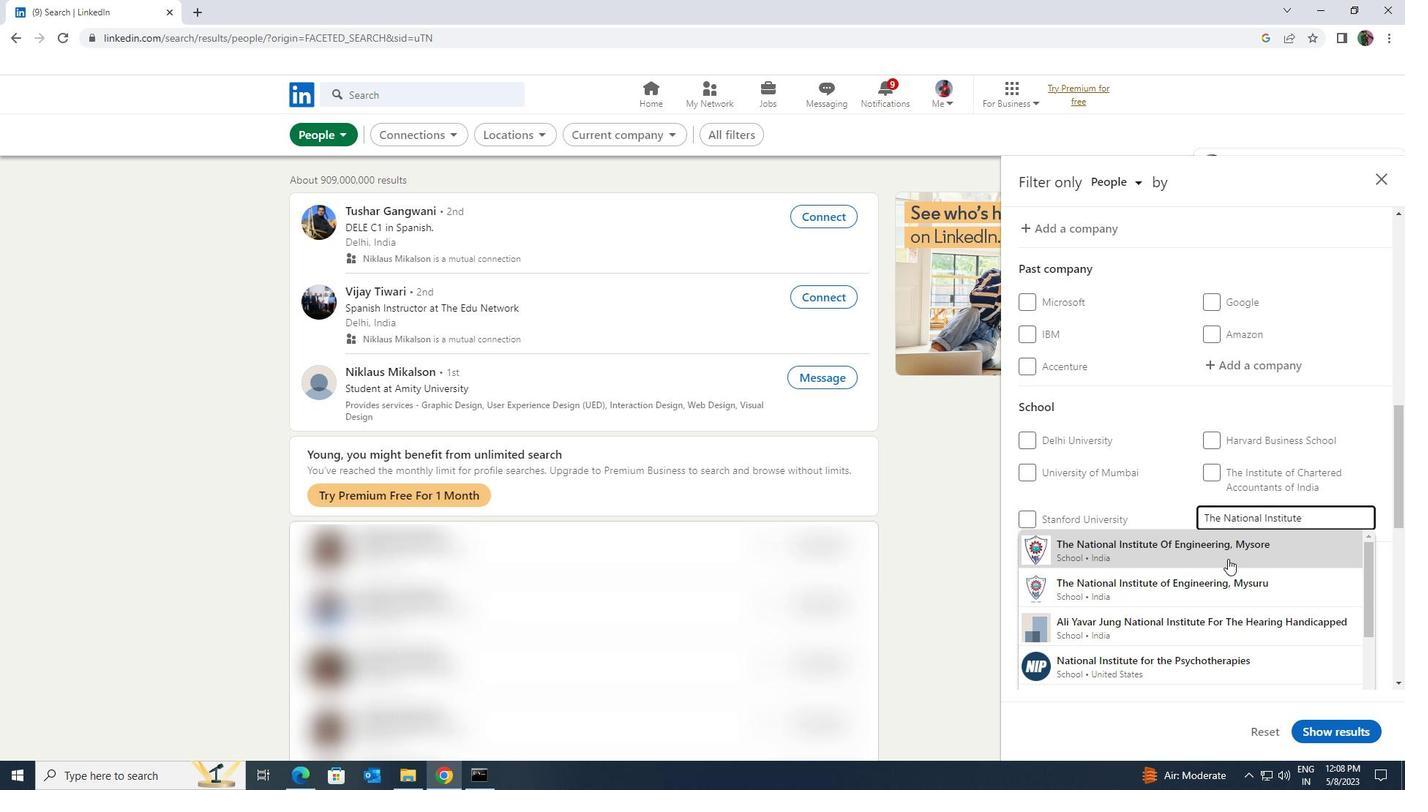 
Action: Mouse pressed left at (1227, 559)
Screenshot: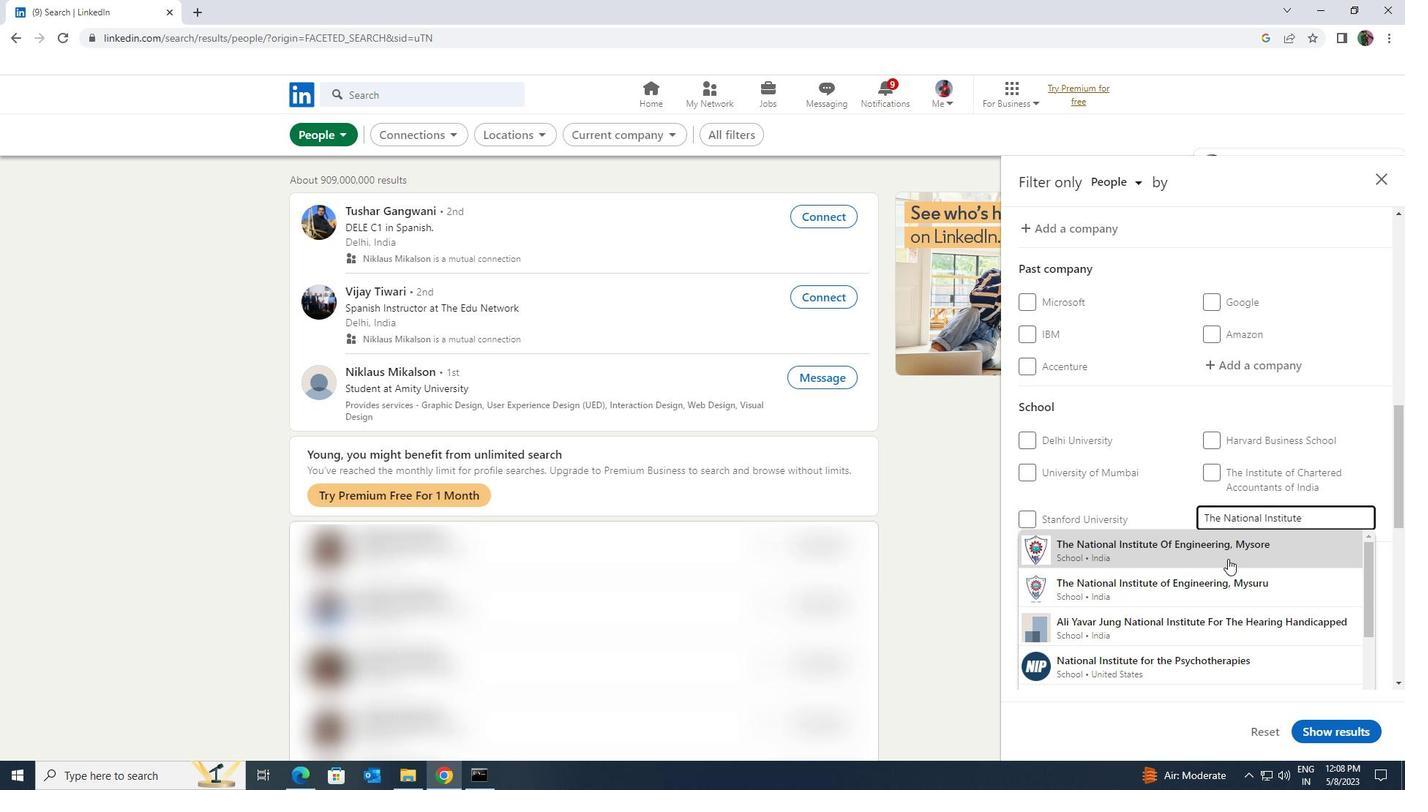 
Action: Mouse scrolled (1227, 558) with delta (0, 0)
Screenshot: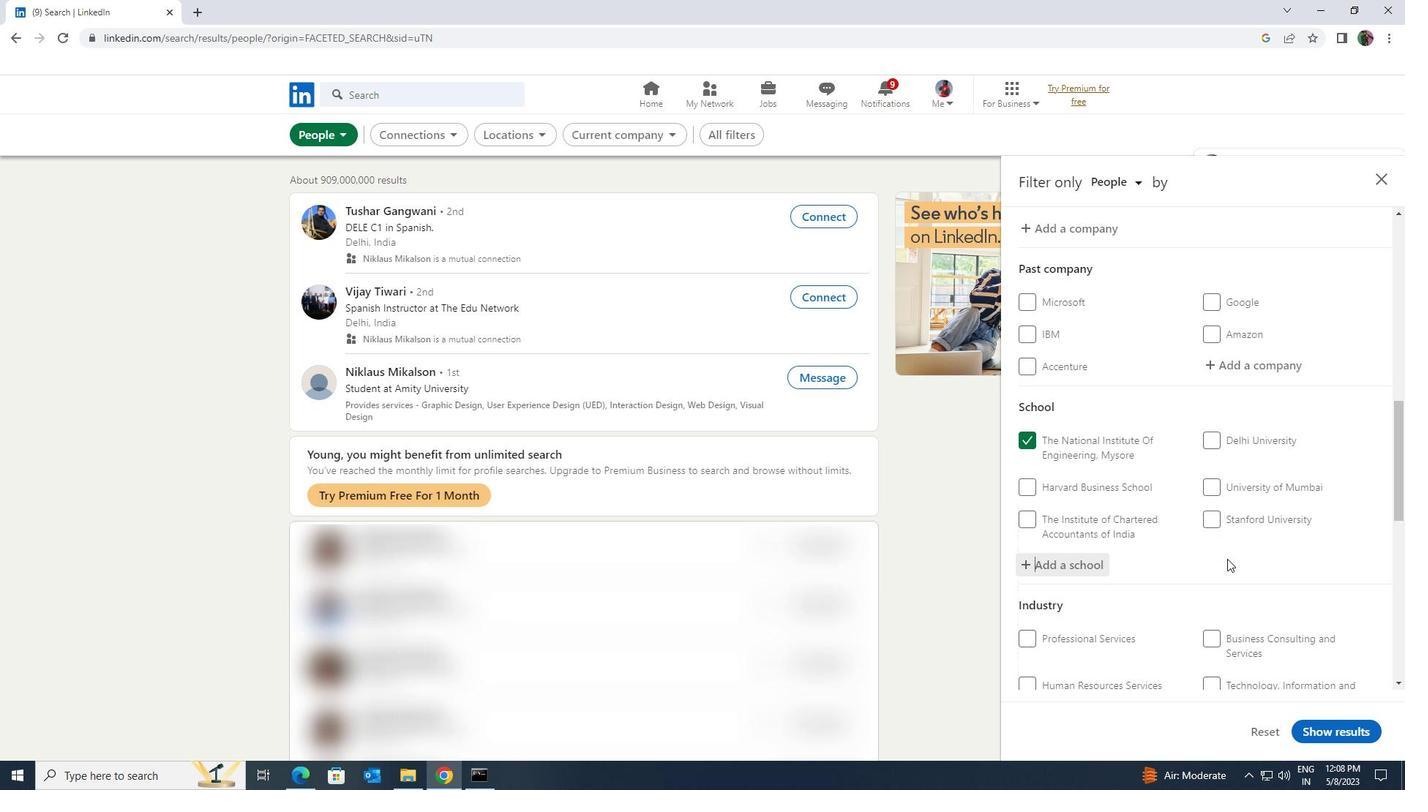 
Action: Mouse scrolled (1227, 558) with delta (0, 0)
Screenshot: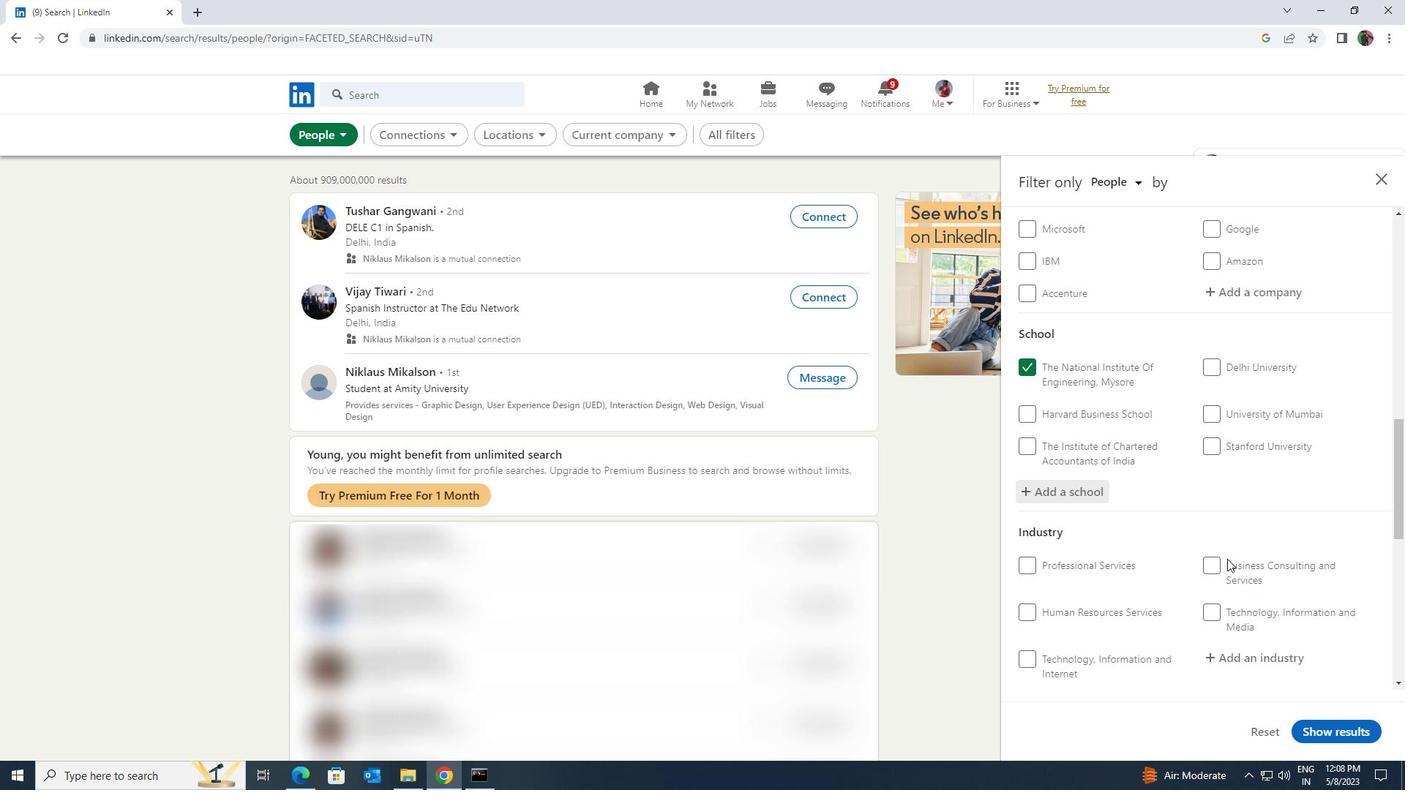 
Action: Mouse moved to (1229, 573)
Screenshot: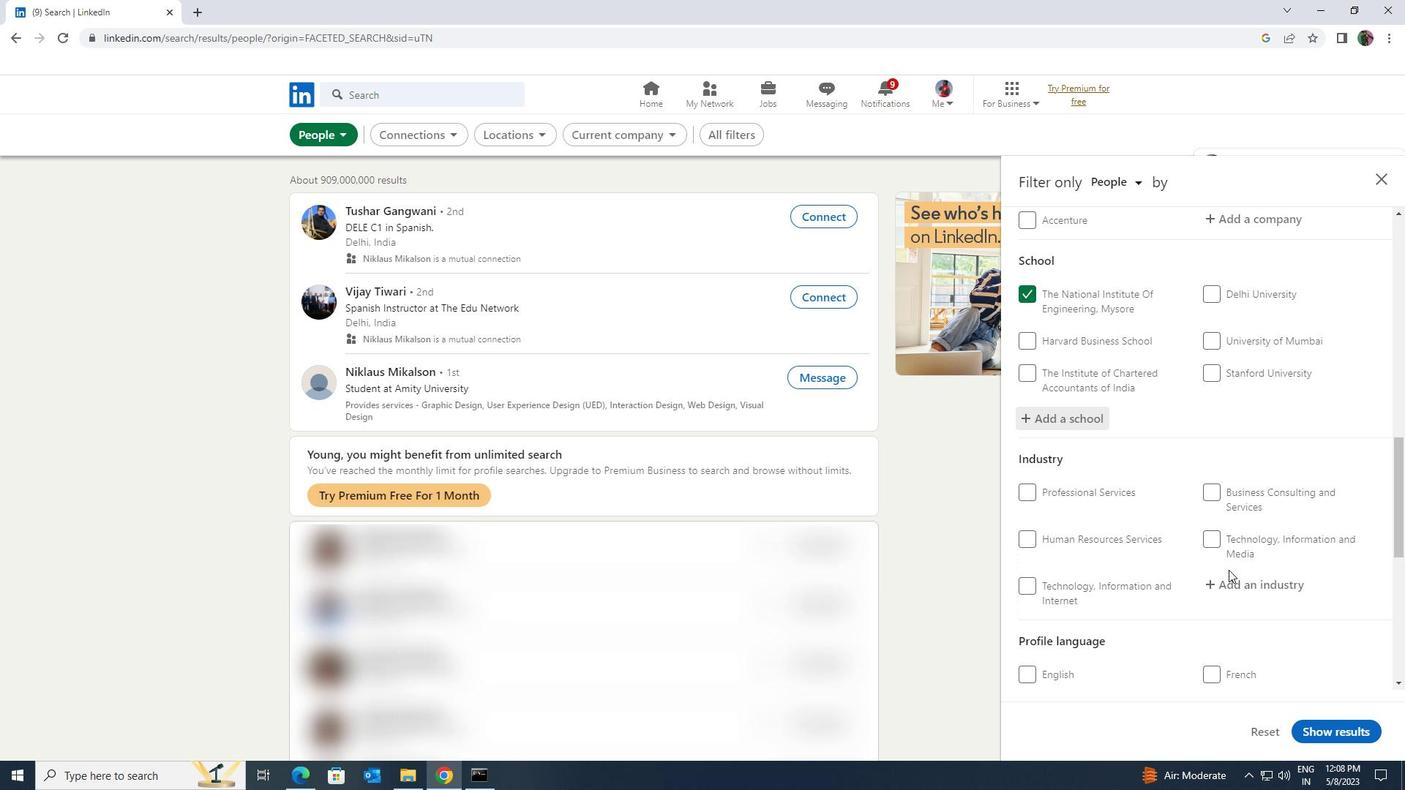 
Action: Mouse pressed left at (1229, 573)
Screenshot: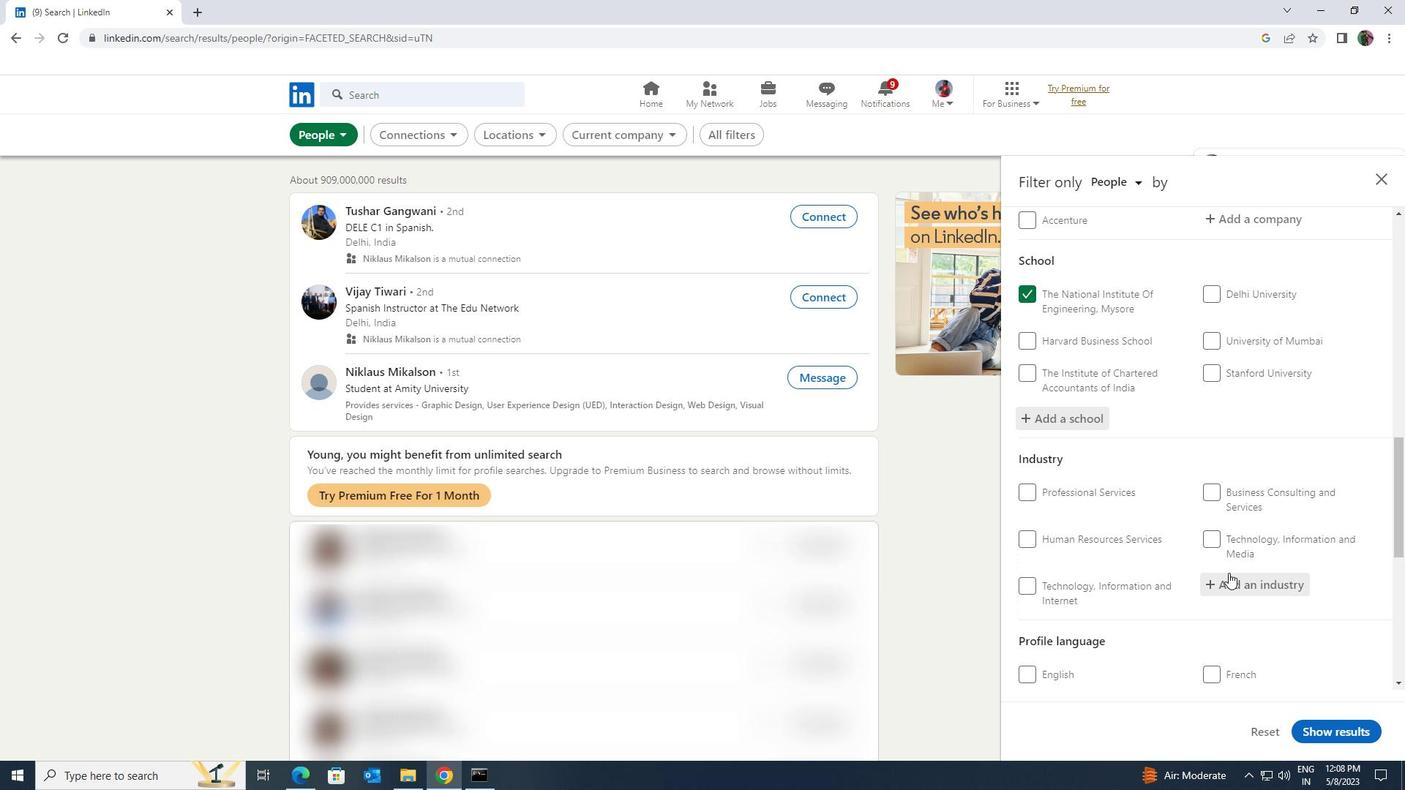 
Action: Key pressed <Key.shift><Key.shift><Key.shift><Key.shift>COSMET
Screenshot: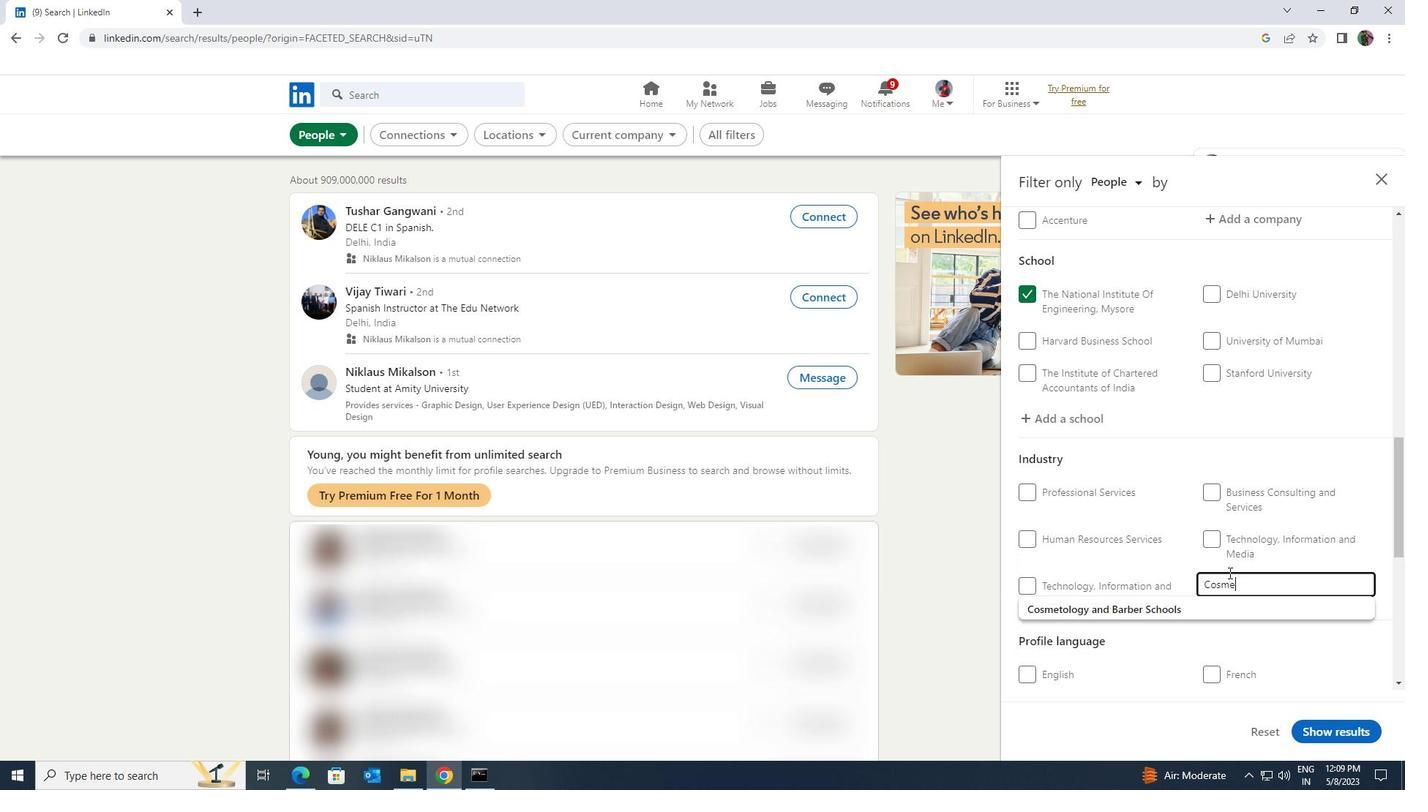 
Action: Mouse moved to (1237, 603)
Screenshot: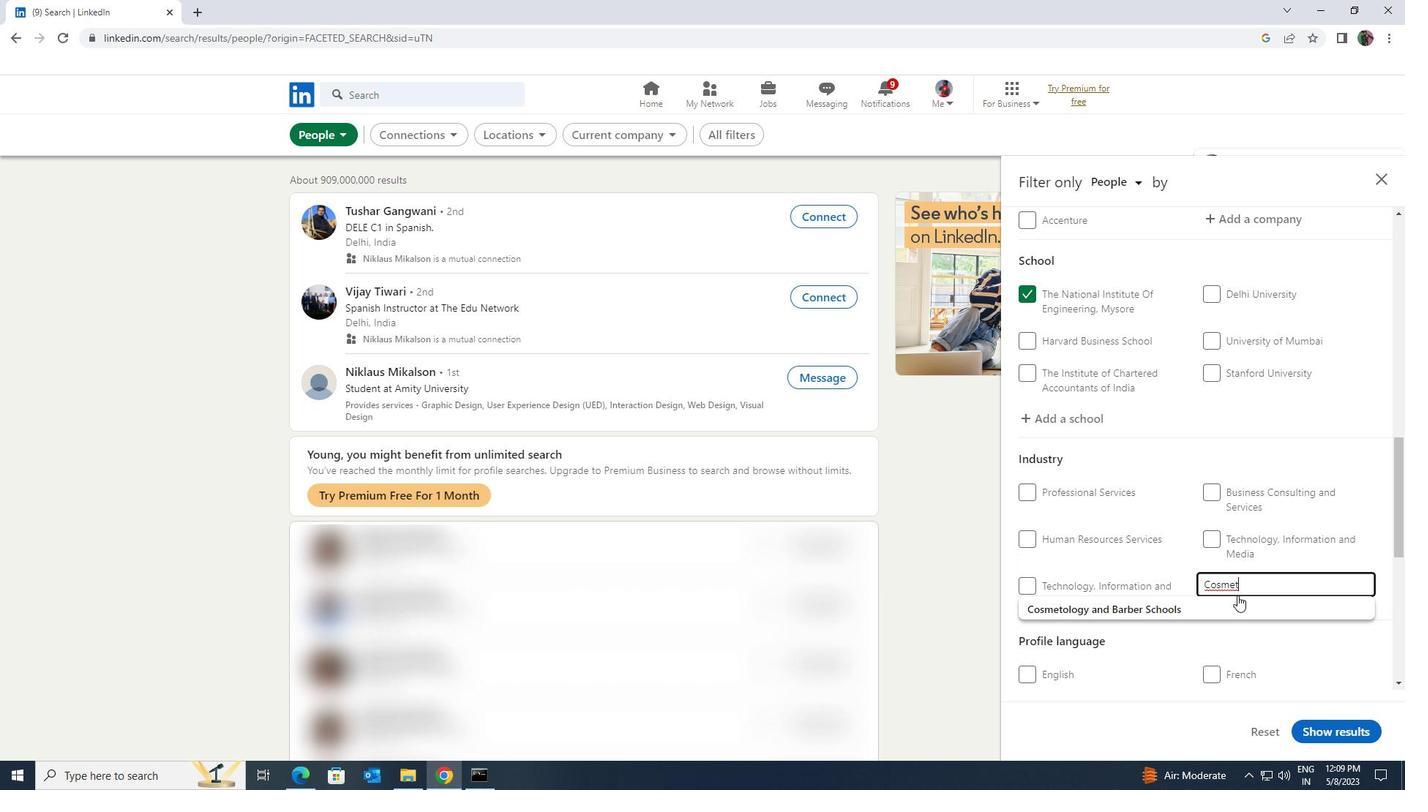 
Action: Mouse pressed left at (1237, 603)
Screenshot: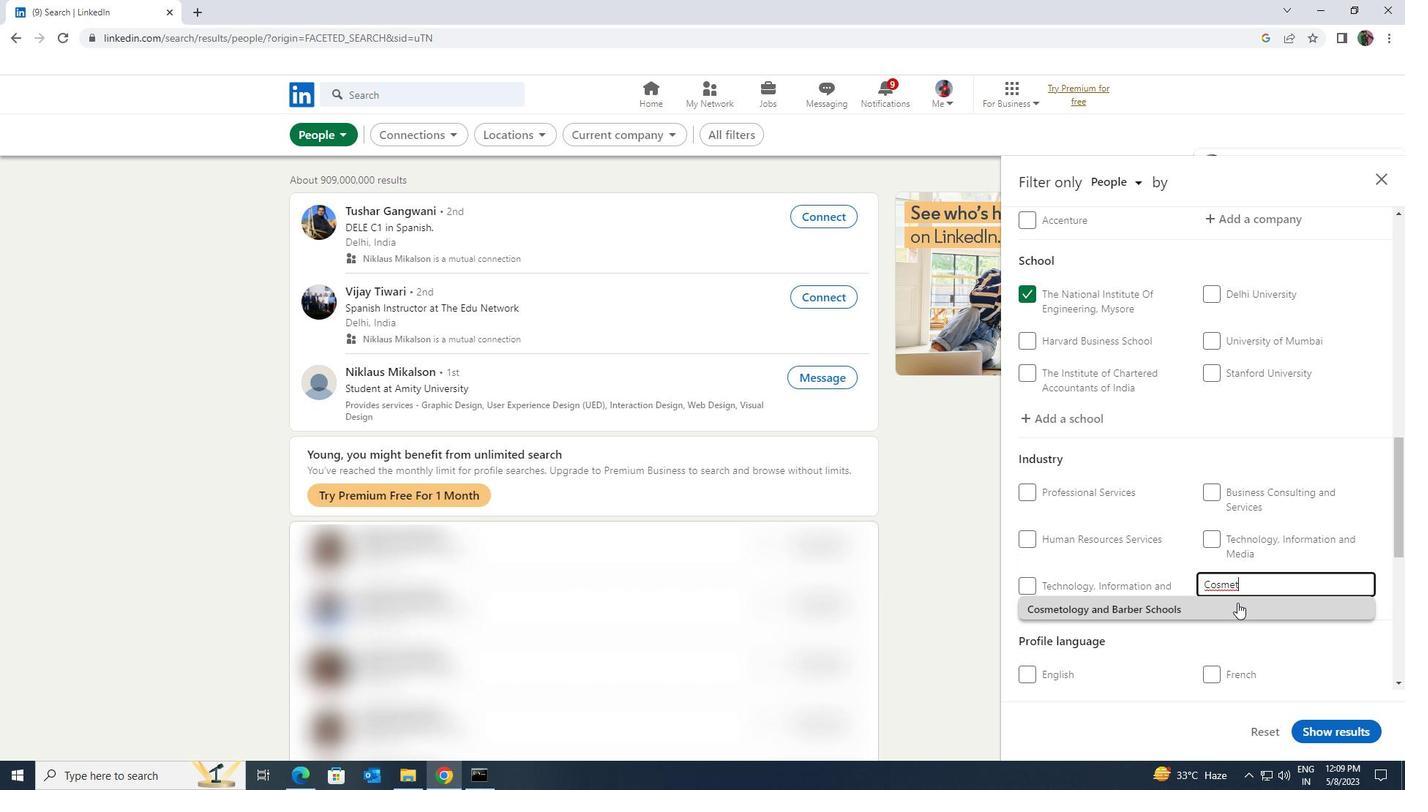 
Action: Mouse scrolled (1237, 602) with delta (0, 0)
Screenshot: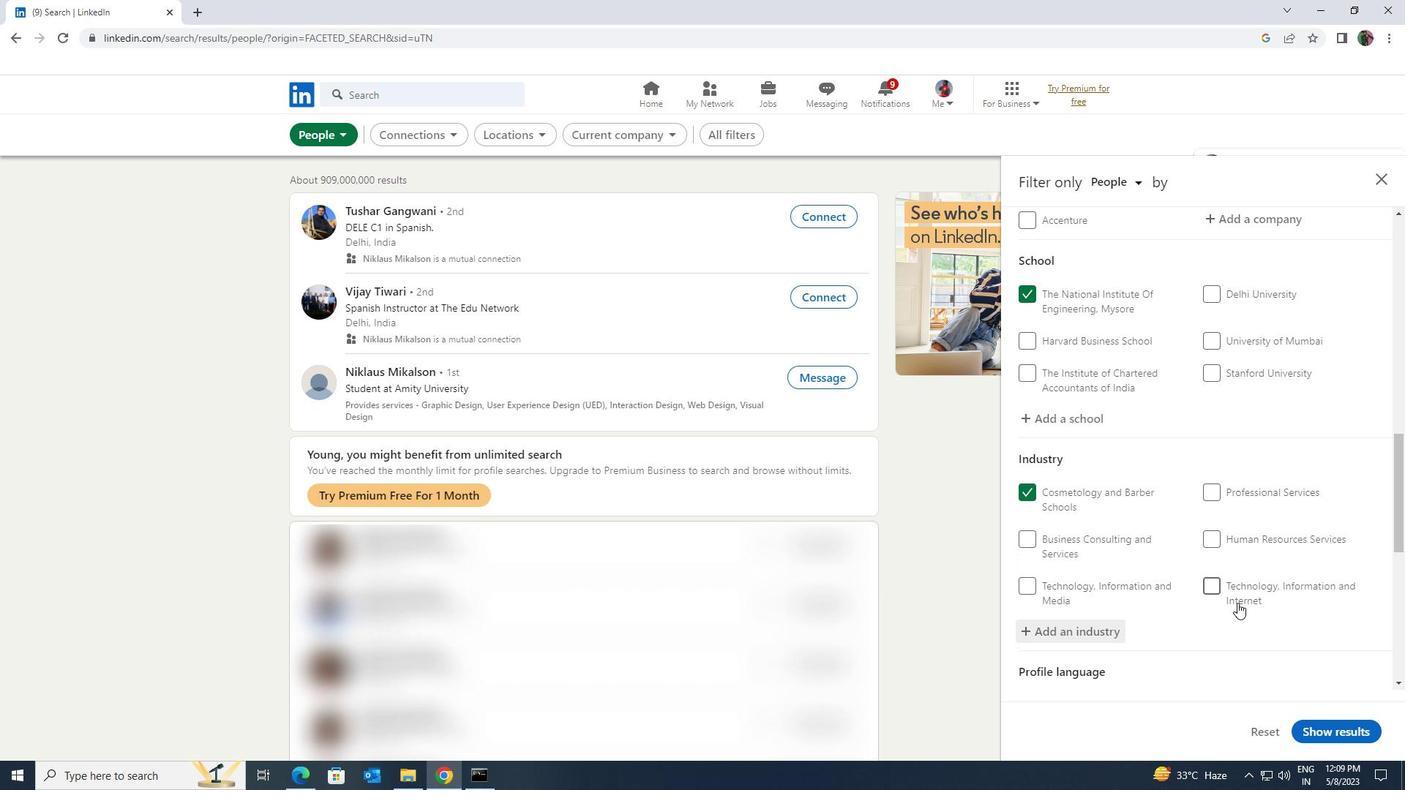 
Action: Mouse scrolled (1237, 602) with delta (0, 0)
Screenshot: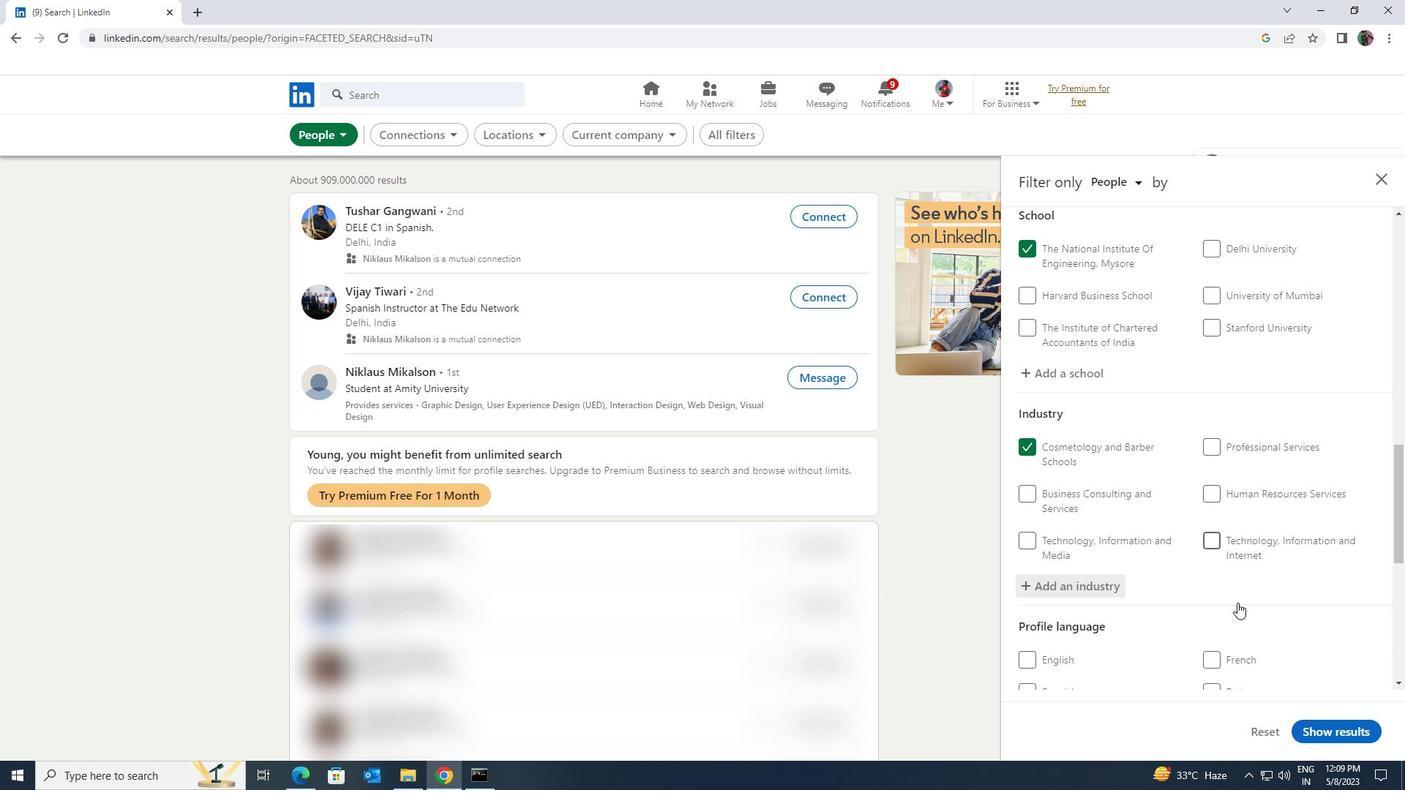 
Action: Mouse scrolled (1237, 602) with delta (0, 0)
Screenshot: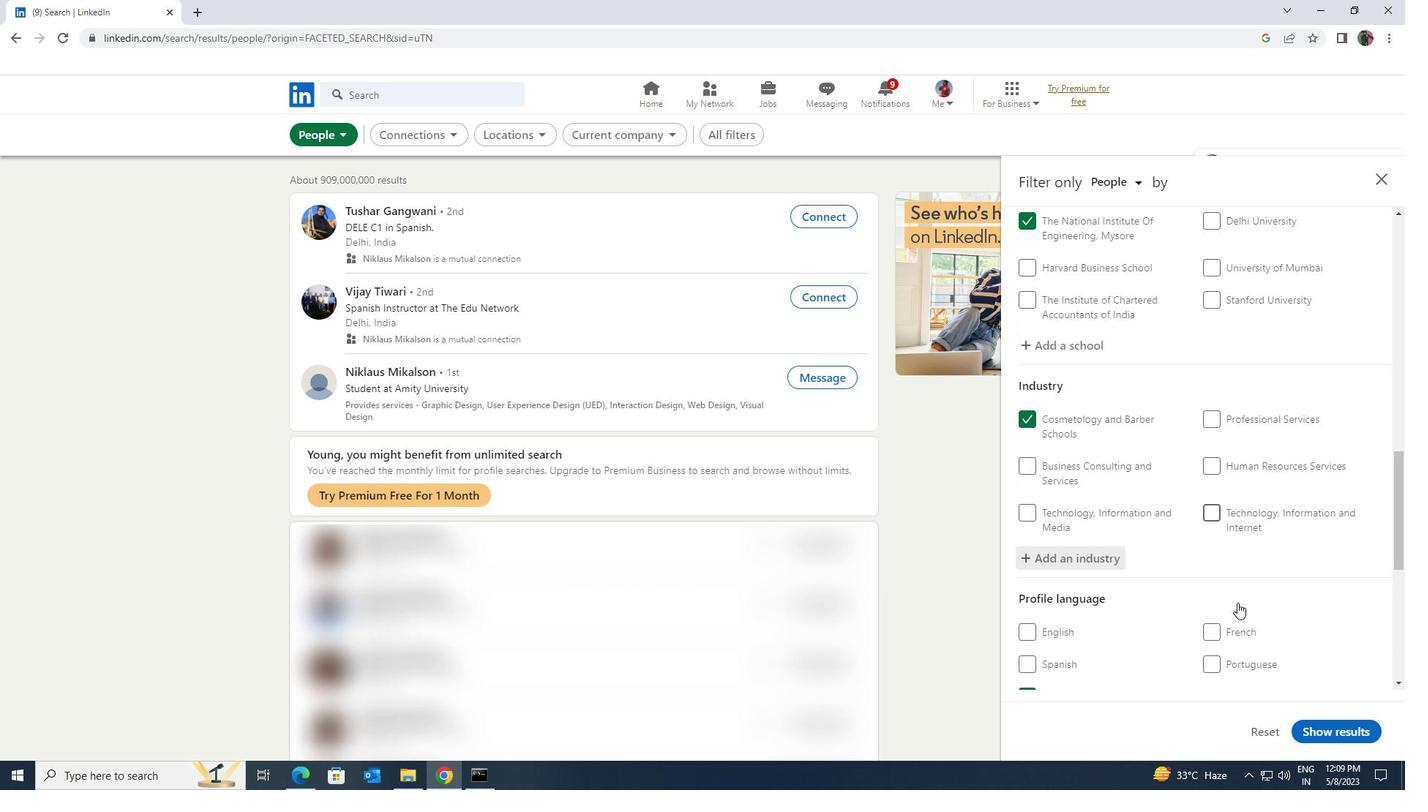 
Action: Mouse scrolled (1237, 602) with delta (0, 0)
Screenshot: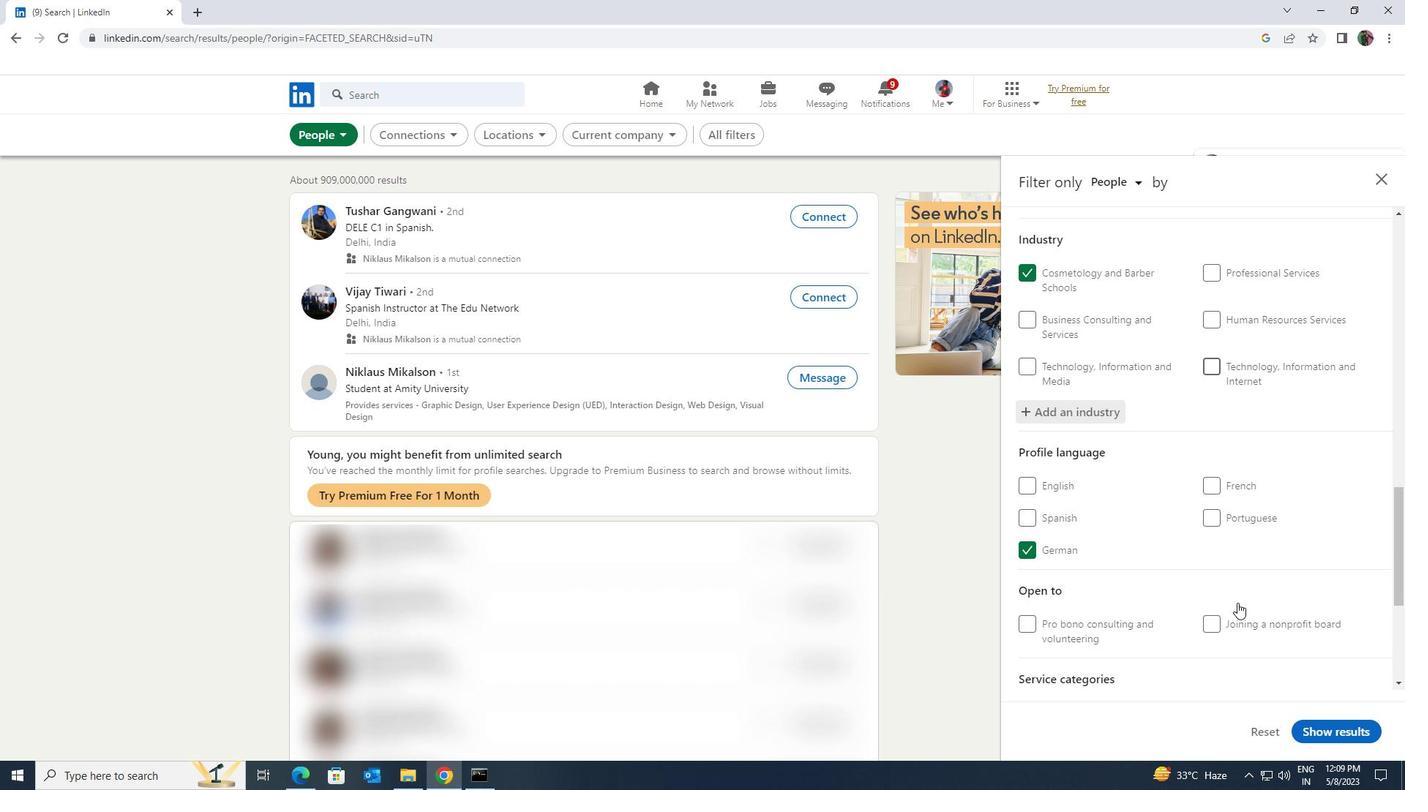 
Action: Mouse scrolled (1237, 602) with delta (0, 0)
Screenshot: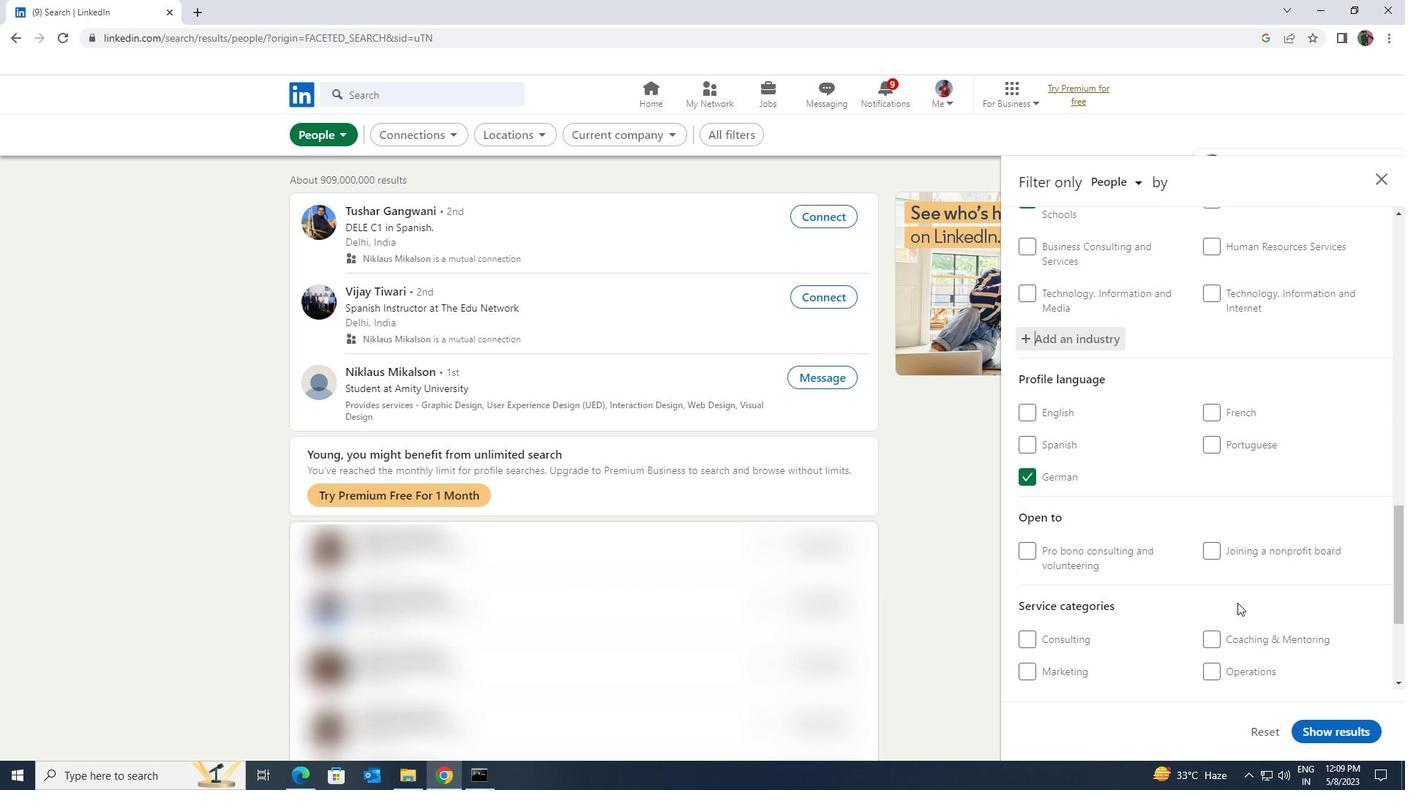 
Action: Mouse scrolled (1237, 602) with delta (0, 0)
Screenshot: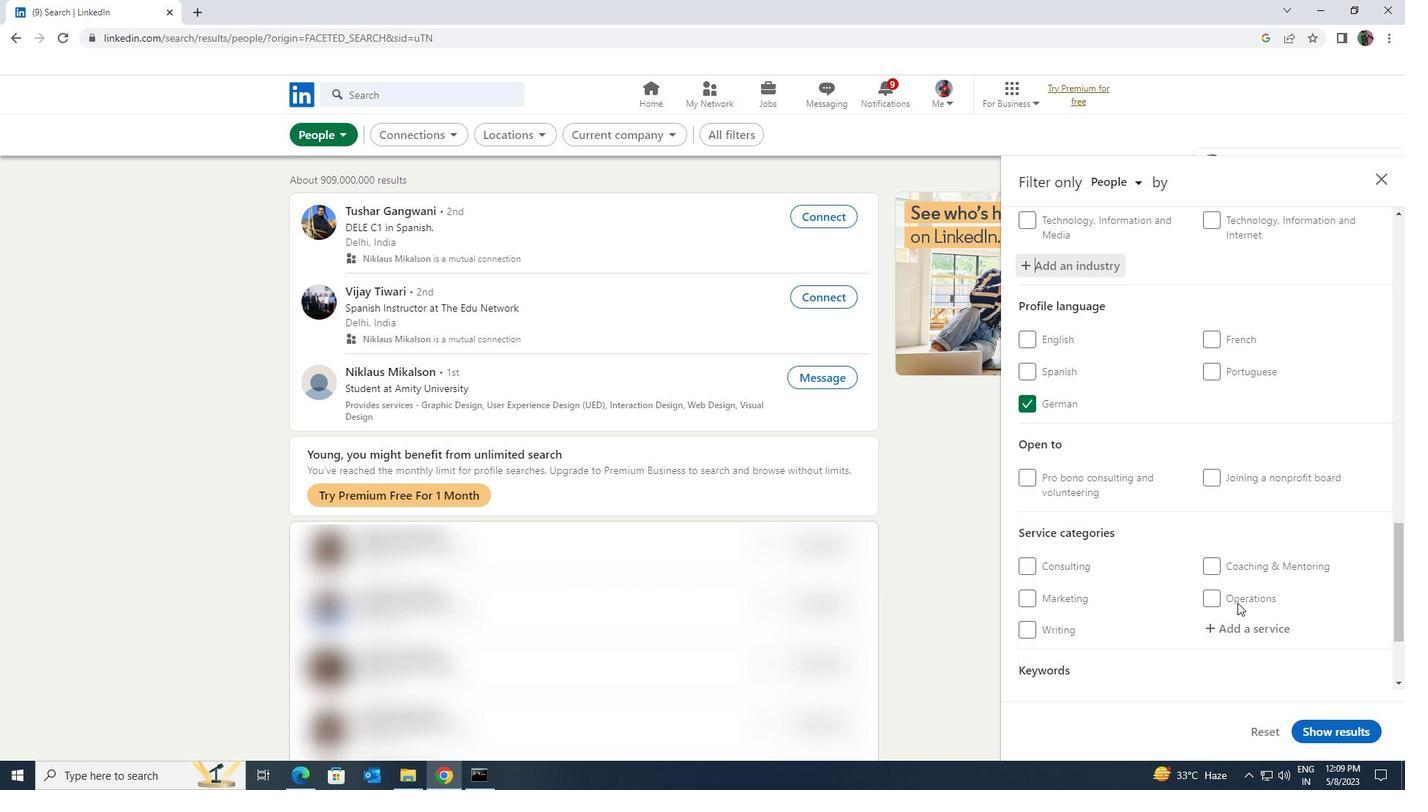 
Action: Mouse moved to (1229, 559)
Screenshot: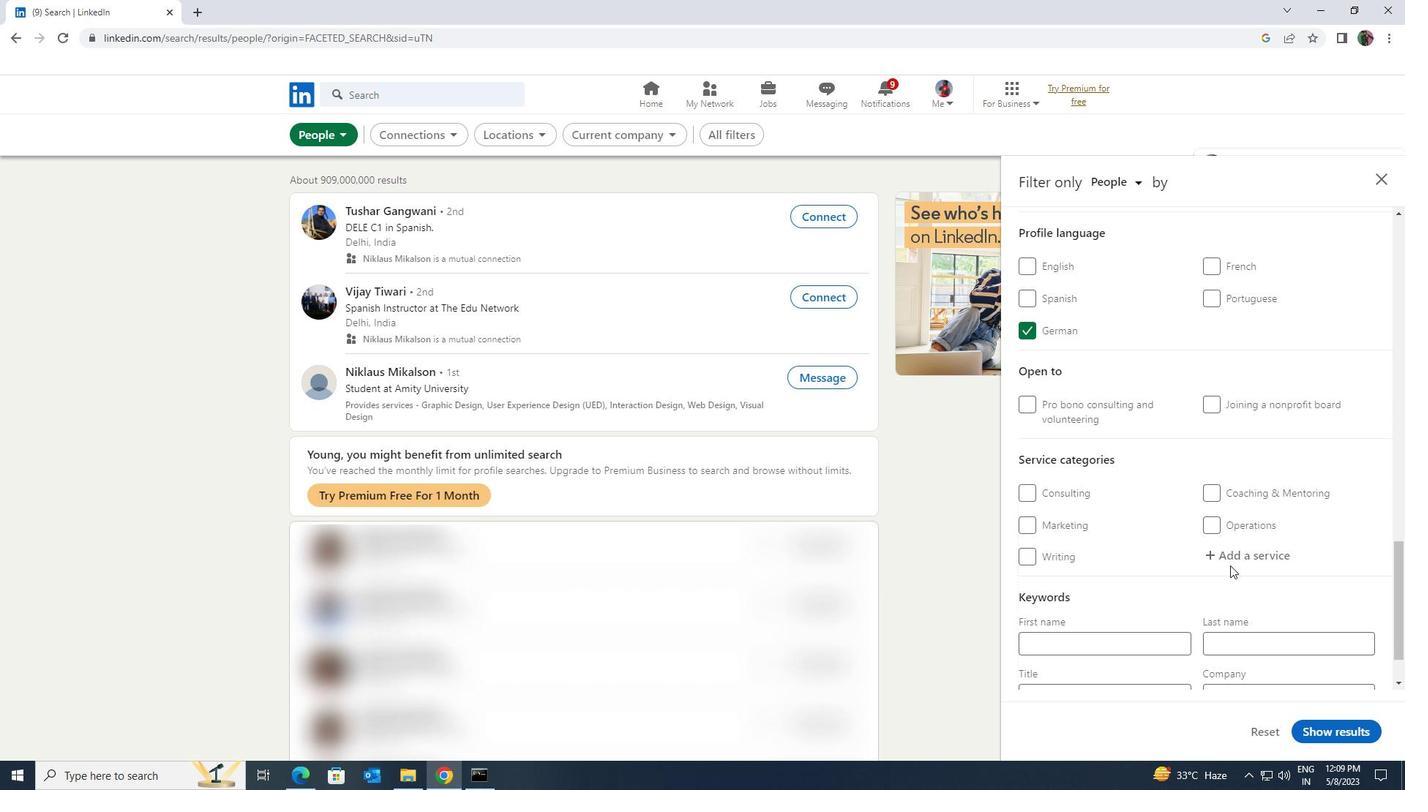 
Action: Mouse pressed left at (1229, 559)
Screenshot: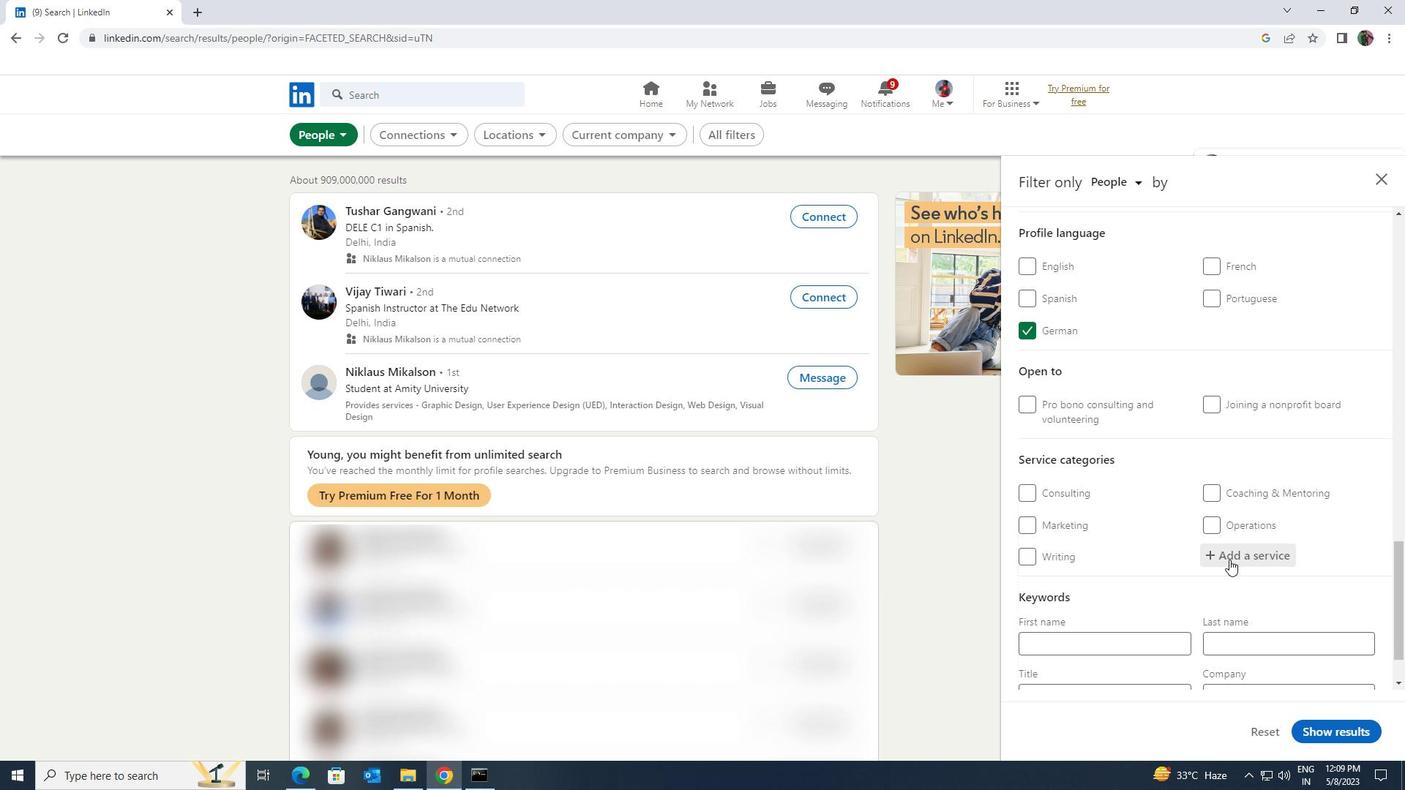
Action: Key pressed <Key.shift><Key.shift><Key.shift><Key.shift><Key.shift><Key.shift><Key.shift><Key.shift><Key.shift>TELEC
Screenshot: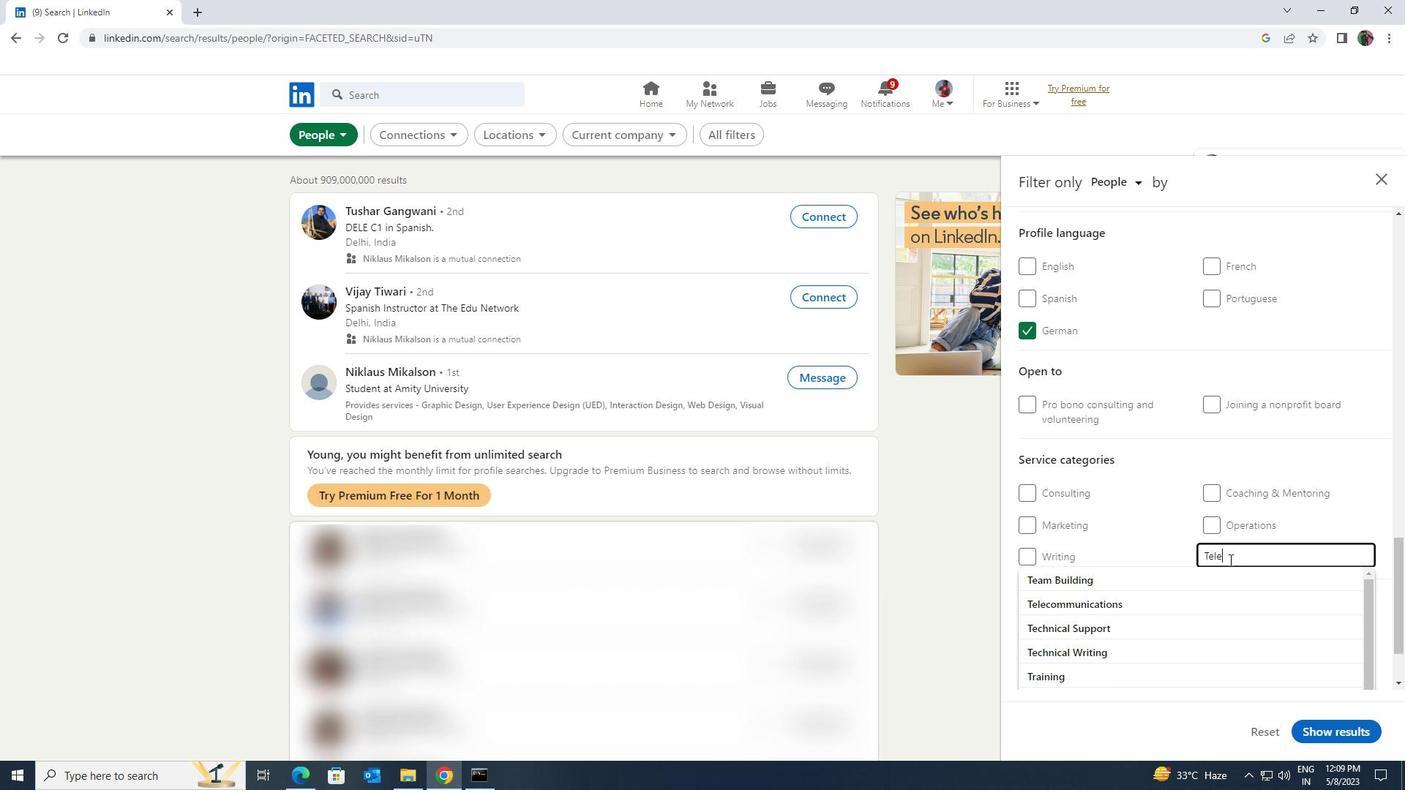 
Action: Mouse moved to (1220, 573)
Screenshot: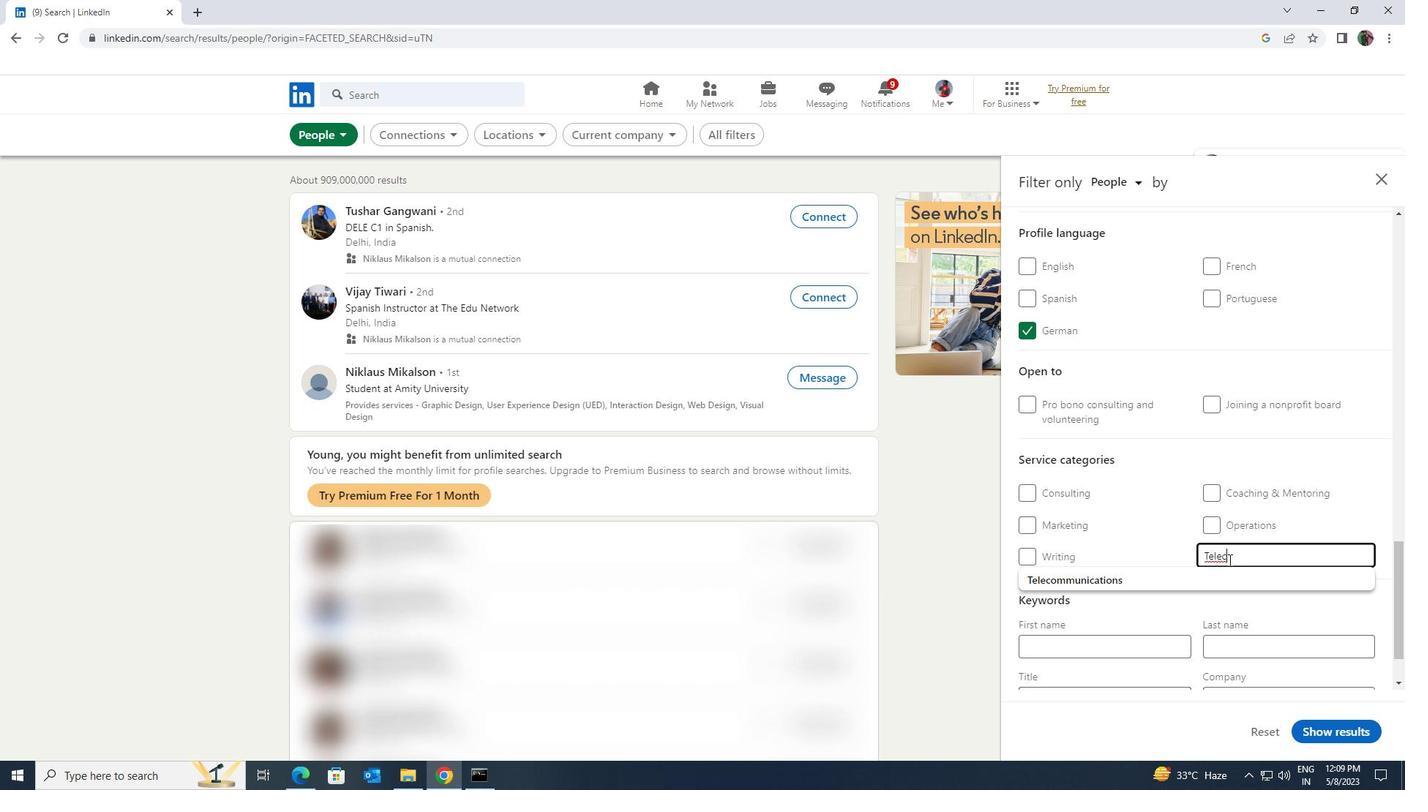 
Action: Mouse pressed left at (1220, 573)
Screenshot: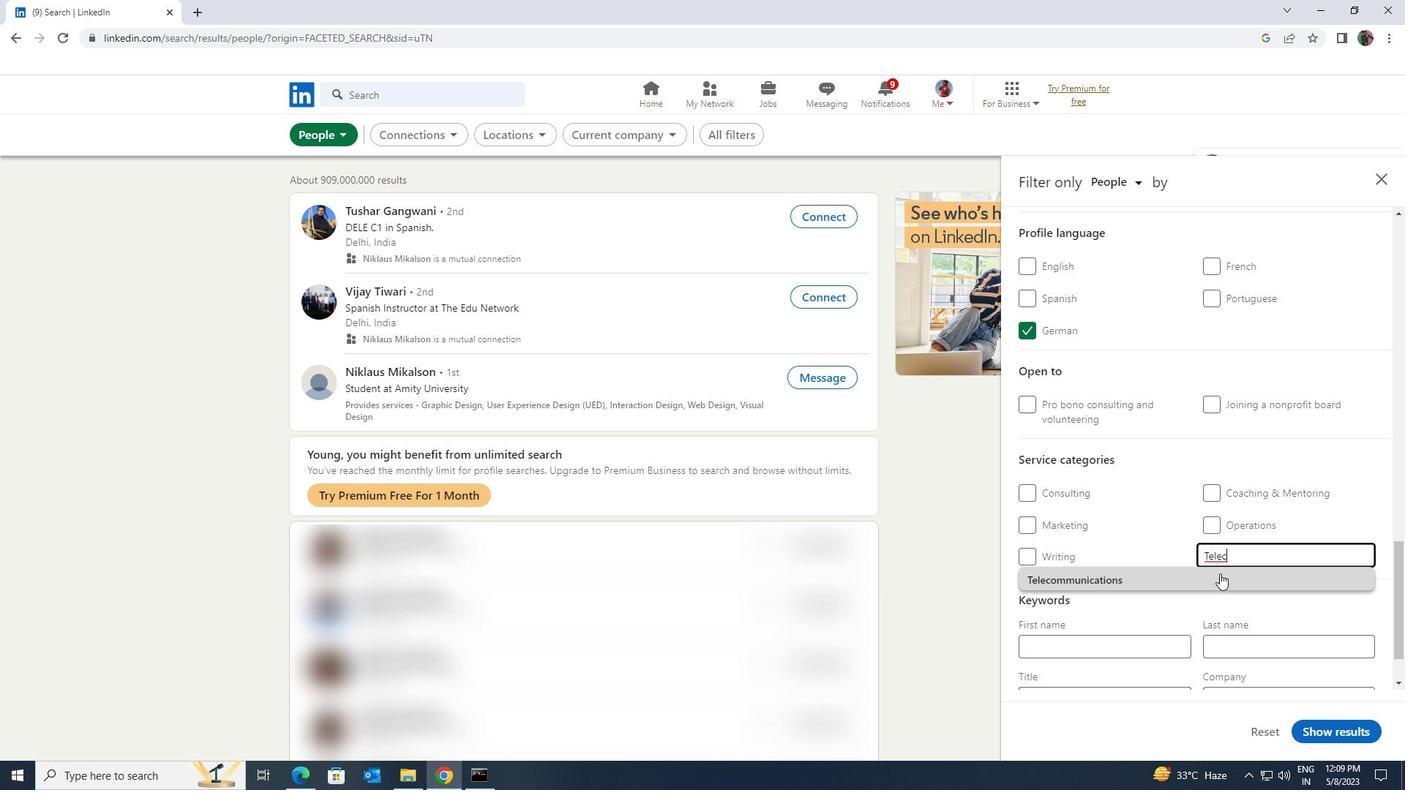 
Action: Mouse moved to (1194, 570)
Screenshot: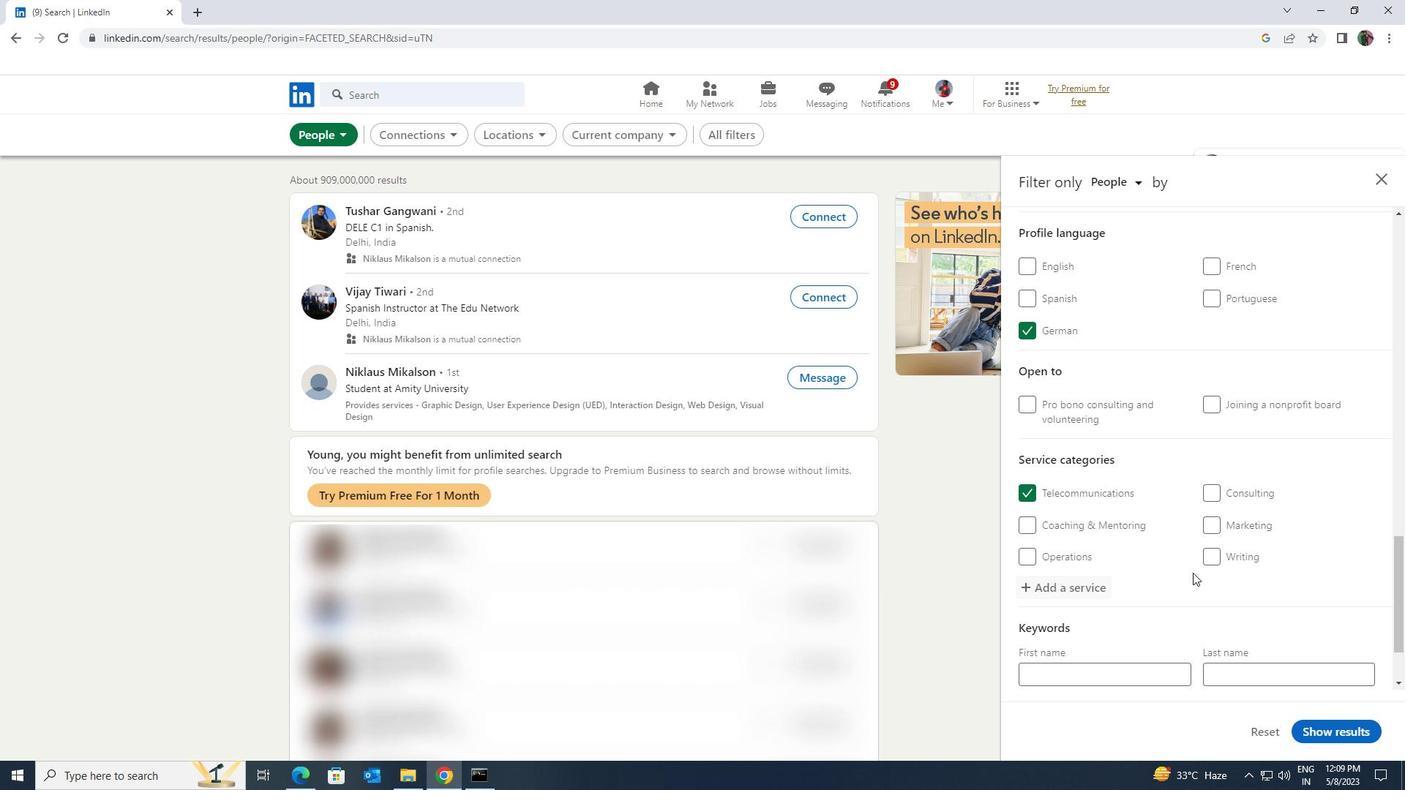 
Action: Mouse scrolled (1194, 570) with delta (0, 0)
Screenshot: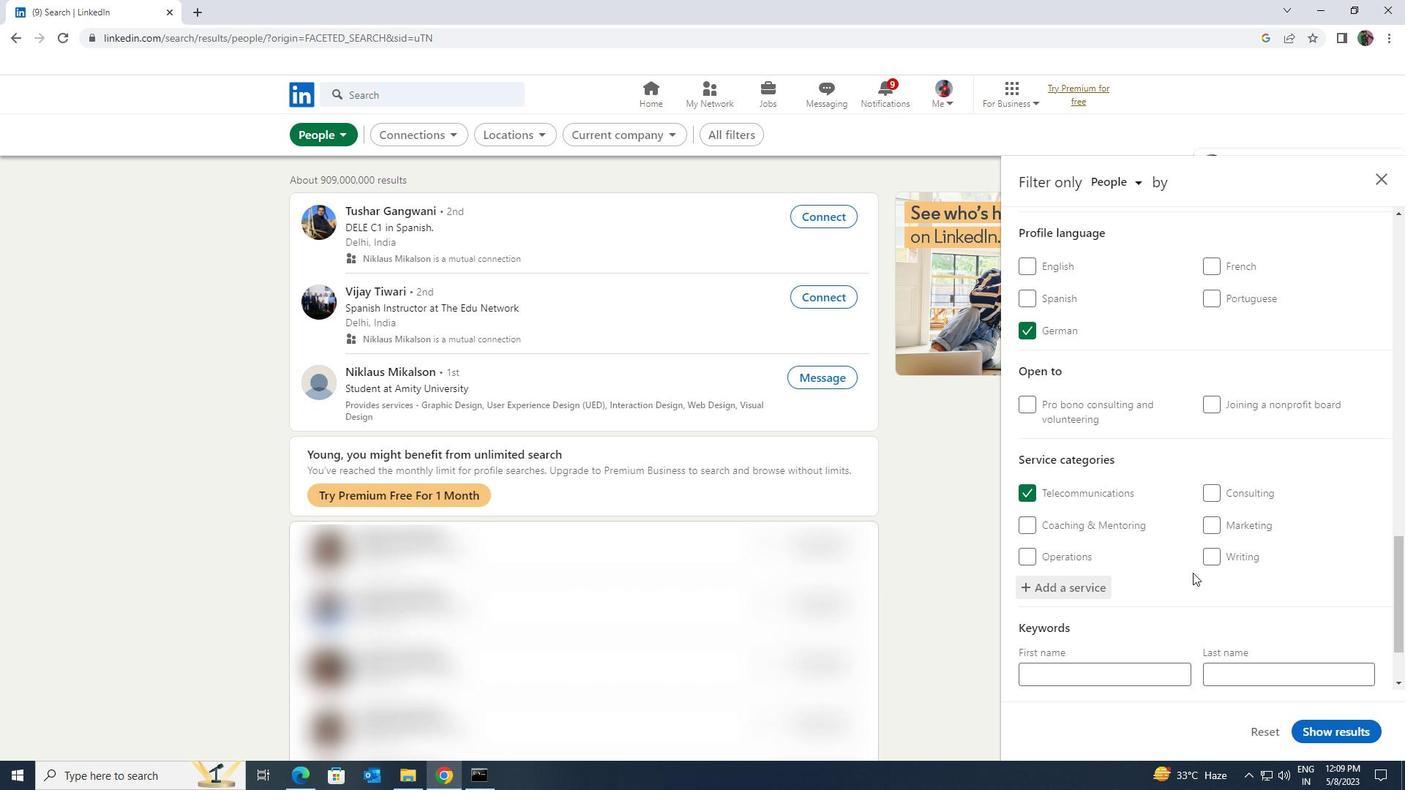 
Action: Mouse scrolled (1194, 570) with delta (0, 0)
Screenshot: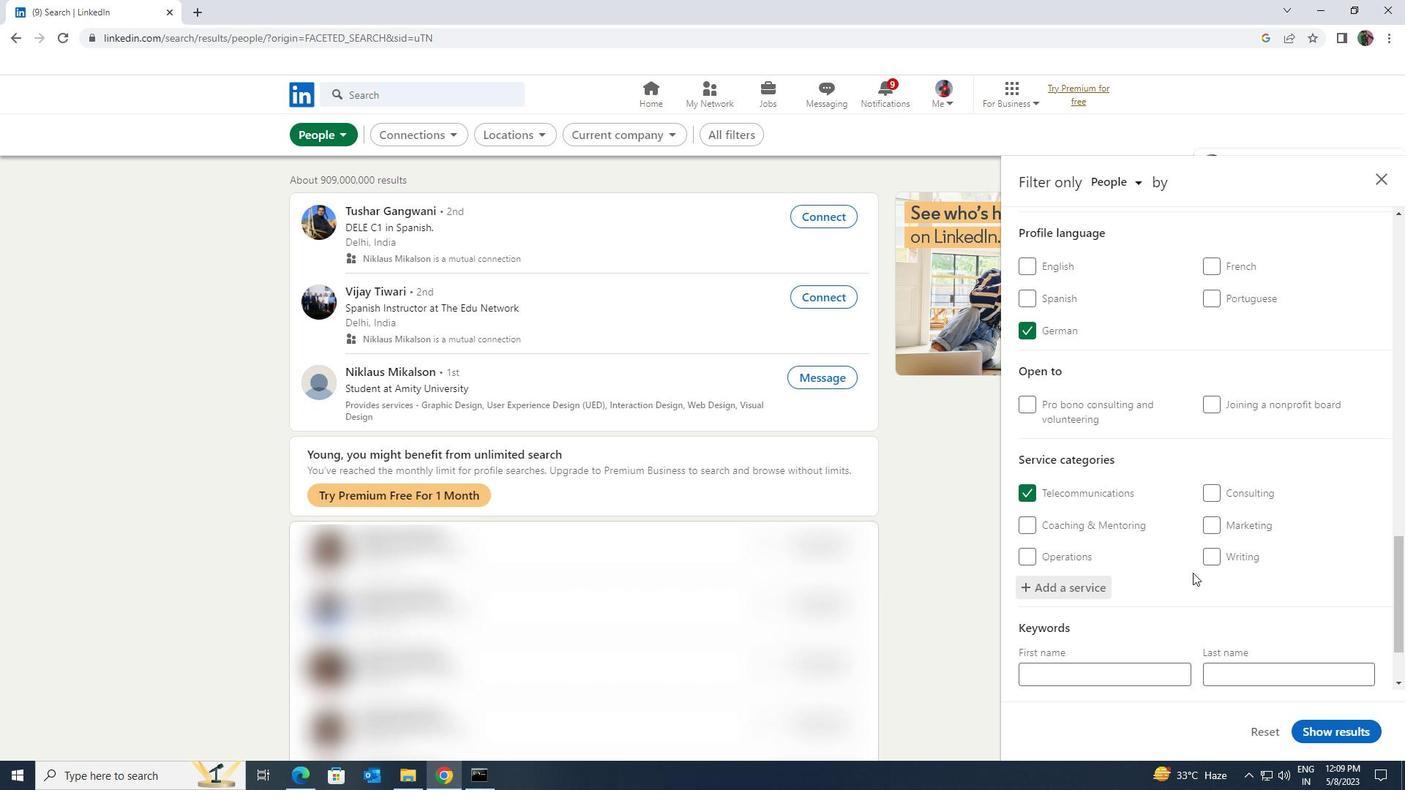 
Action: Mouse moved to (1185, 619)
Screenshot: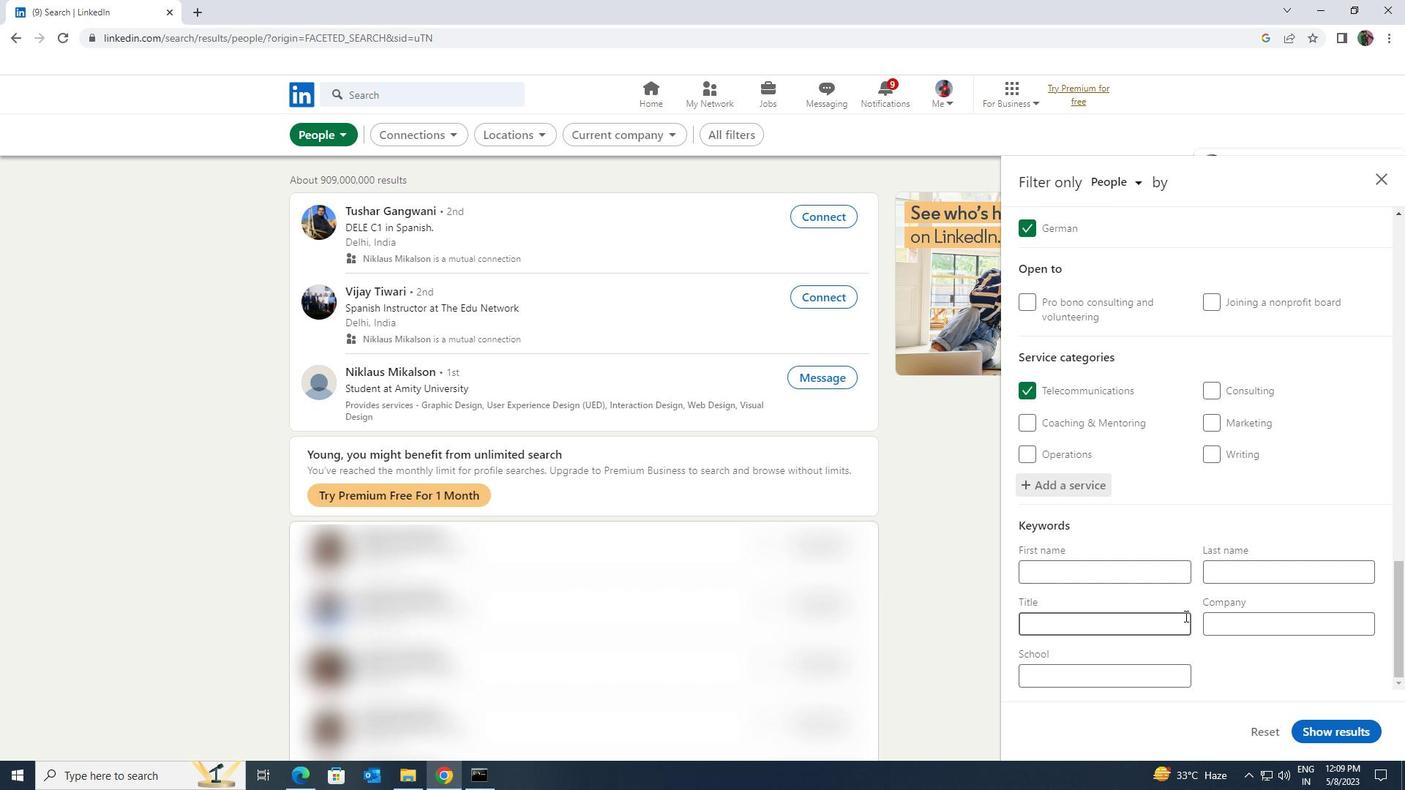 
Action: Mouse pressed left at (1185, 619)
Screenshot: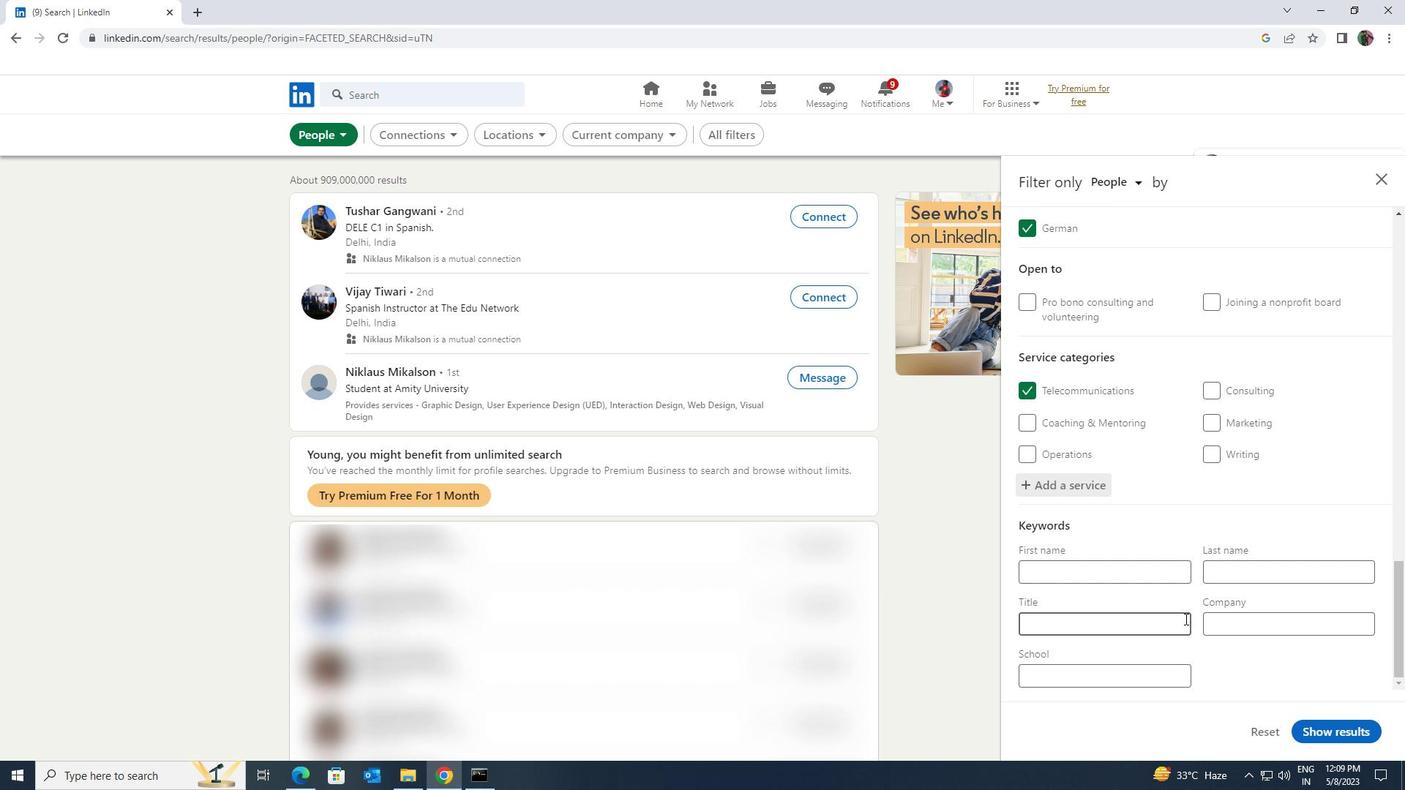 
Action: Key pressed <Key.shift><Key.shift><Key.shift><Key.shift><Key.shift><Key.shift>RISK<Key.space><Key.shift>MANAGER
Screenshot: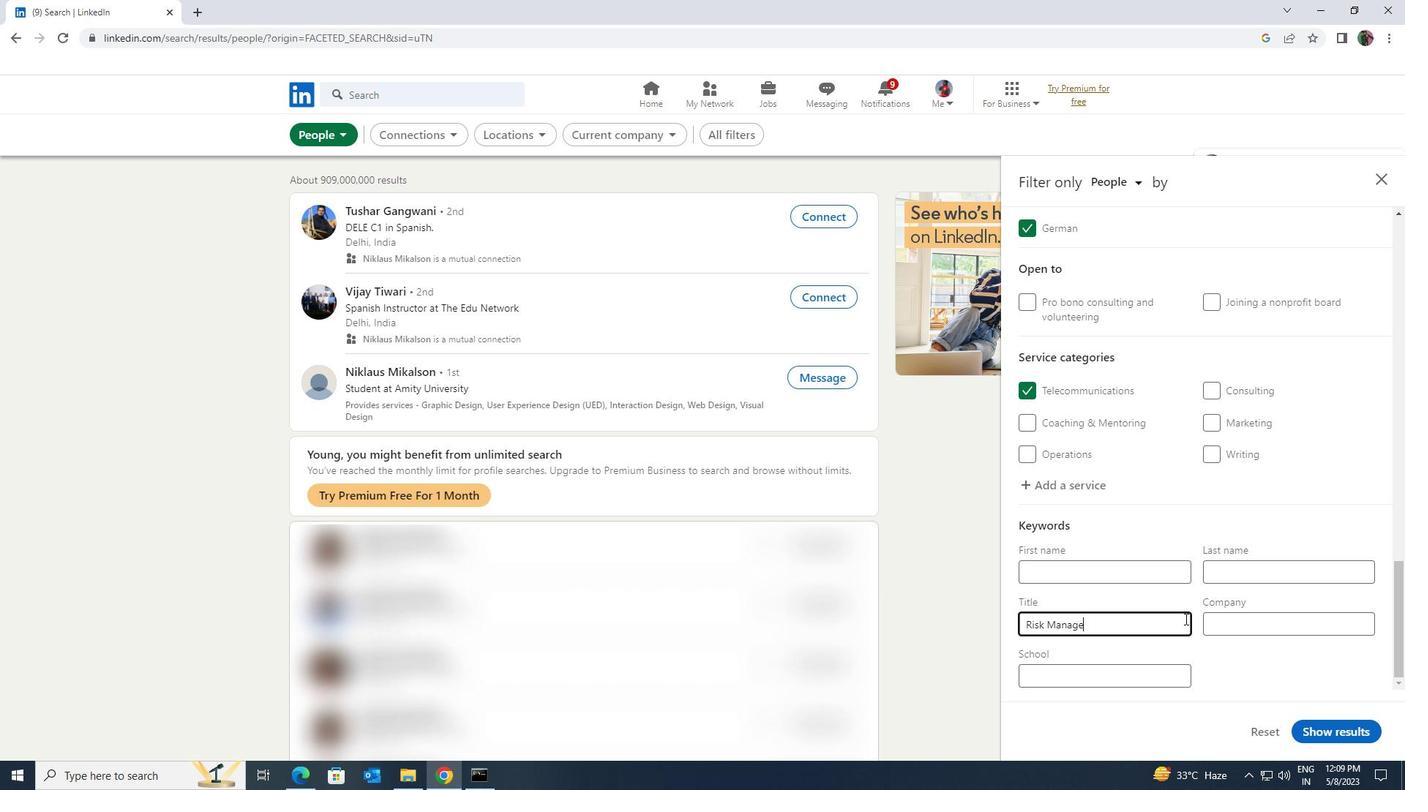 
Action: Mouse moved to (1314, 730)
Screenshot: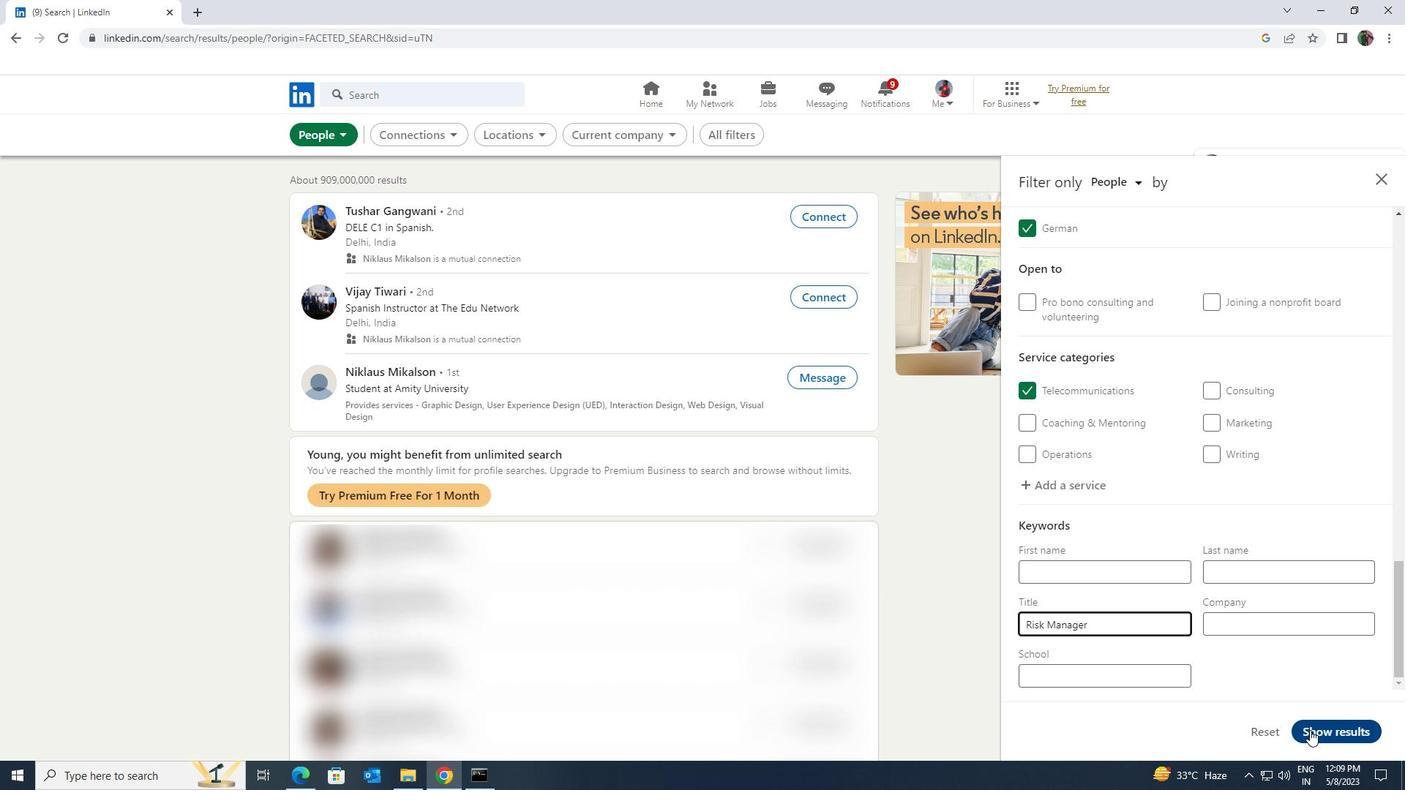 
Action: Mouse pressed left at (1314, 730)
Screenshot: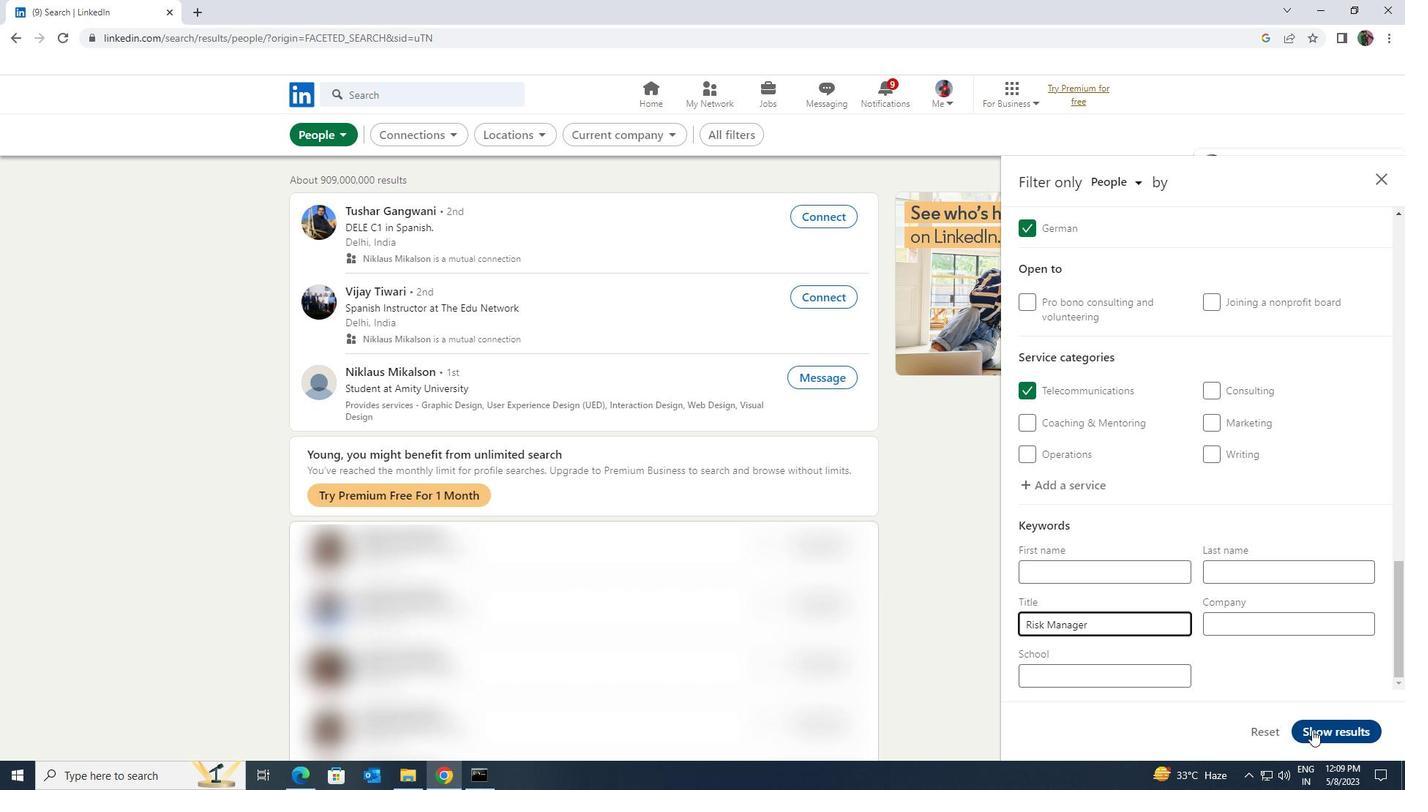 
